 Task: Look for space in Marialva, Brazil from 5th September, 2023 to 12th September, 2023 for 2 adults in price range Rs.10000 to Rs.15000.  With 1  bedroom having 1 bed and 1 bathroom. Property type can be house, flat, guest house, hotel. Booking option can be shelf check-in. Required host language is Spanish.
Action: Mouse moved to (487, 154)
Screenshot: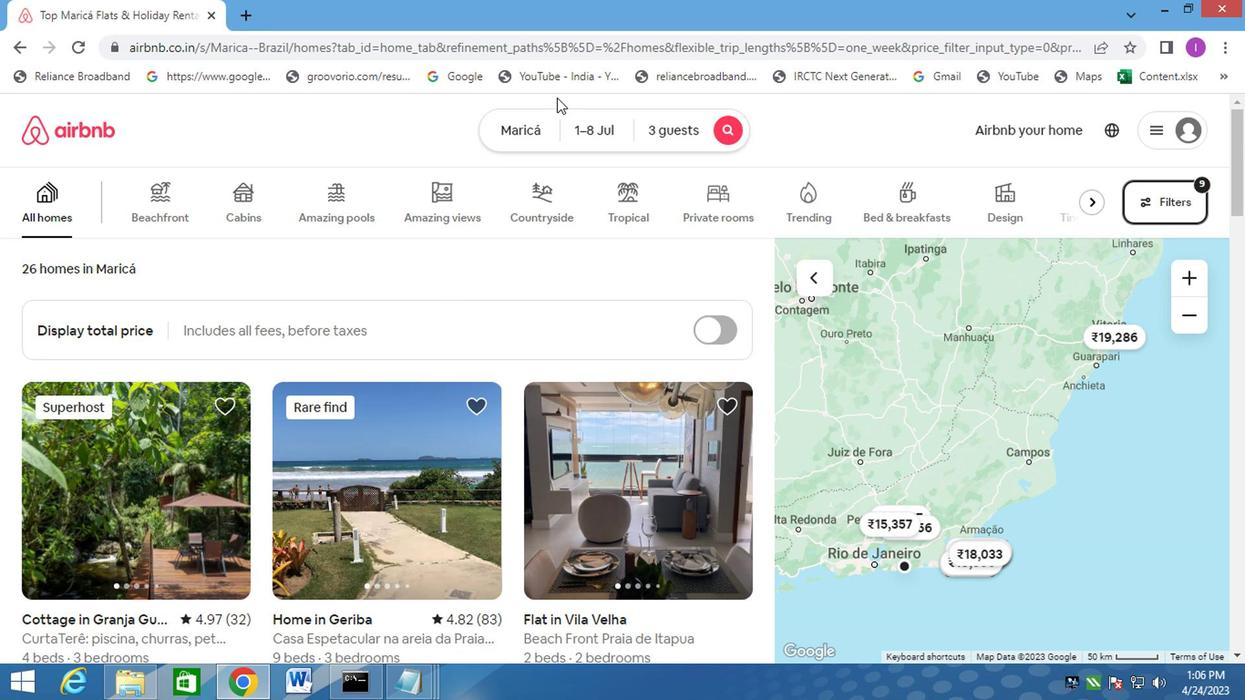 
Action: Mouse pressed left at (487, 154)
Screenshot: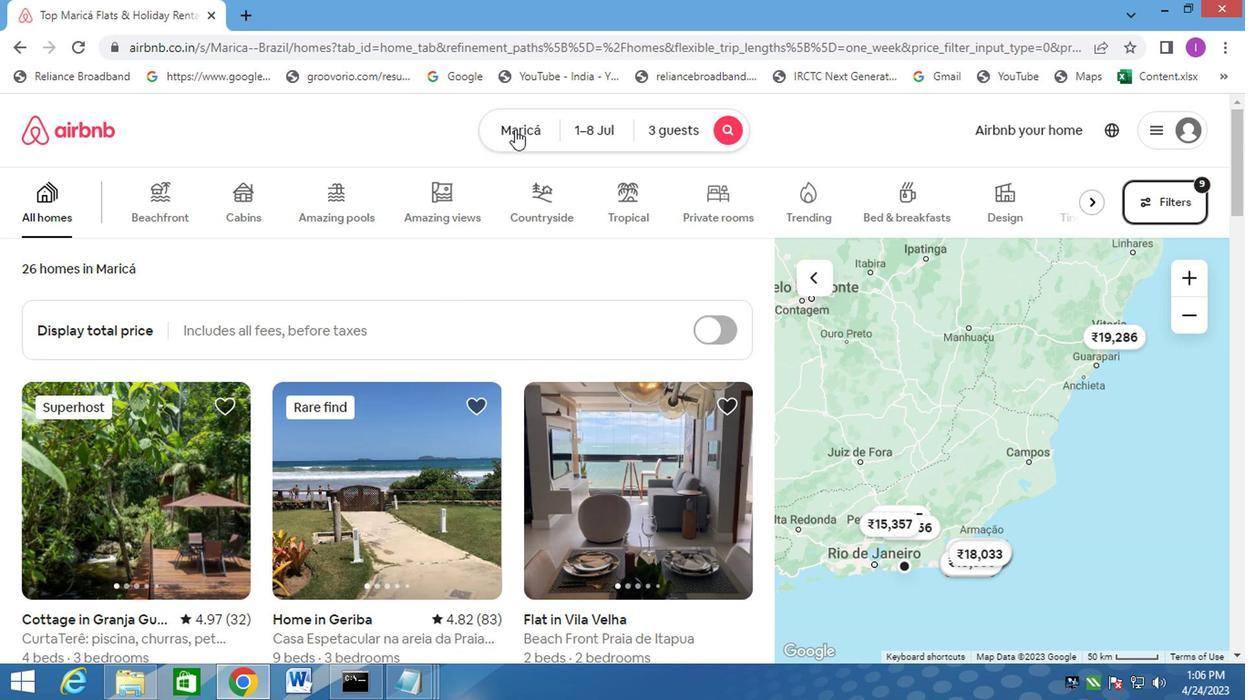 
Action: Mouse moved to (473, 208)
Screenshot: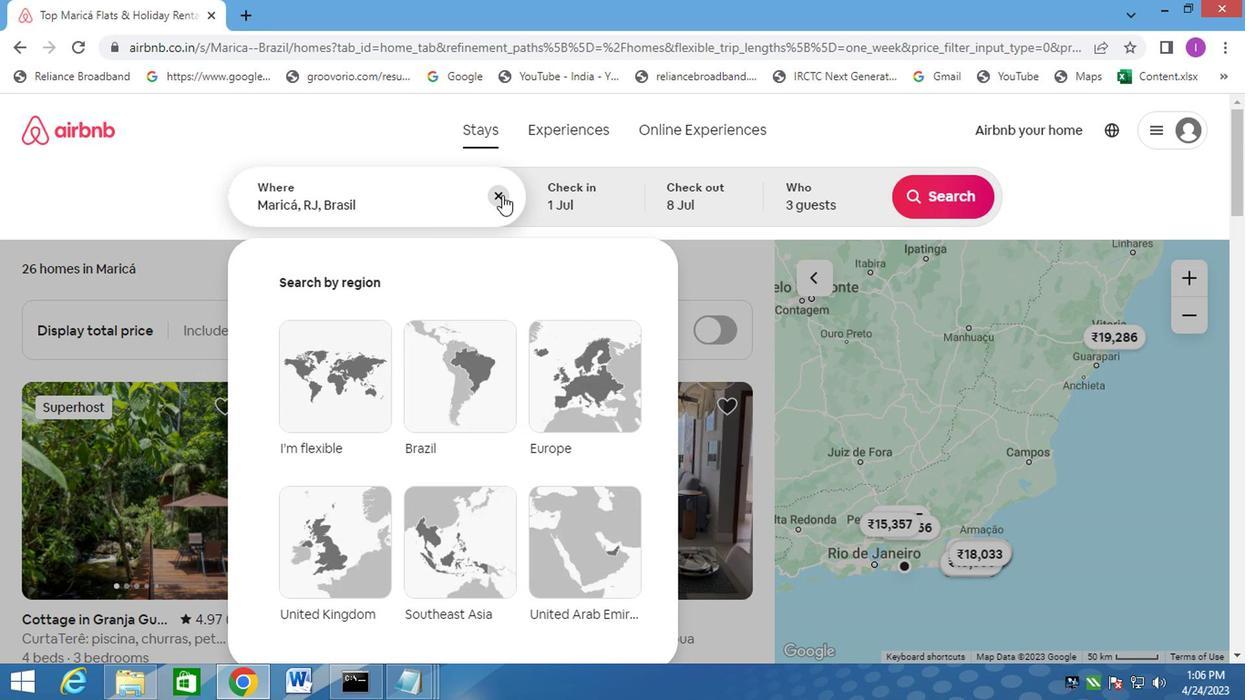 
Action: Mouse pressed left at (473, 208)
Screenshot: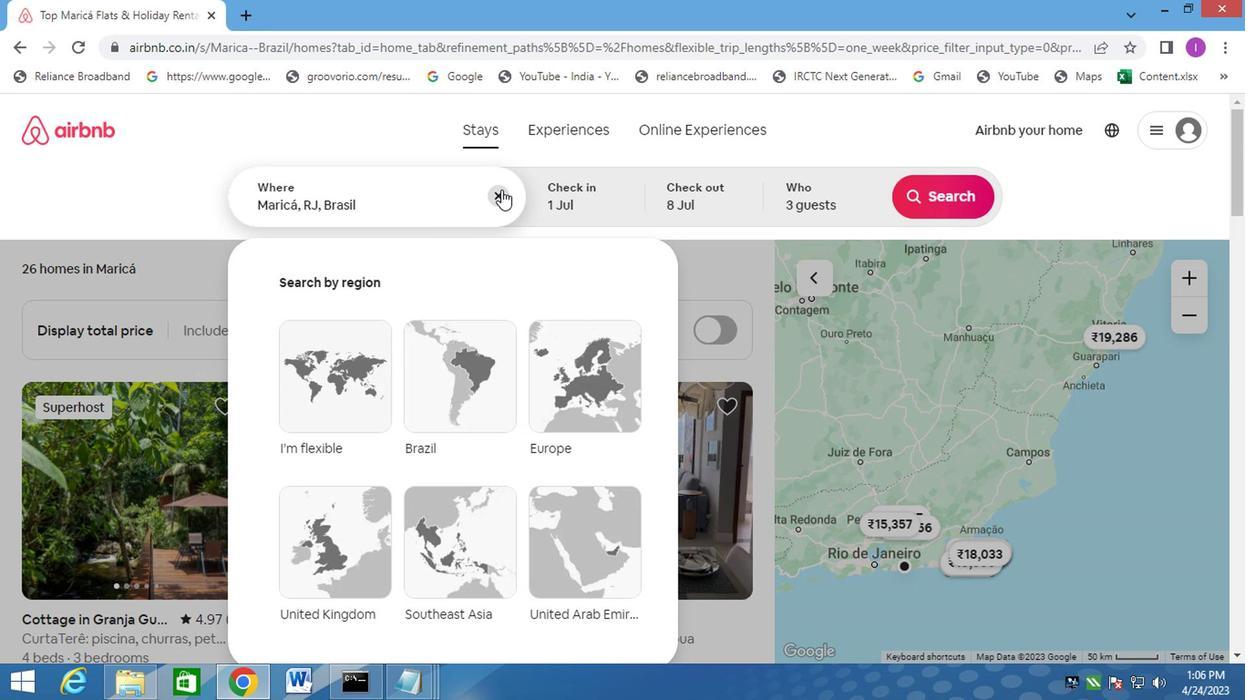 
Action: Key pressed <Key.shift>N<Key.backspace><Key.shift>MARIALVA,<Key.shift>BRAZIL
Screenshot: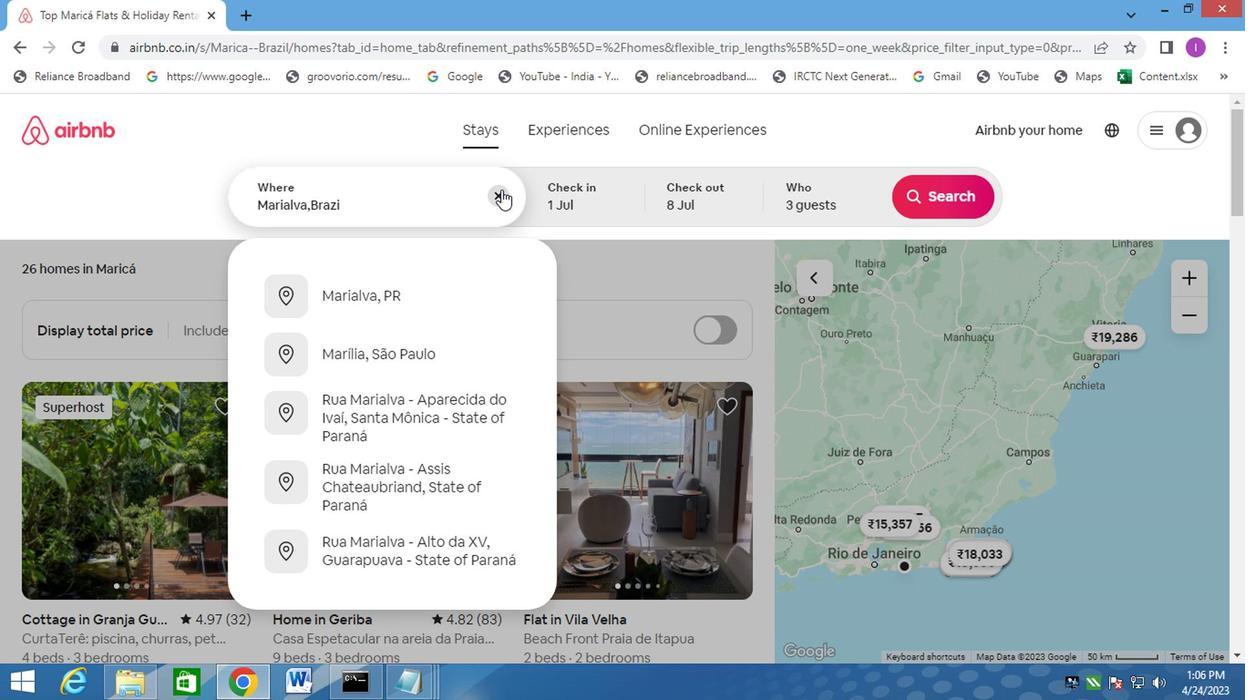 
Action: Mouse moved to (553, 212)
Screenshot: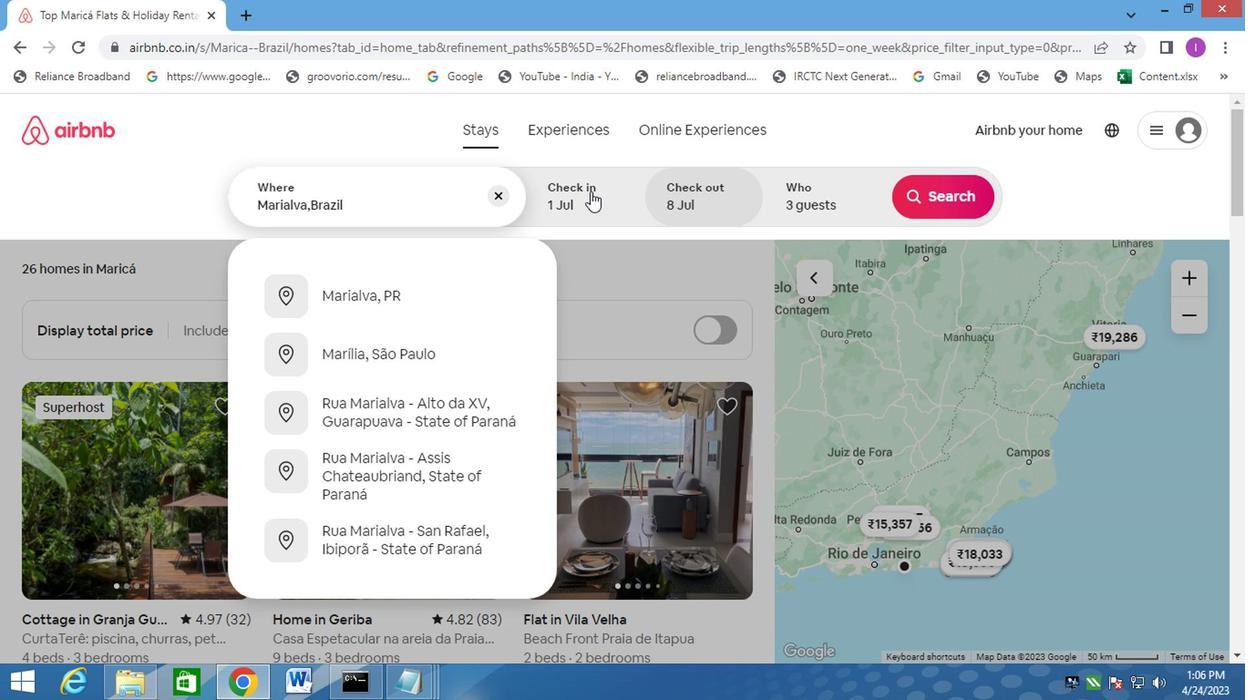 
Action: Mouse pressed left at (553, 212)
Screenshot: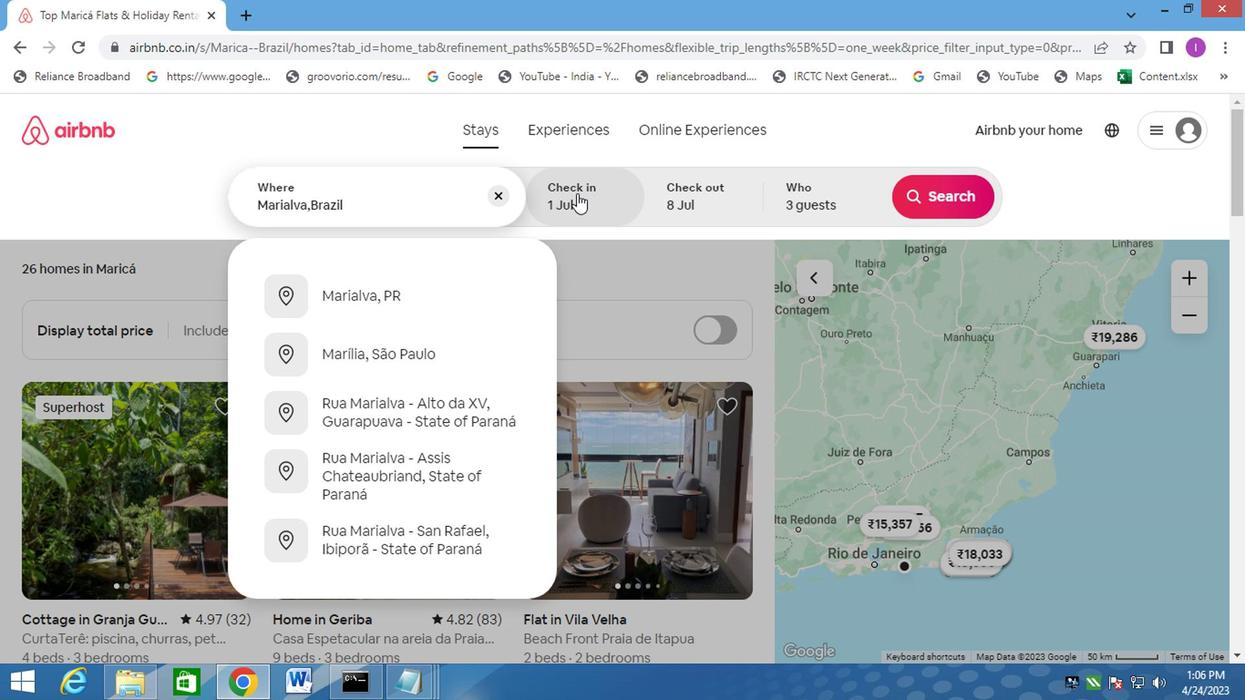 
Action: Mouse moved to (934, 351)
Screenshot: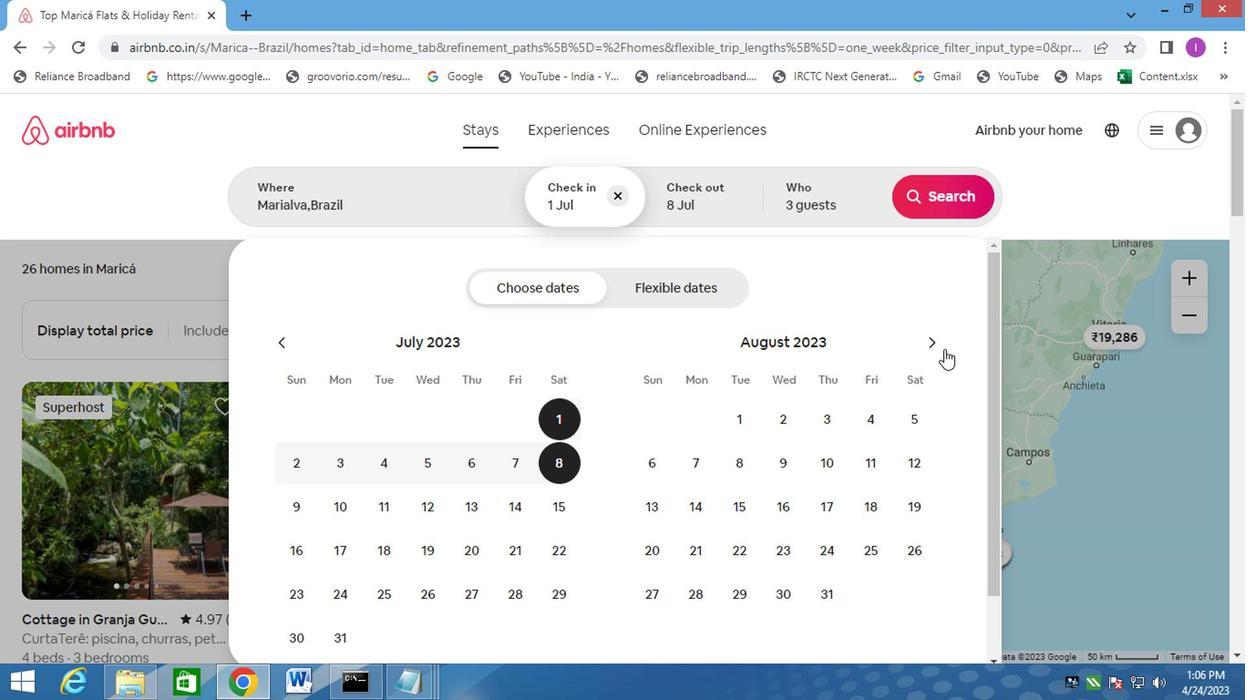 
Action: Mouse pressed left at (934, 351)
Screenshot: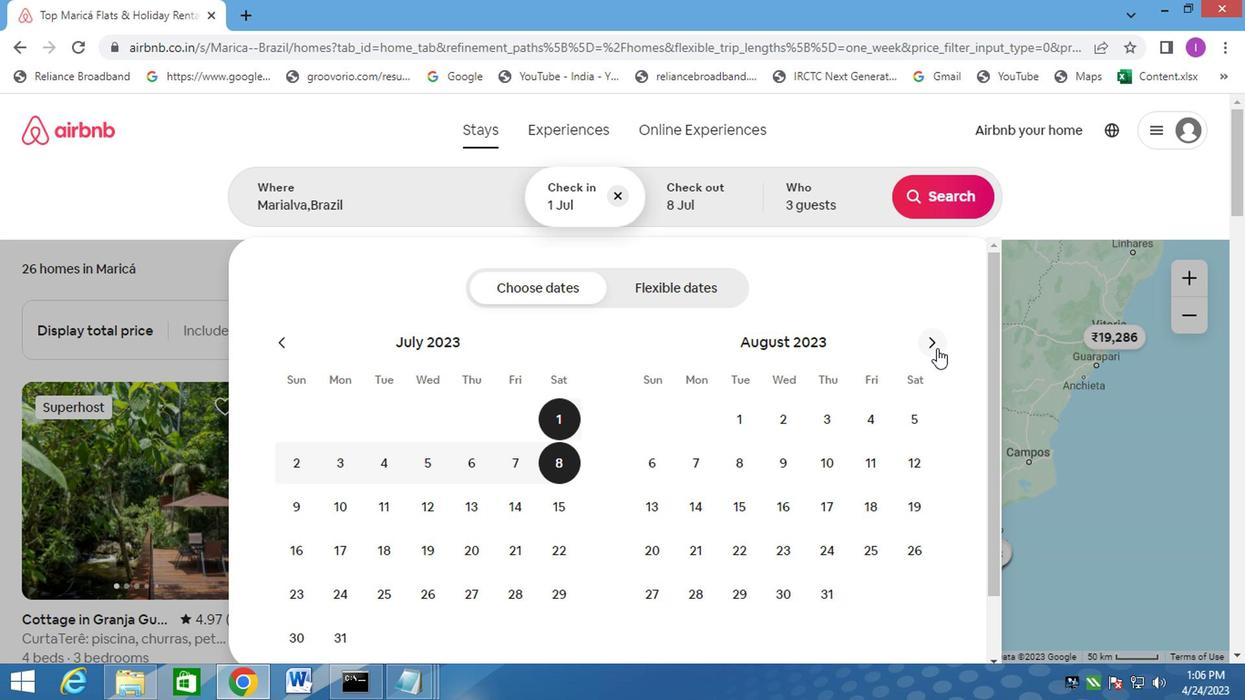 
Action: Mouse moved to (723, 465)
Screenshot: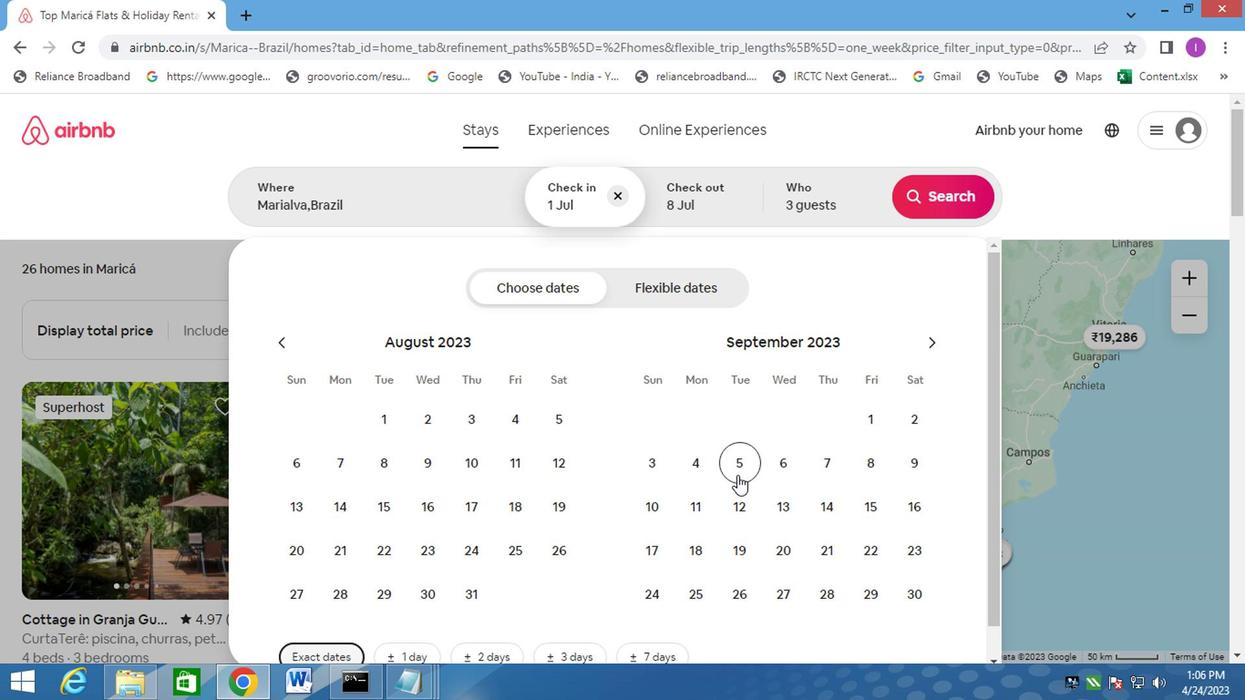 
Action: Mouse pressed left at (723, 465)
Screenshot: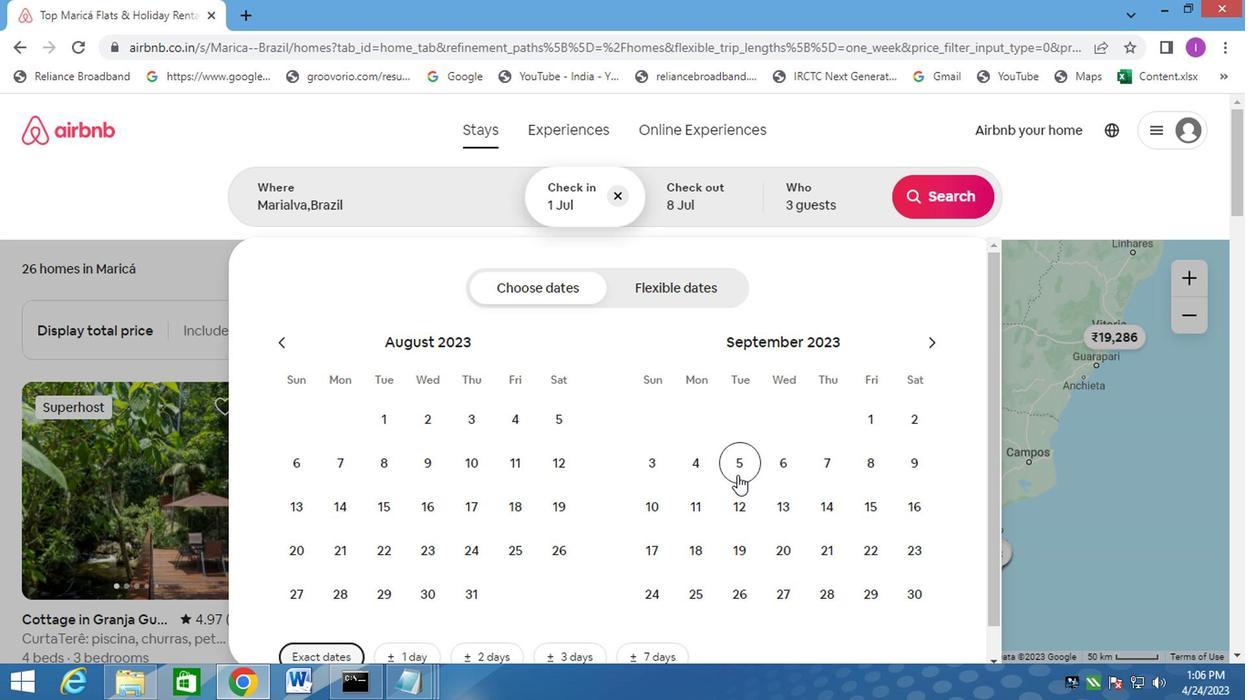 
Action: Mouse moved to (726, 494)
Screenshot: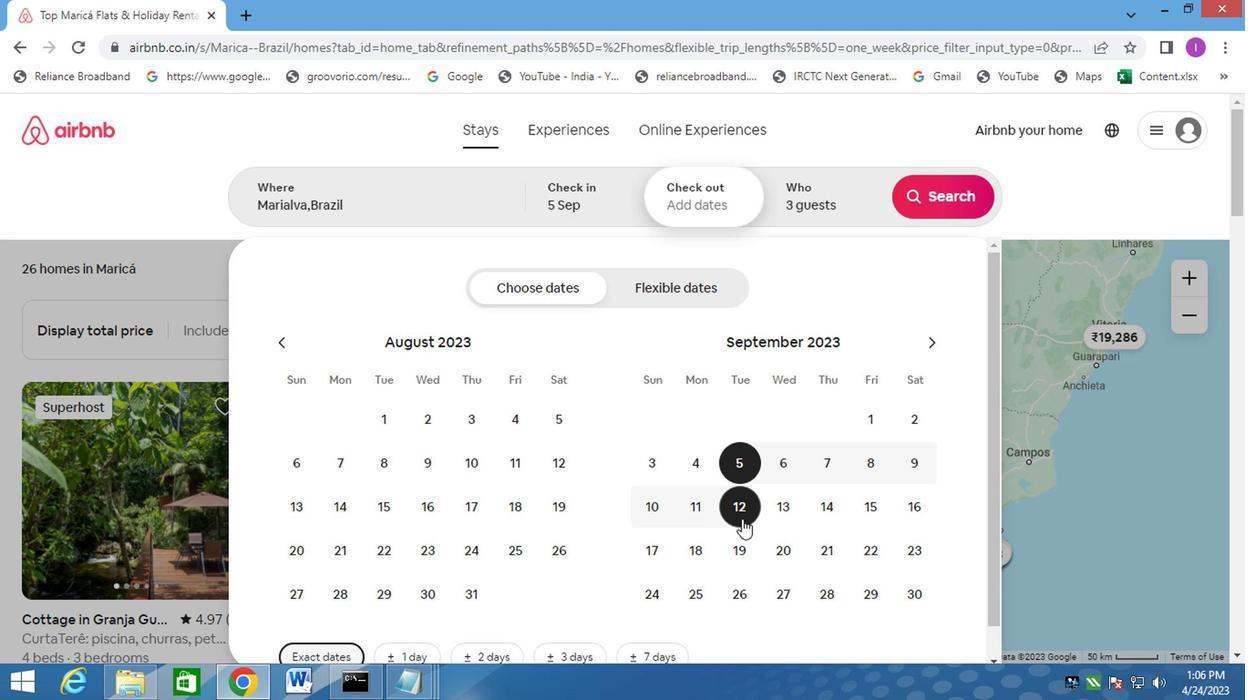
Action: Mouse pressed left at (726, 494)
Screenshot: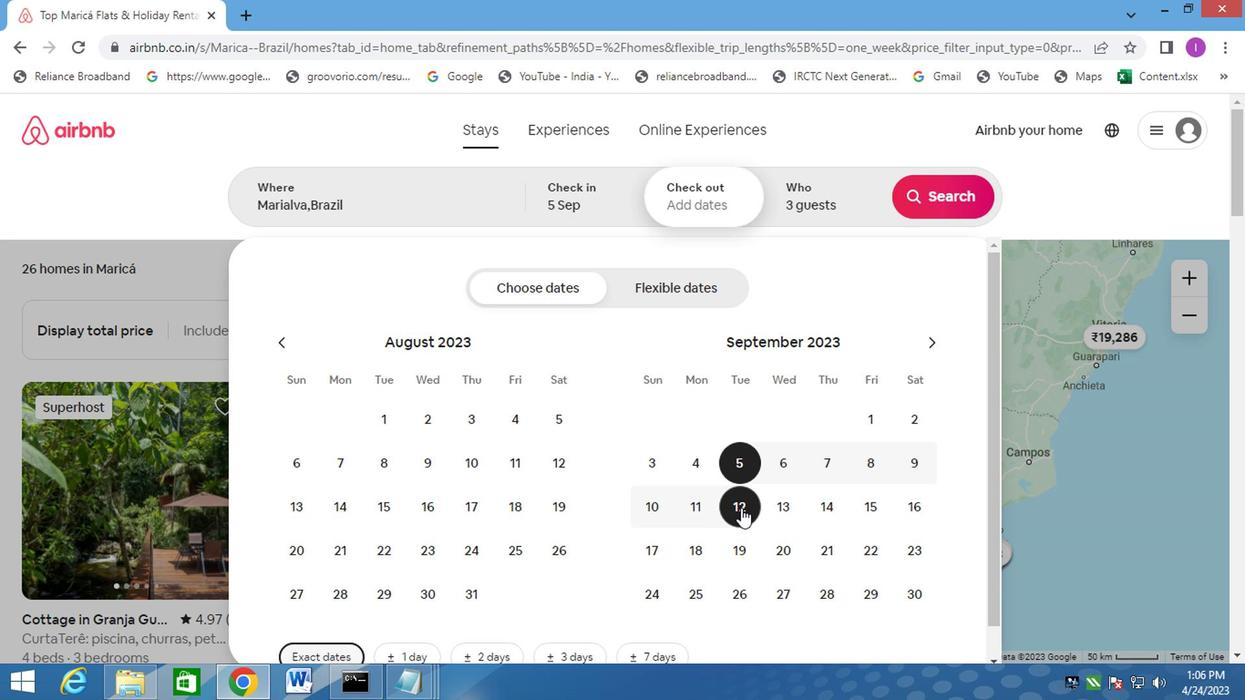 
Action: Mouse moved to (807, 207)
Screenshot: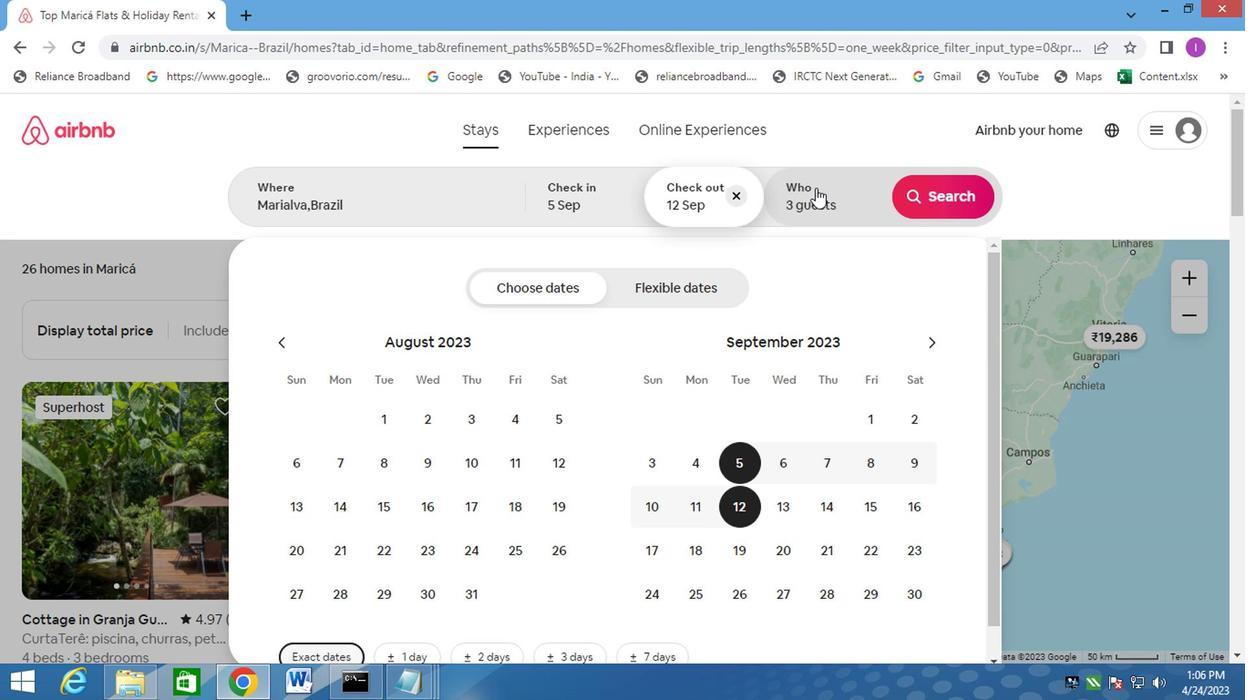 
Action: Mouse pressed left at (807, 207)
Screenshot: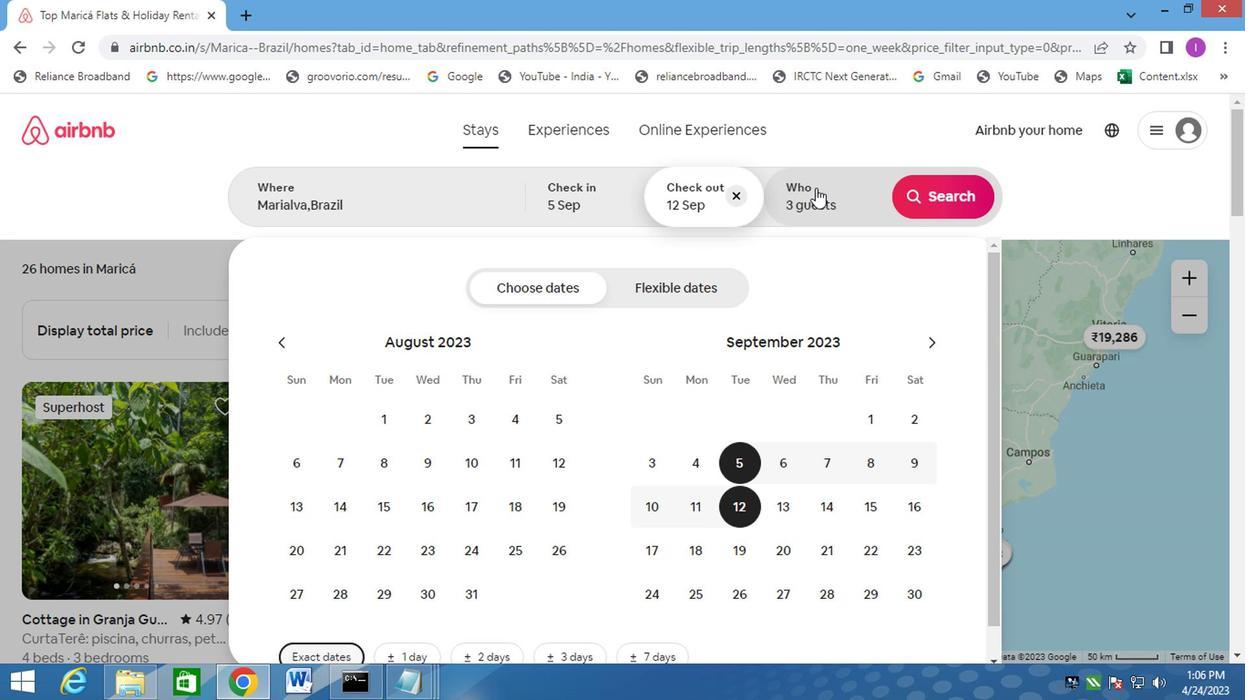 
Action: Mouse moved to (874, 379)
Screenshot: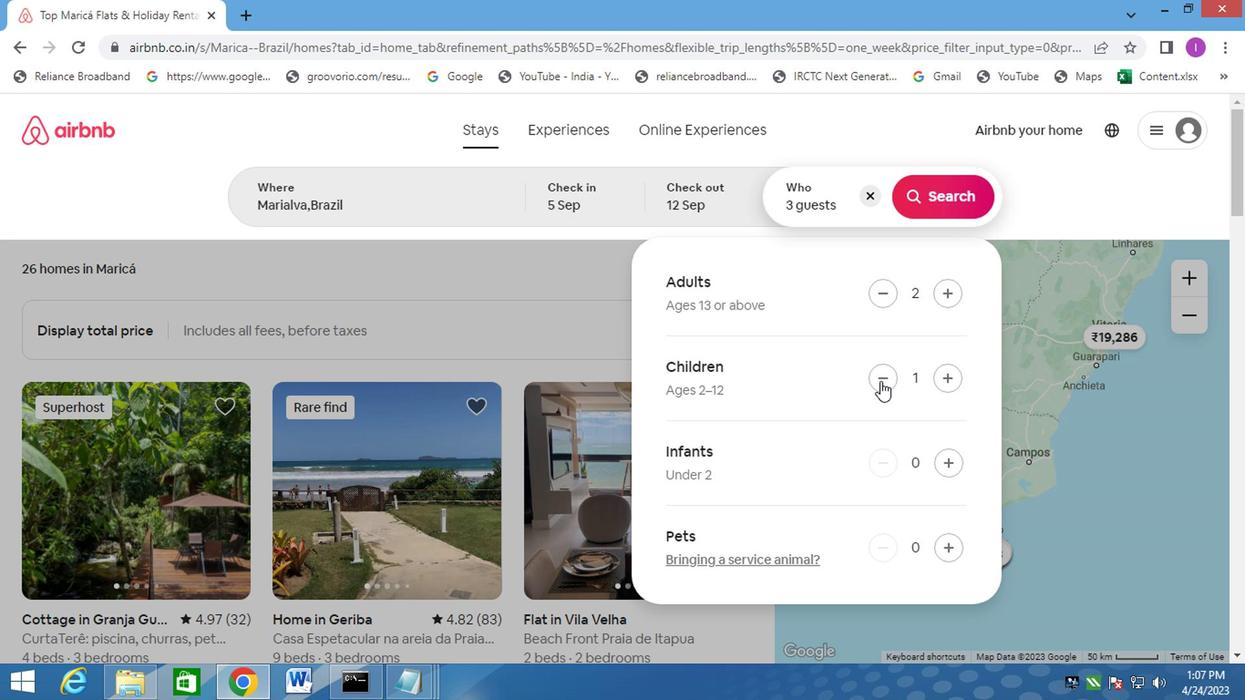 
Action: Mouse pressed left at (874, 379)
Screenshot: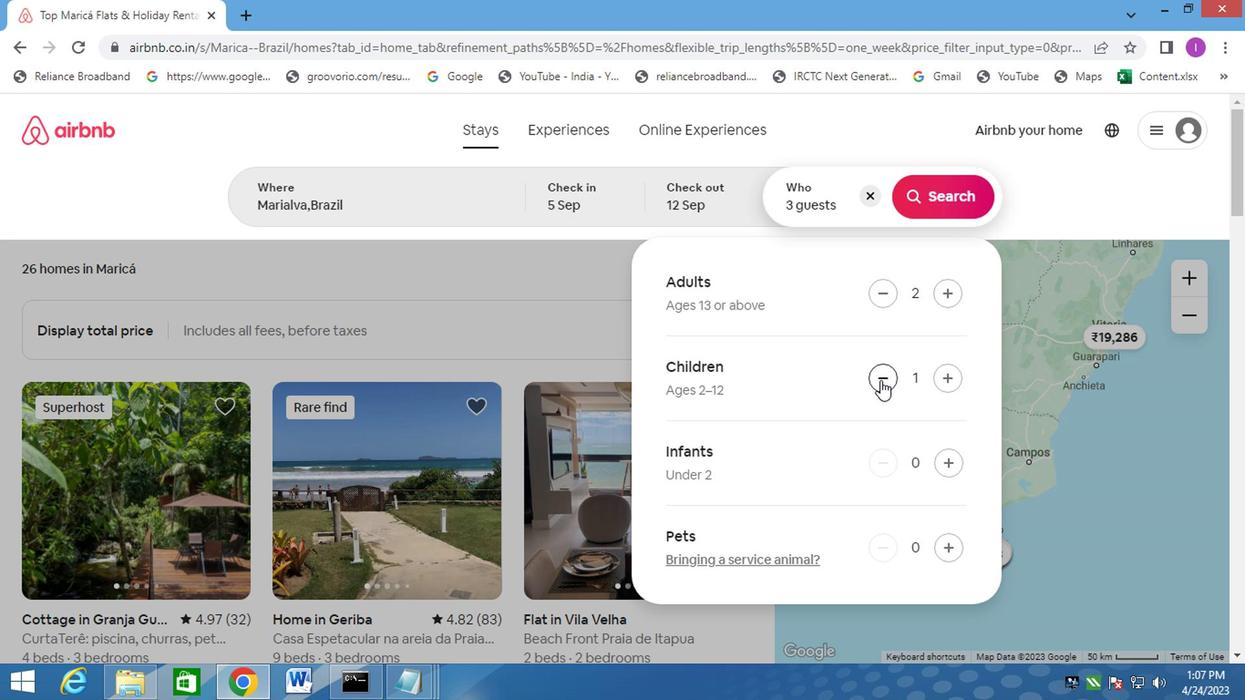 
Action: Mouse moved to (935, 208)
Screenshot: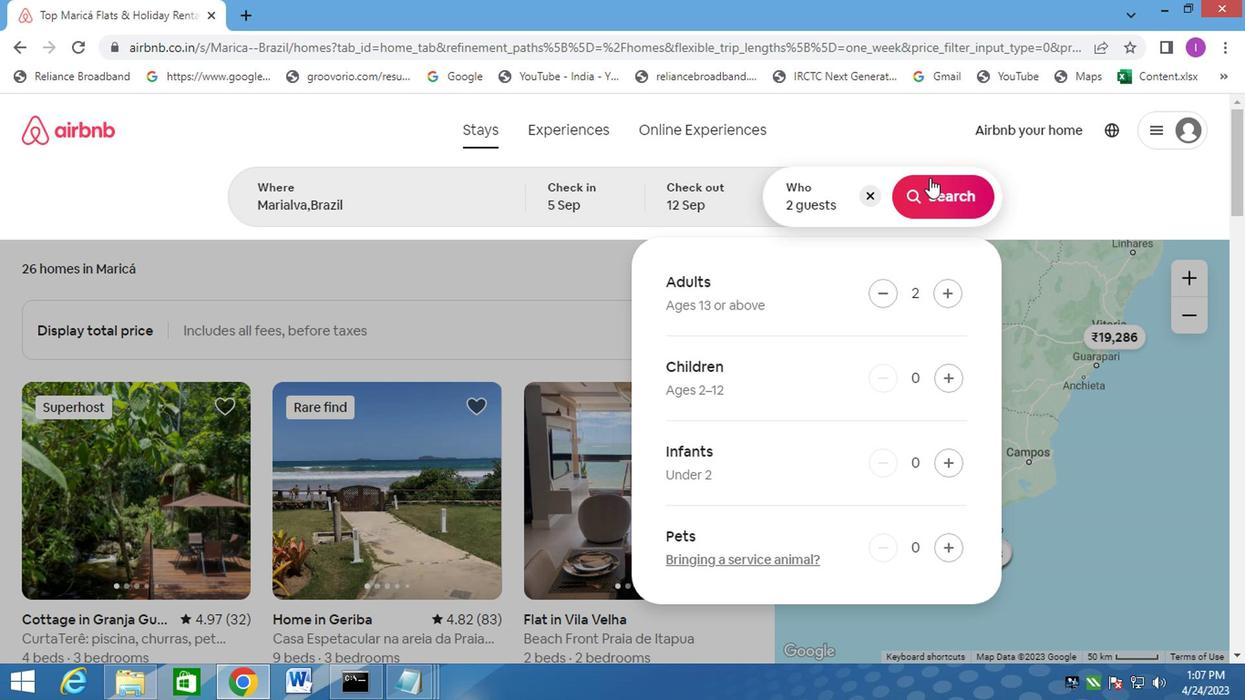 
Action: Mouse pressed left at (935, 208)
Screenshot: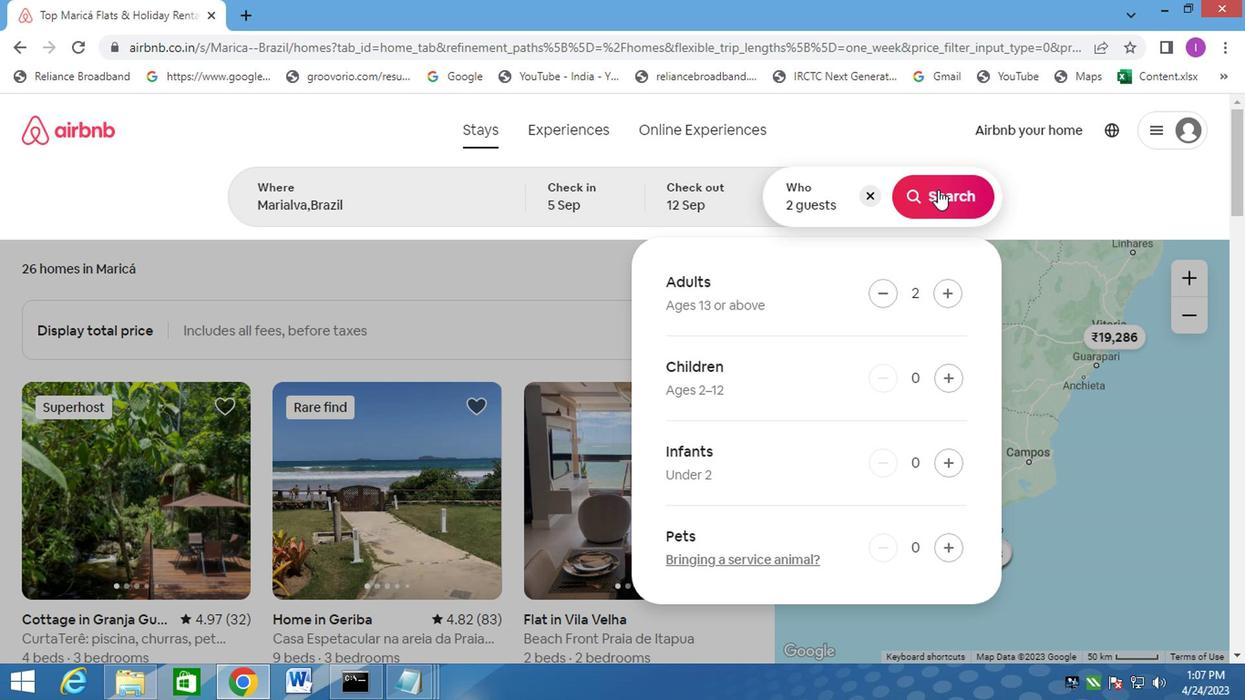 
Action: Mouse moved to (1213, 225)
Screenshot: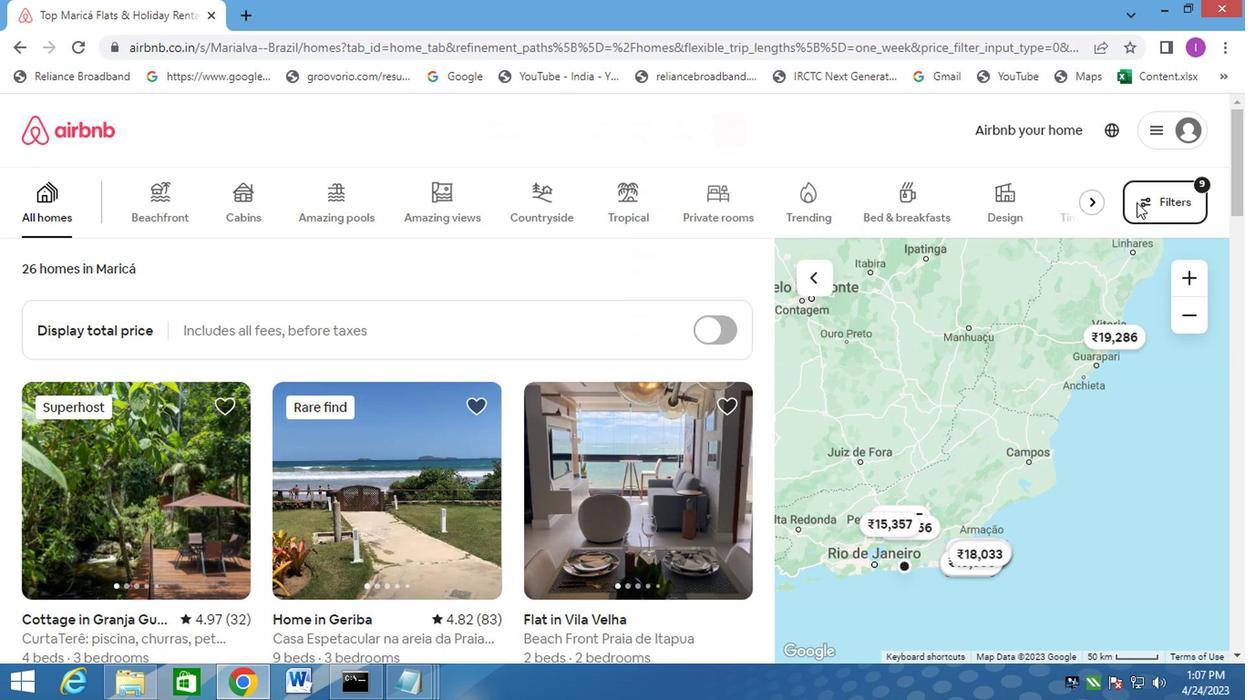 
Action: Mouse pressed left at (1213, 225)
Screenshot: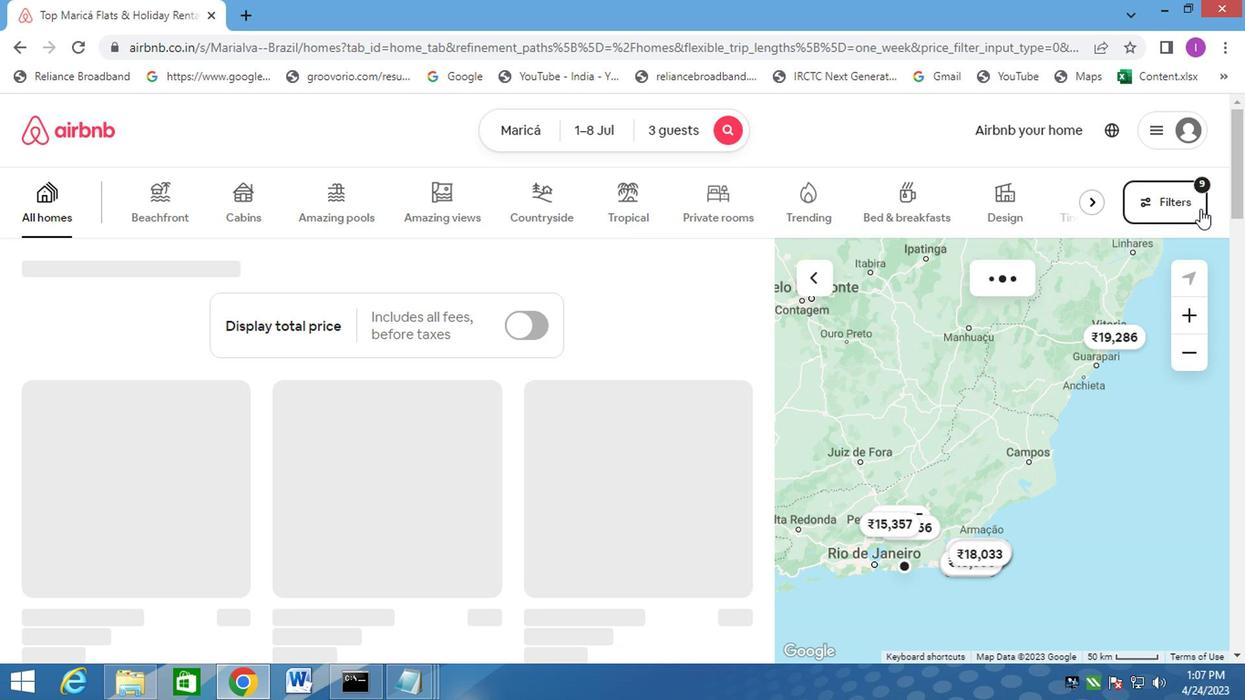 
Action: Mouse moved to (385, 432)
Screenshot: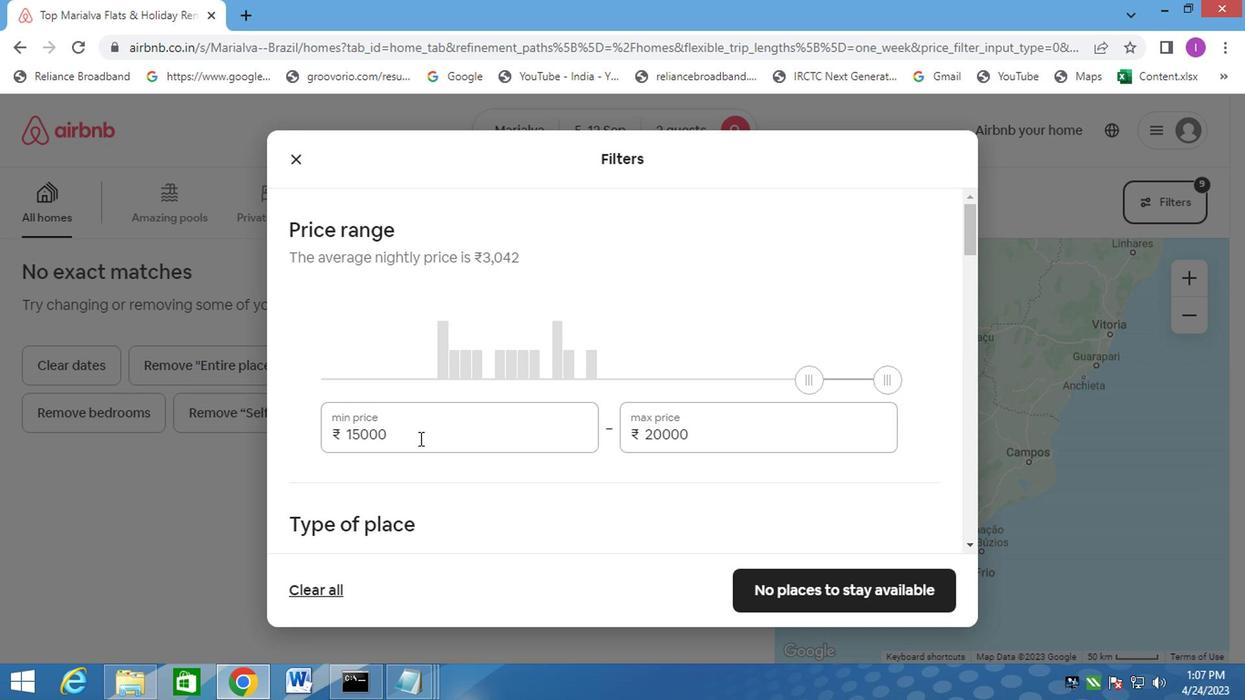 
Action: Mouse pressed left at (385, 432)
Screenshot: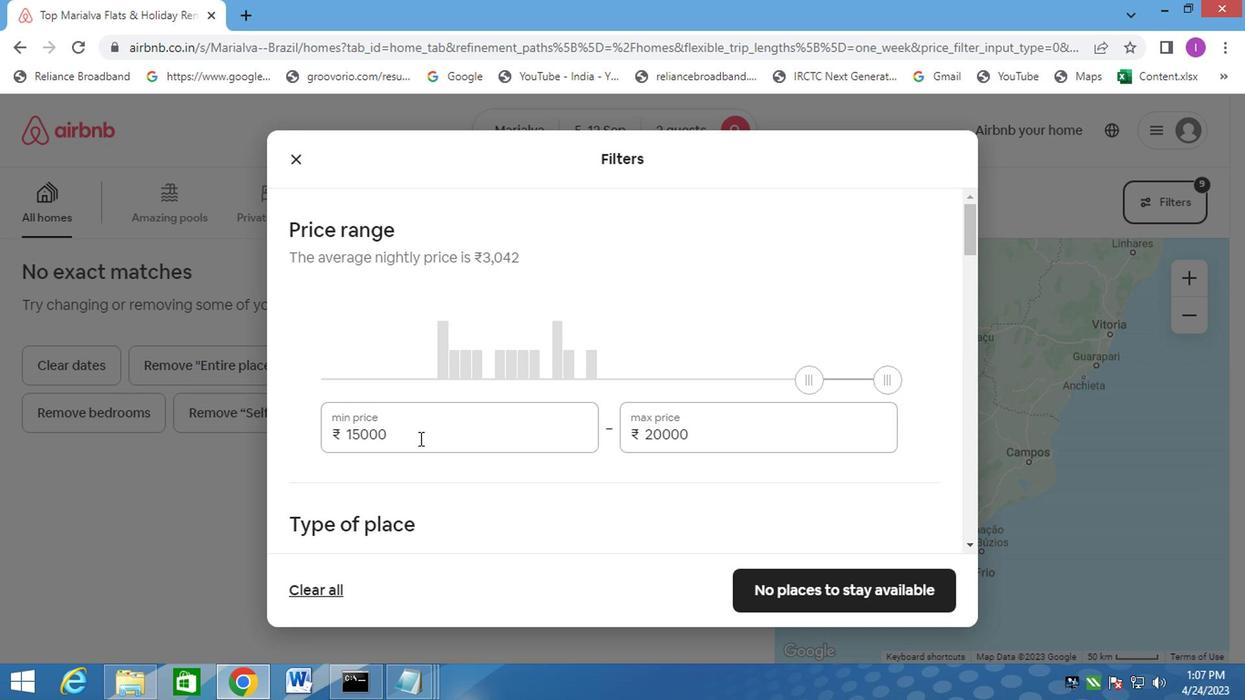 
Action: Mouse moved to (382, 428)
Screenshot: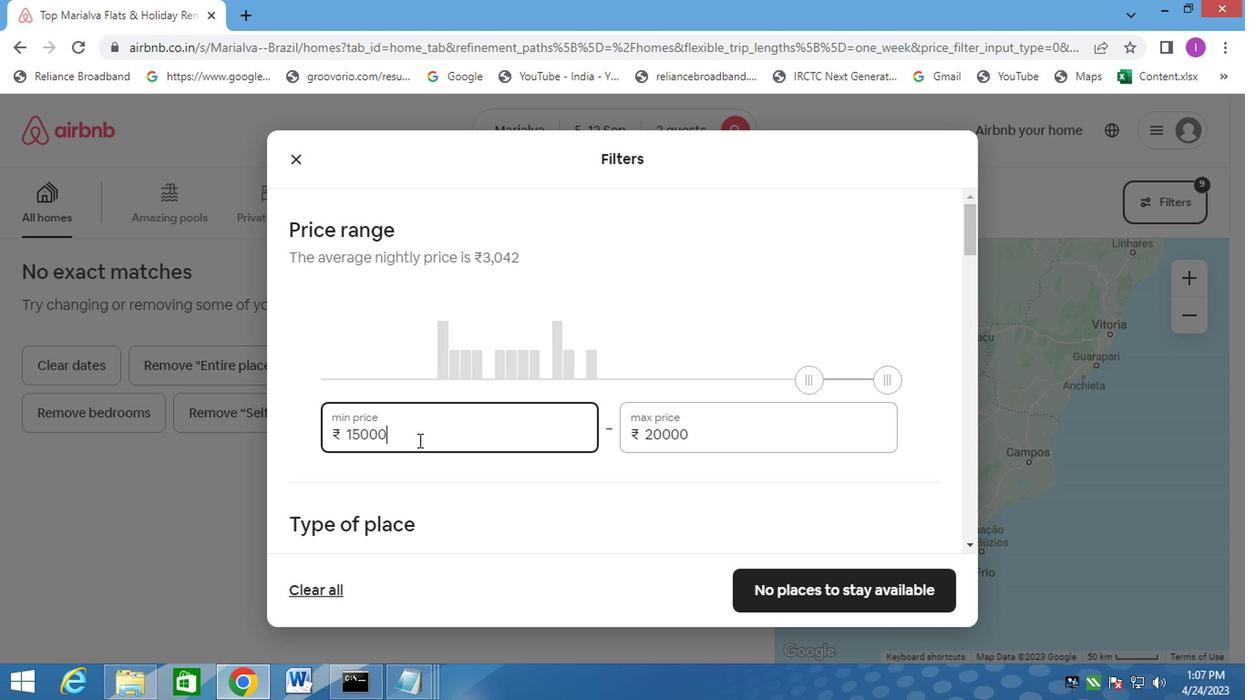 
Action: Mouse pressed left at (382, 428)
Screenshot: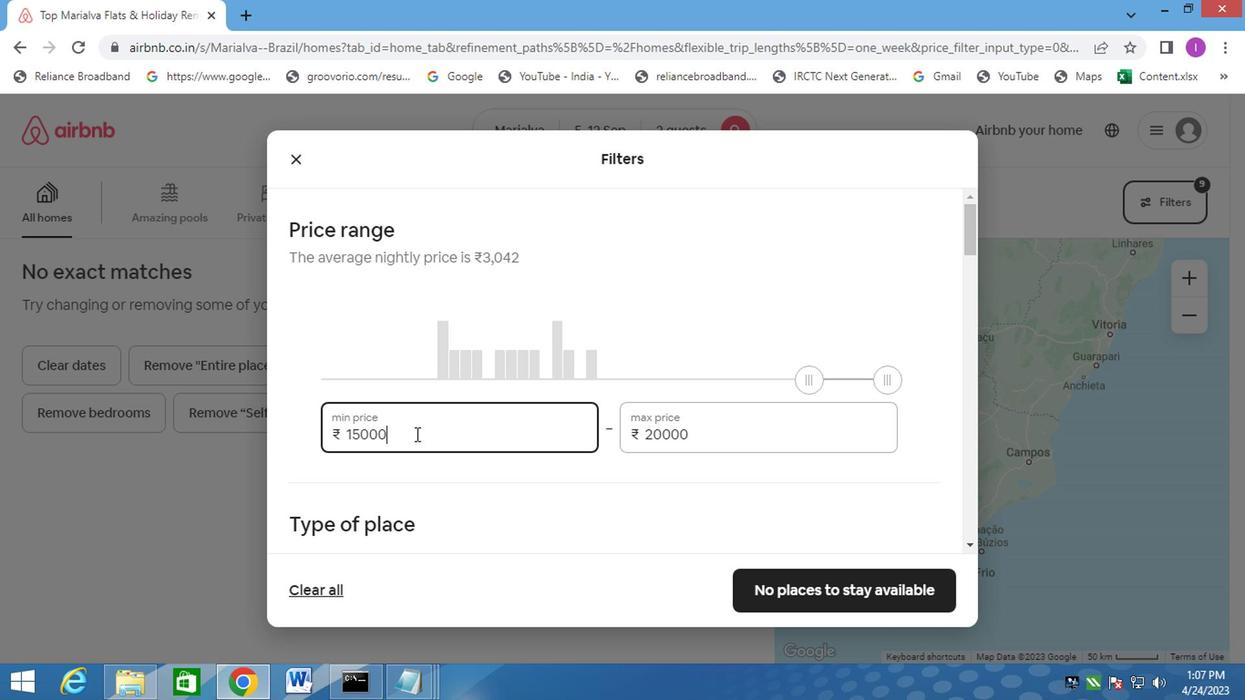 
Action: Mouse moved to (424, 428)
Screenshot: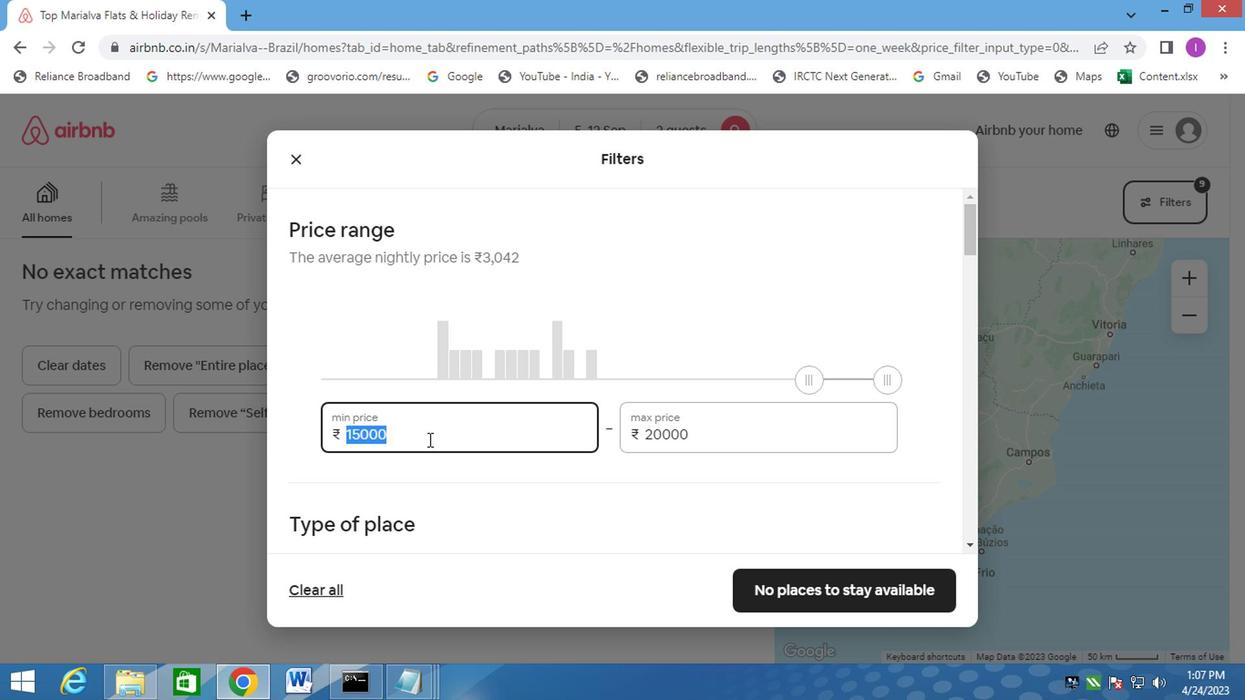
Action: Key pressed 10000
Screenshot: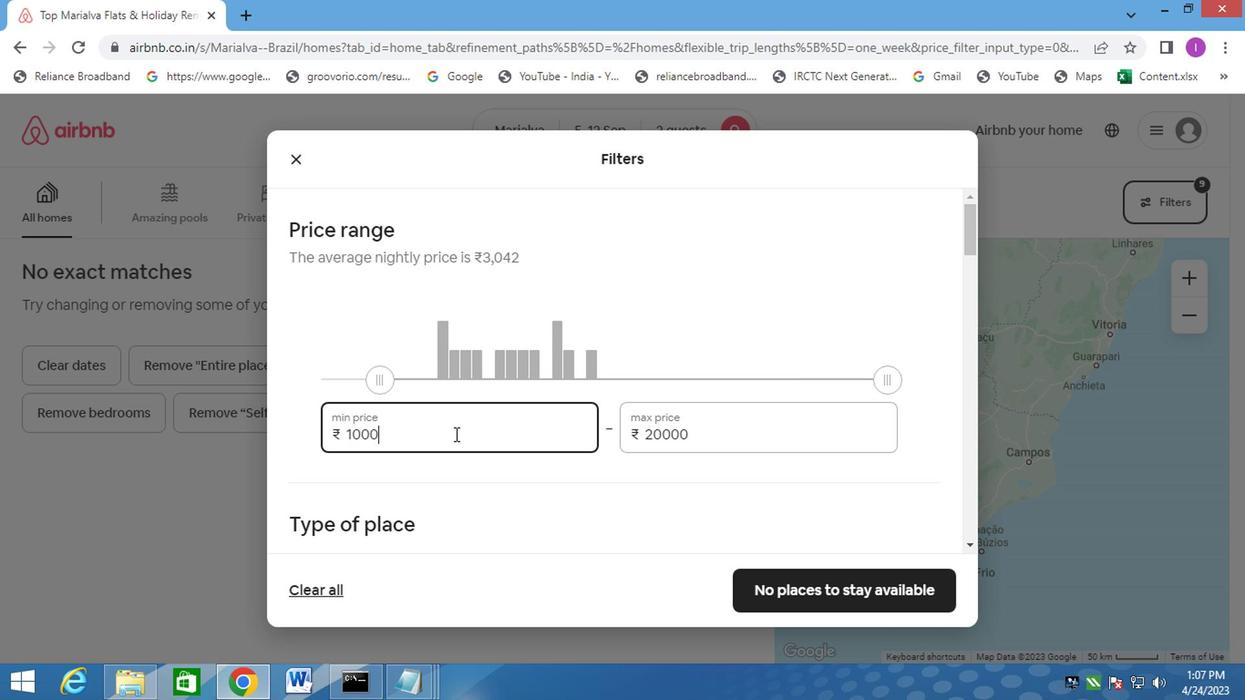 
Action: Mouse moved to (726, 426)
Screenshot: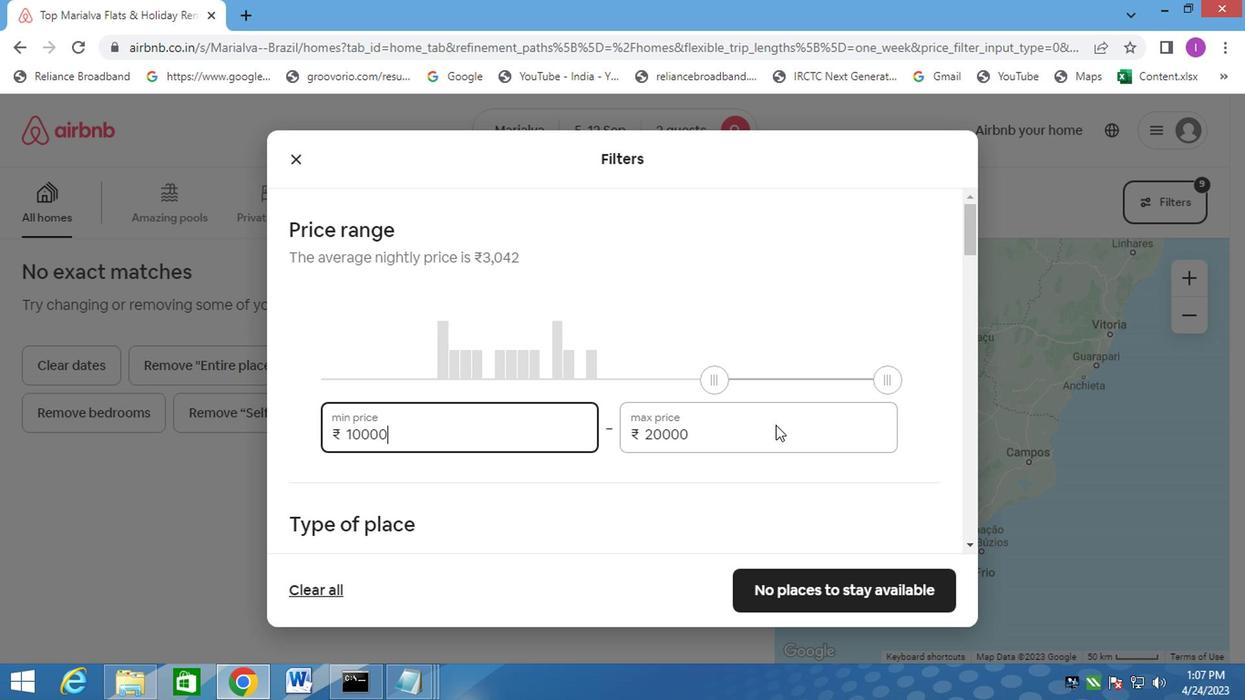 
Action: Mouse pressed left at (726, 426)
Screenshot: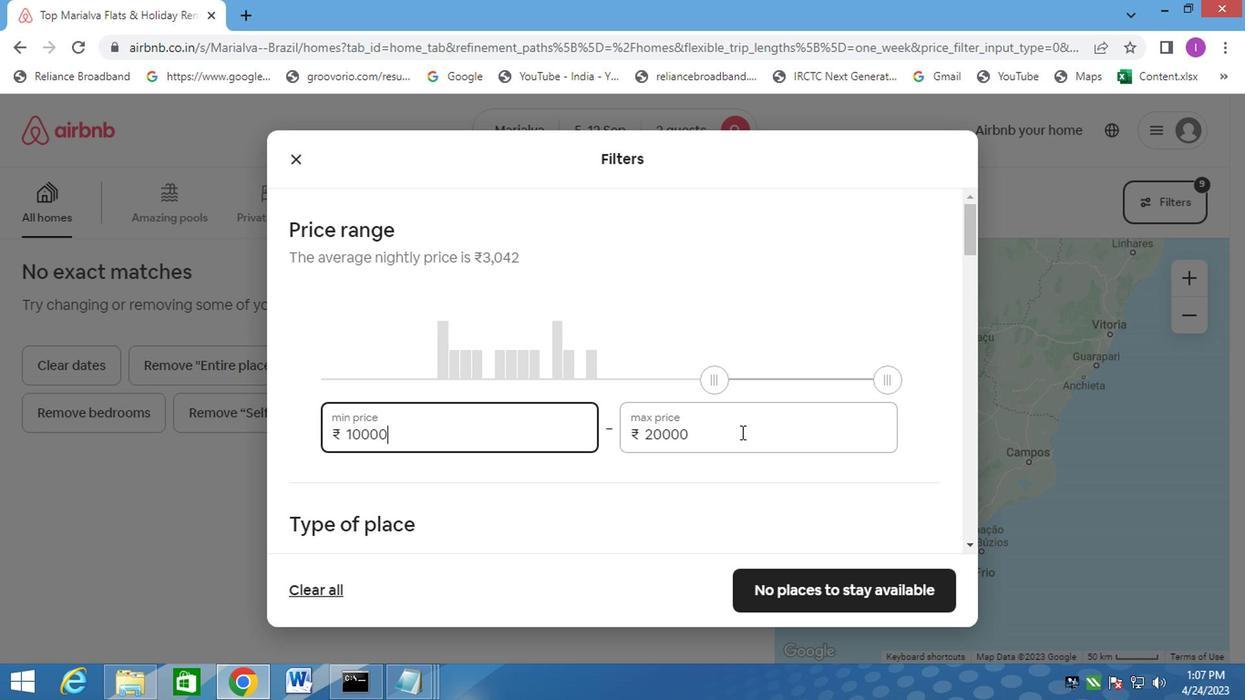
Action: Mouse moved to (636, 434)
Screenshot: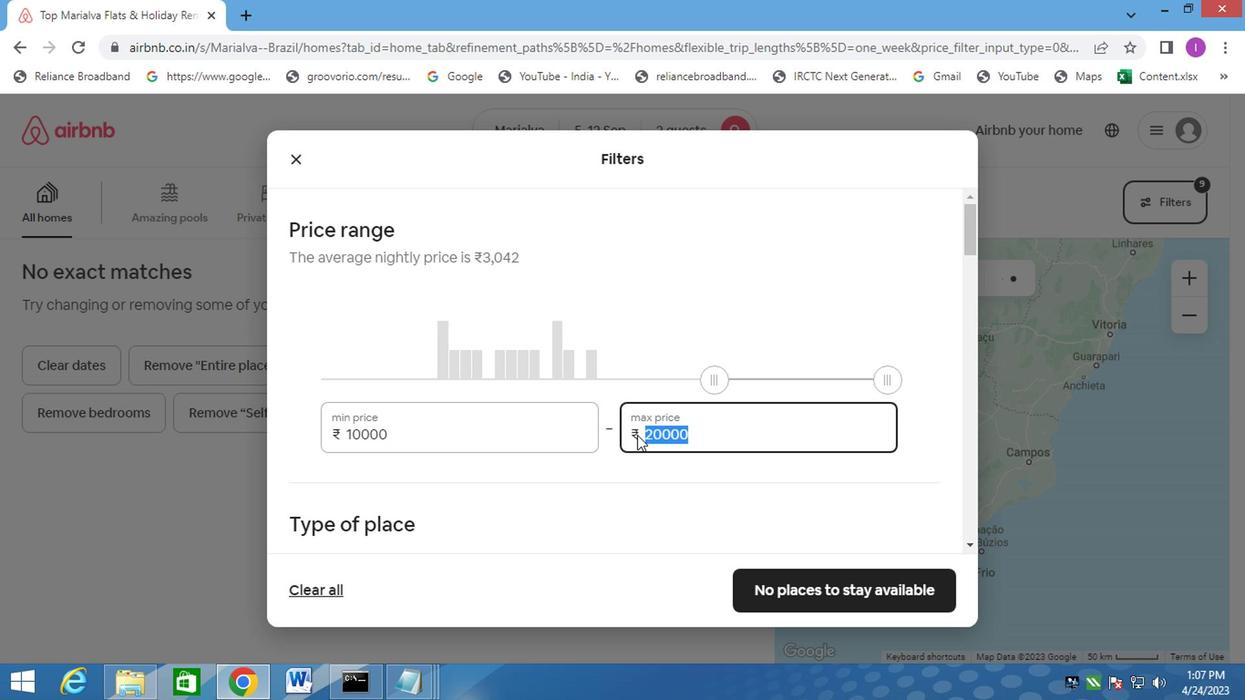 
Action: Key pressed 15000
Screenshot: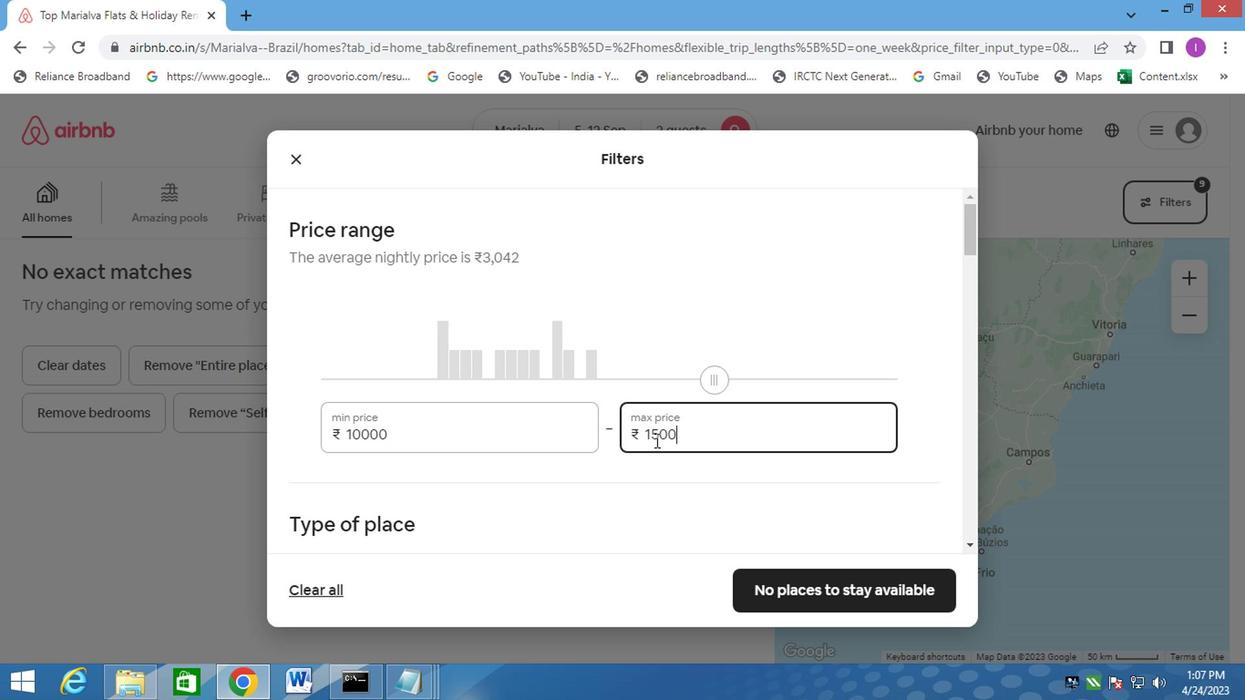 
Action: Mouse moved to (1041, 491)
Screenshot: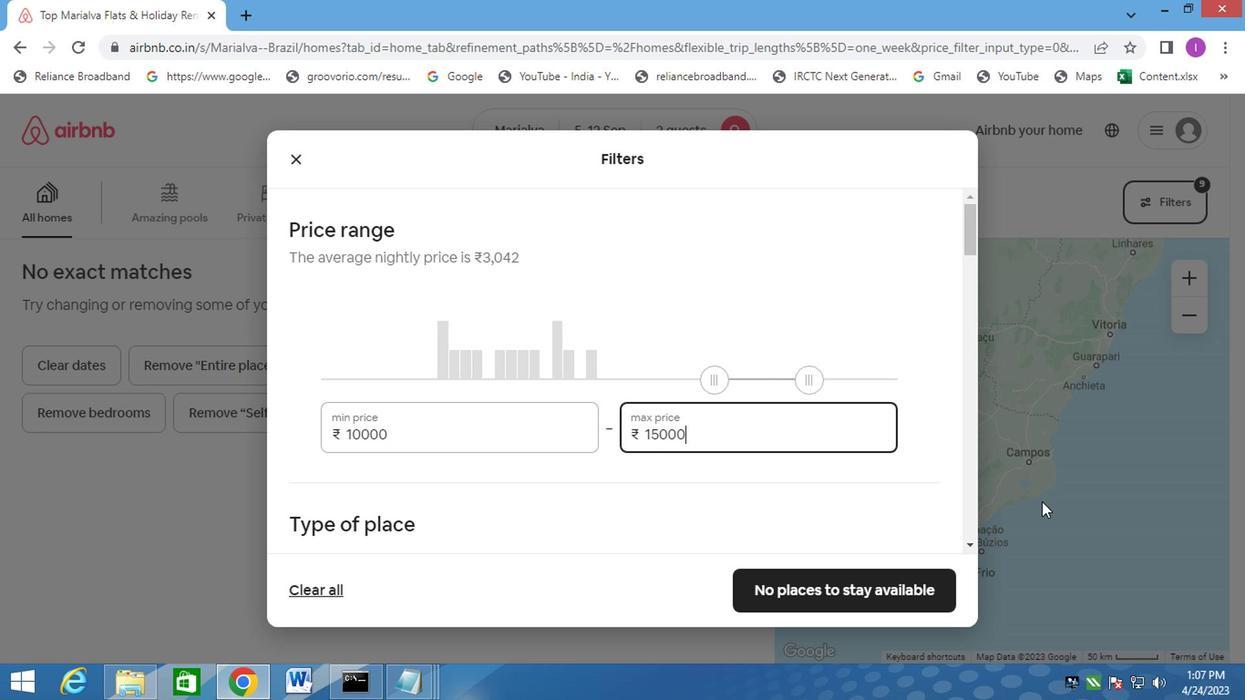 
Action: Mouse scrolled (1041, 490) with delta (0, 0)
Screenshot: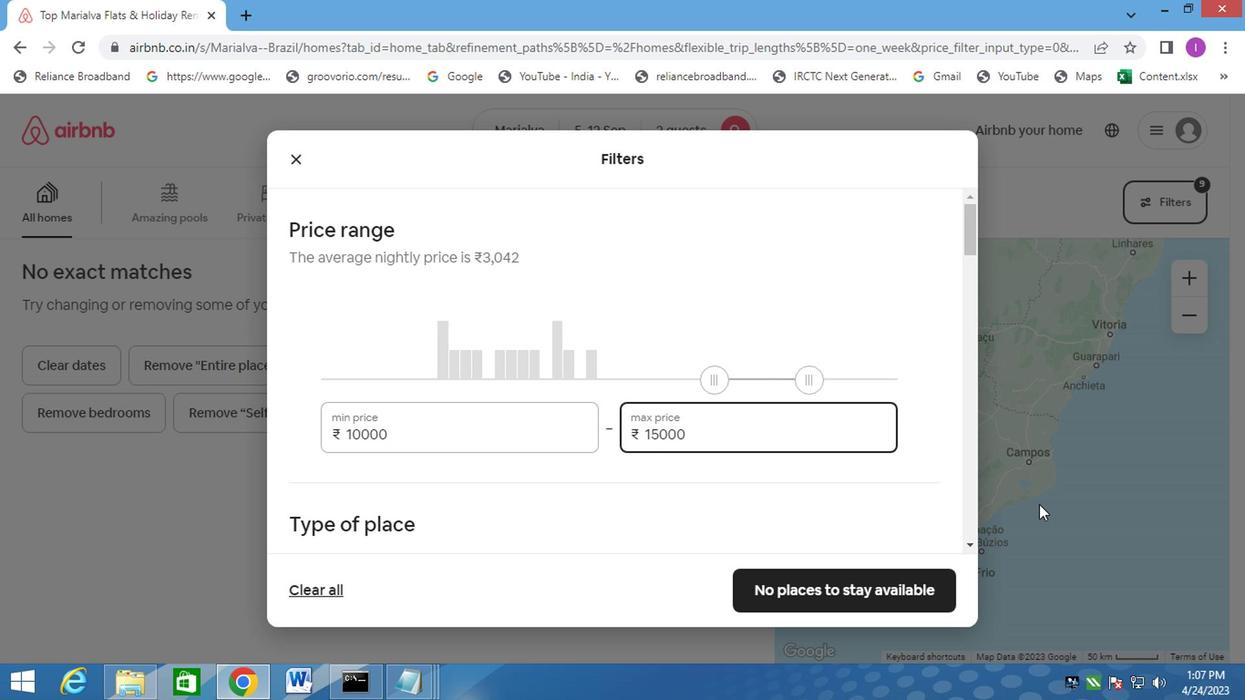 
Action: Mouse moved to (1040, 492)
Screenshot: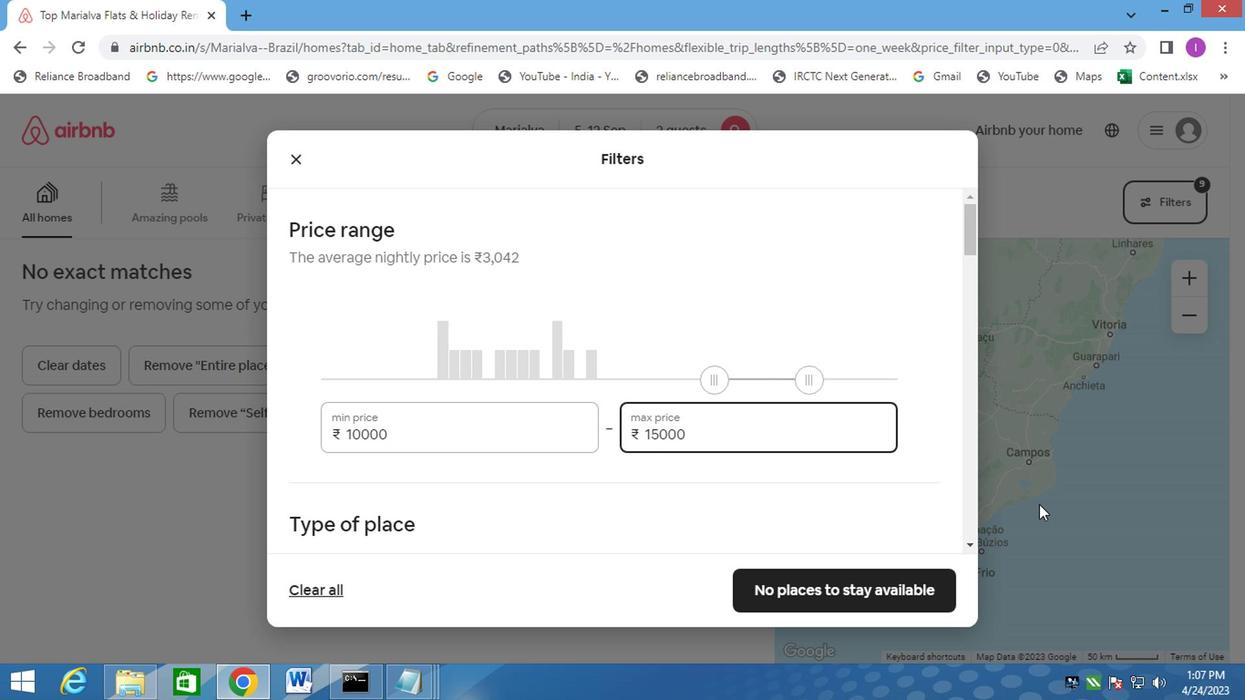 
Action: Mouse scrolled (1040, 491) with delta (0, 0)
Screenshot: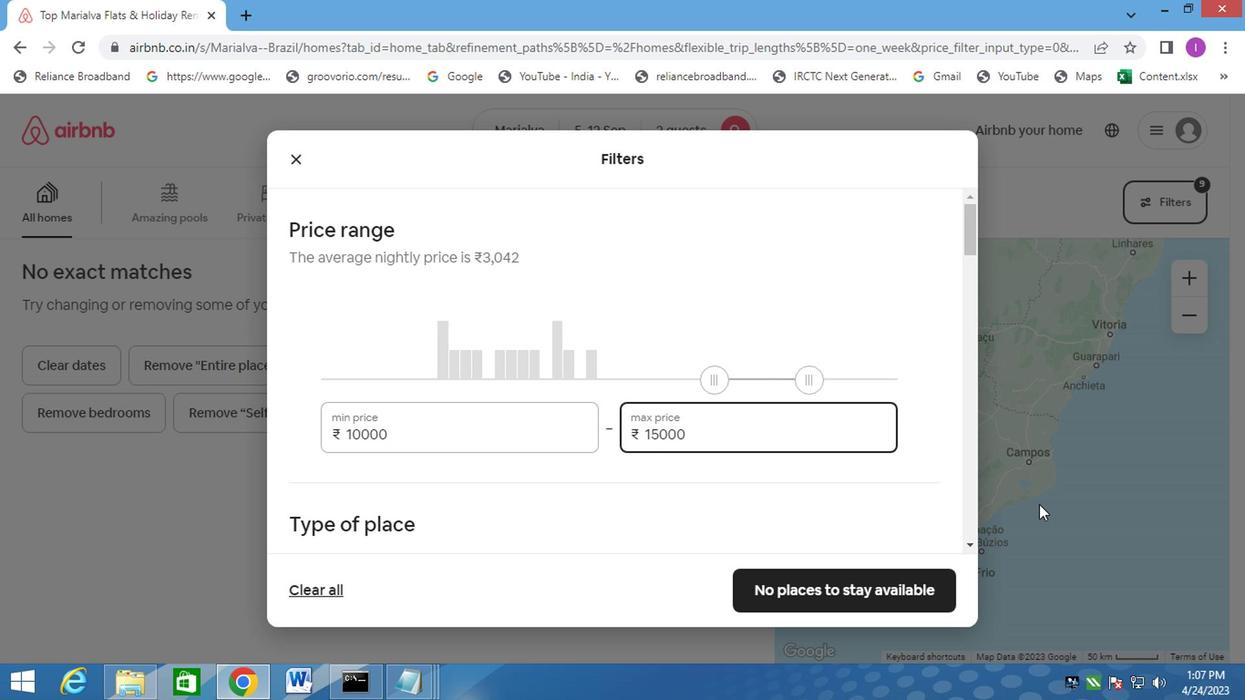 
Action: Mouse moved to (950, 459)
Screenshot: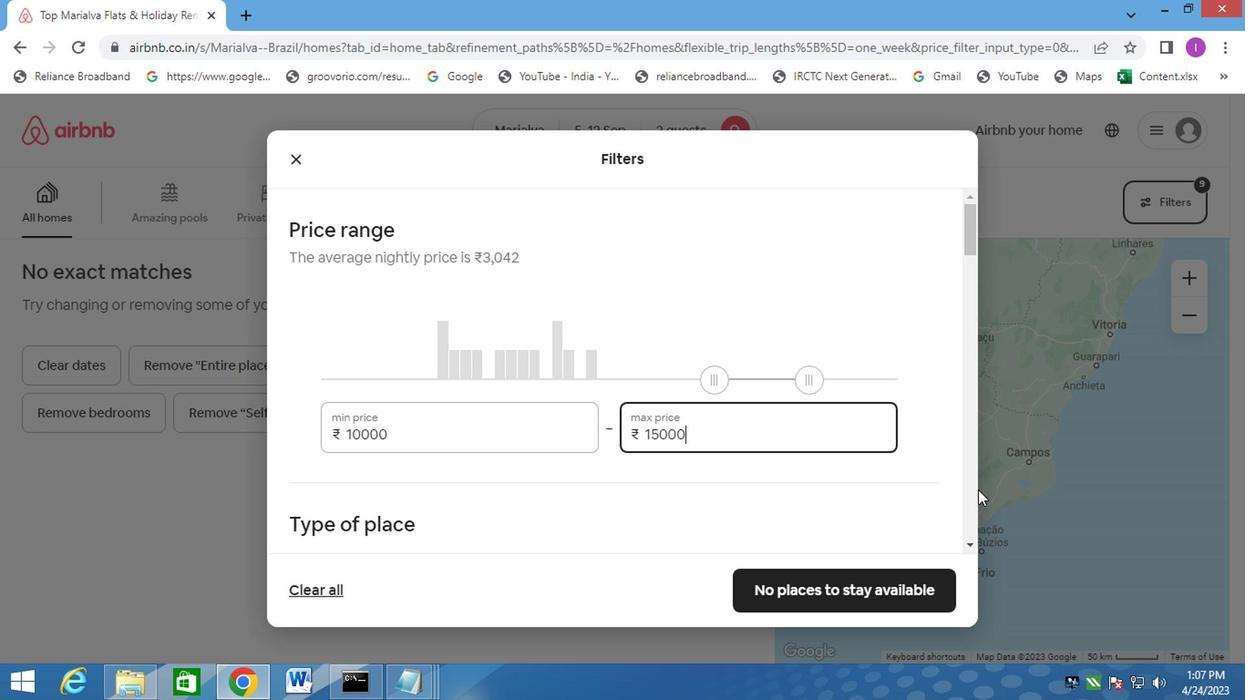 
Action: Mouse scrolled (950, 459) with delta (0, 0)
Screenshot: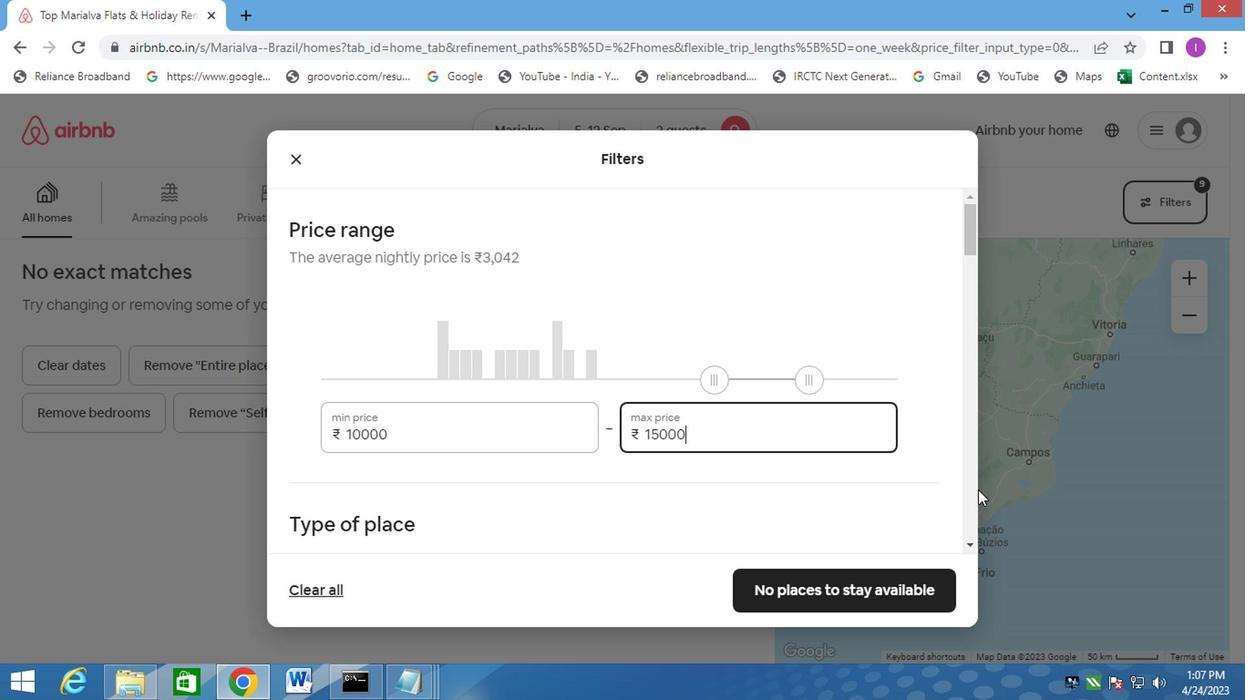 
Action: Mouse scrolled (950, 459) with delta (0, 0)
Screenshot: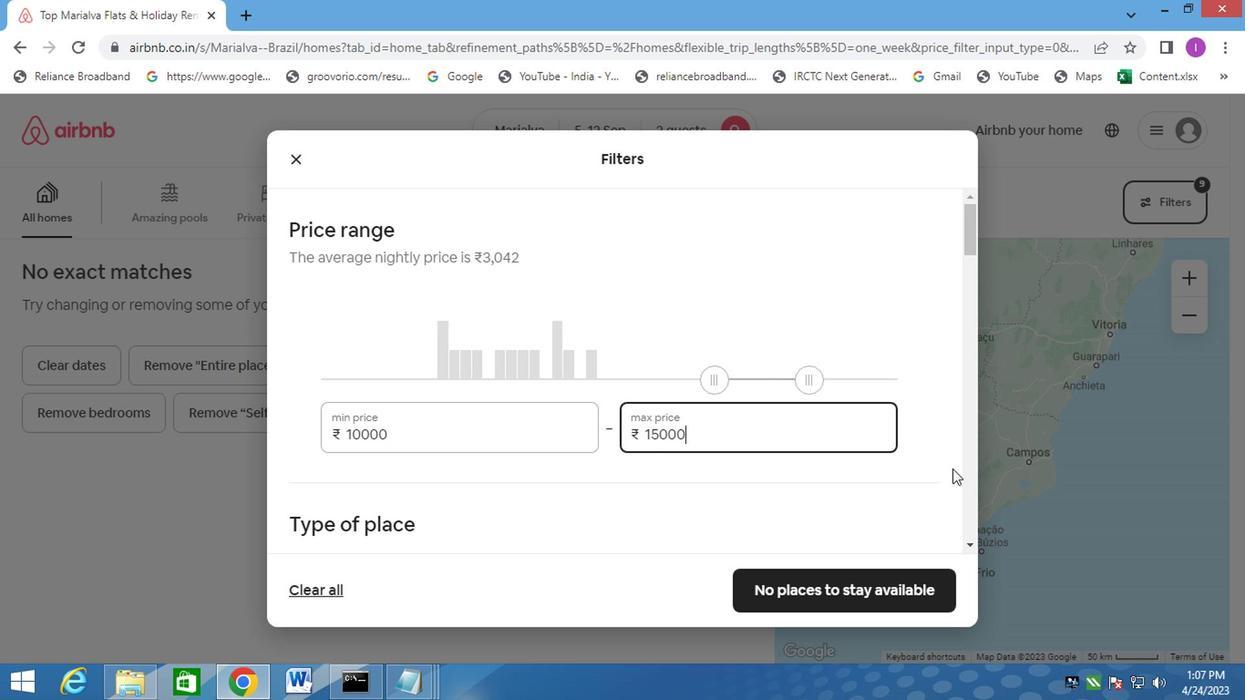
Action: Mouse moved to (962, 468)
Screenshot: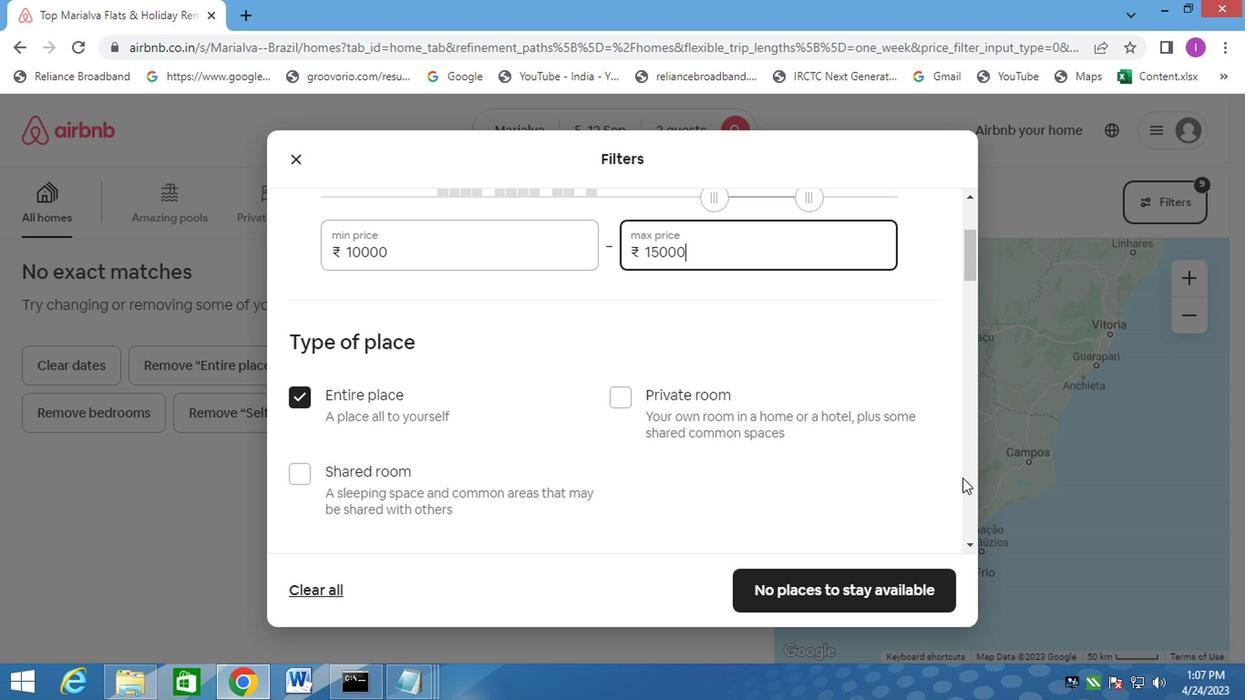 
Action: Mouse scrolled (962, 467) with delta (0, -1)
Screenshot: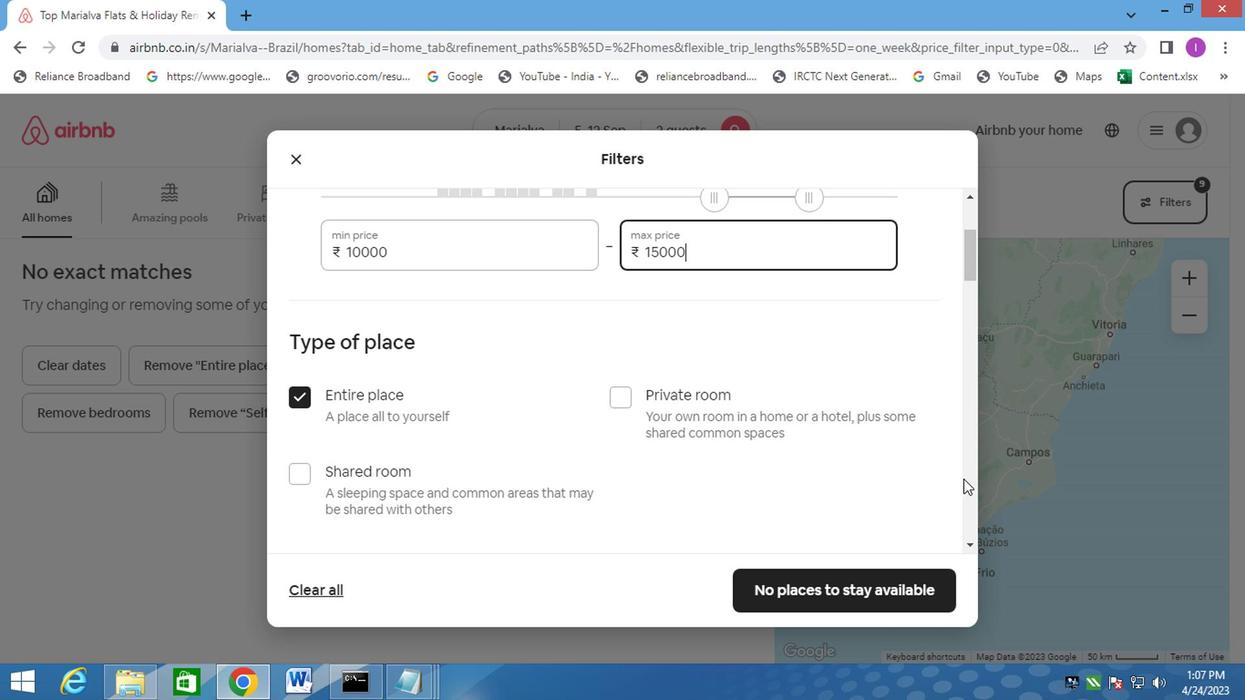
Action: Mouse moved to (951, 473)
Screenshot: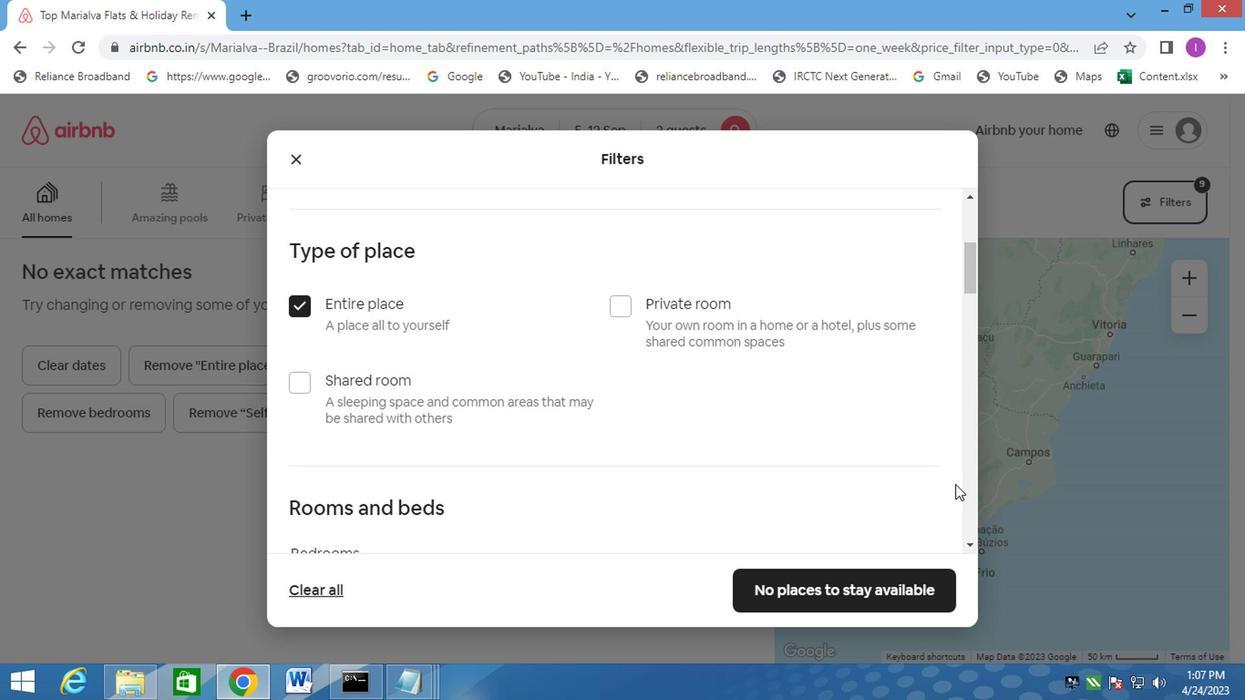 
Action: Mouse scrolled (951, 472) with delta (0, 0)
Screenshot: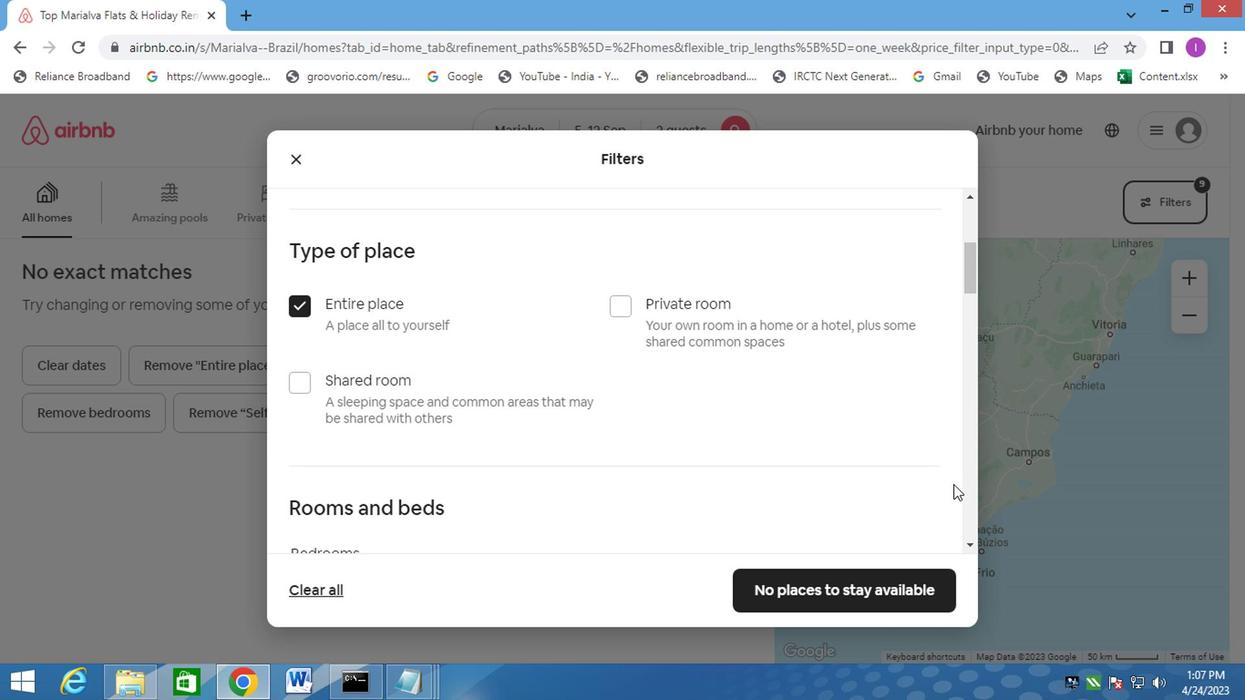 
Action: Mouse moved to (564, 492)
Screenshot: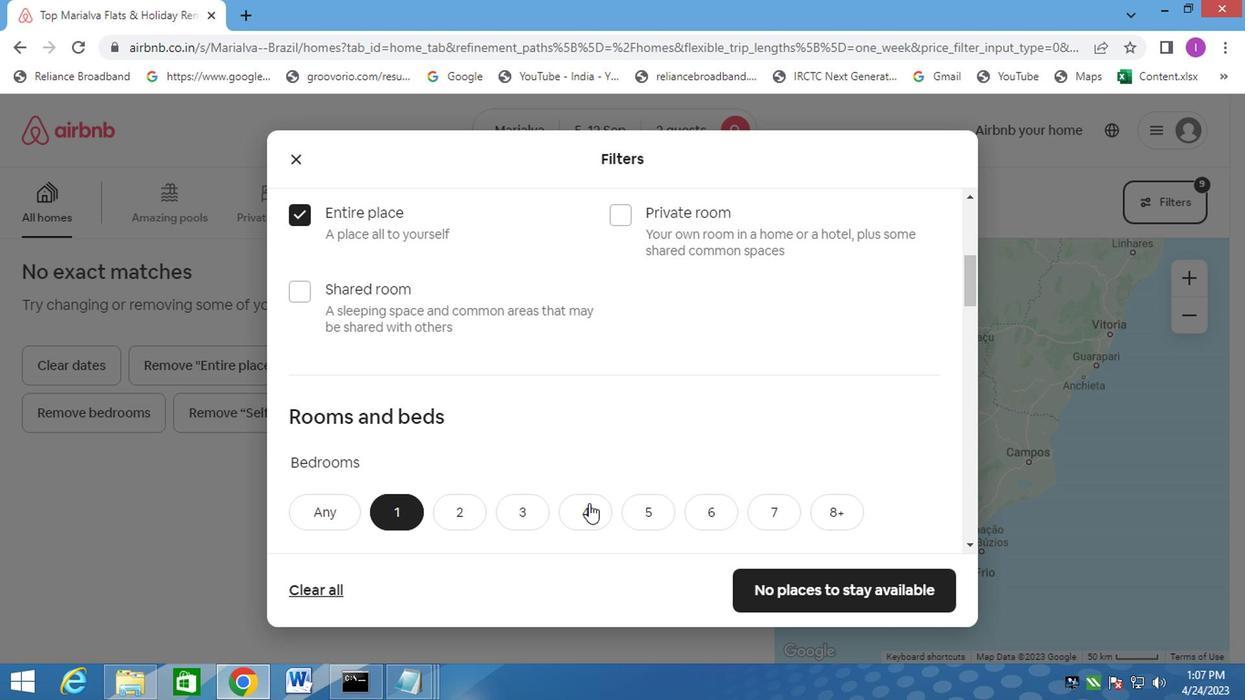 
Action: Mouse scrolled (564, 491) with delta (0, 0)
Screenshot: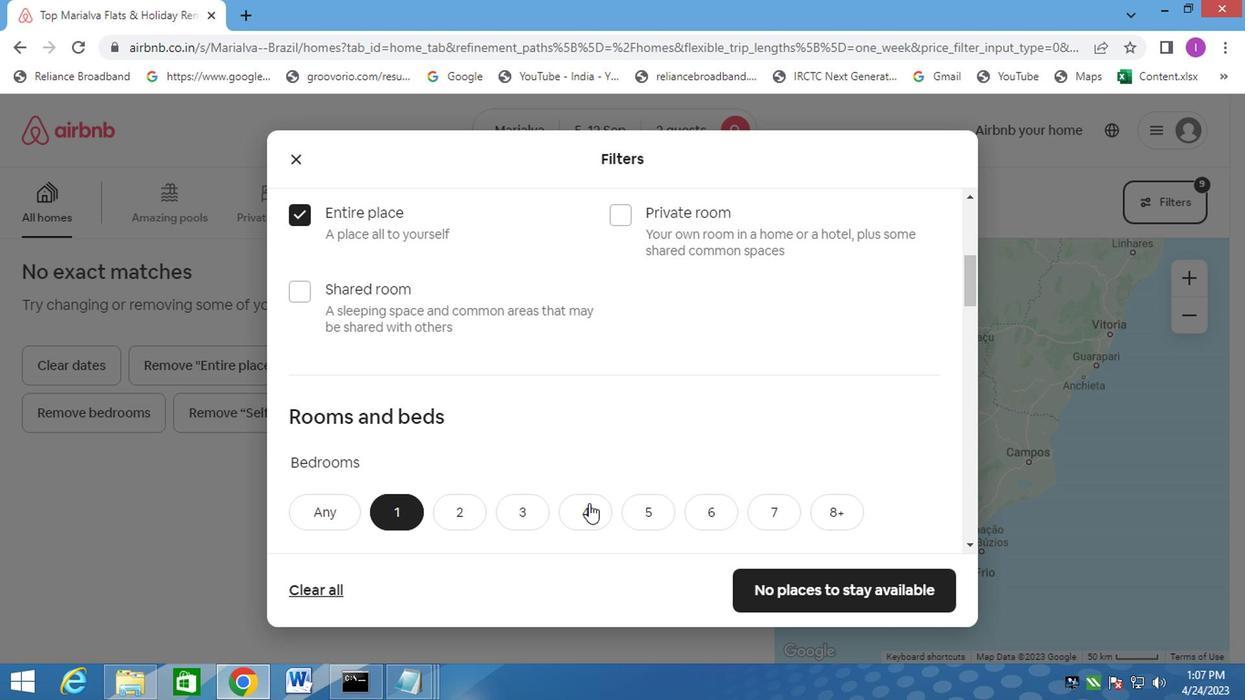 
Action: Mouse moved to (563, 493)
Screenshot: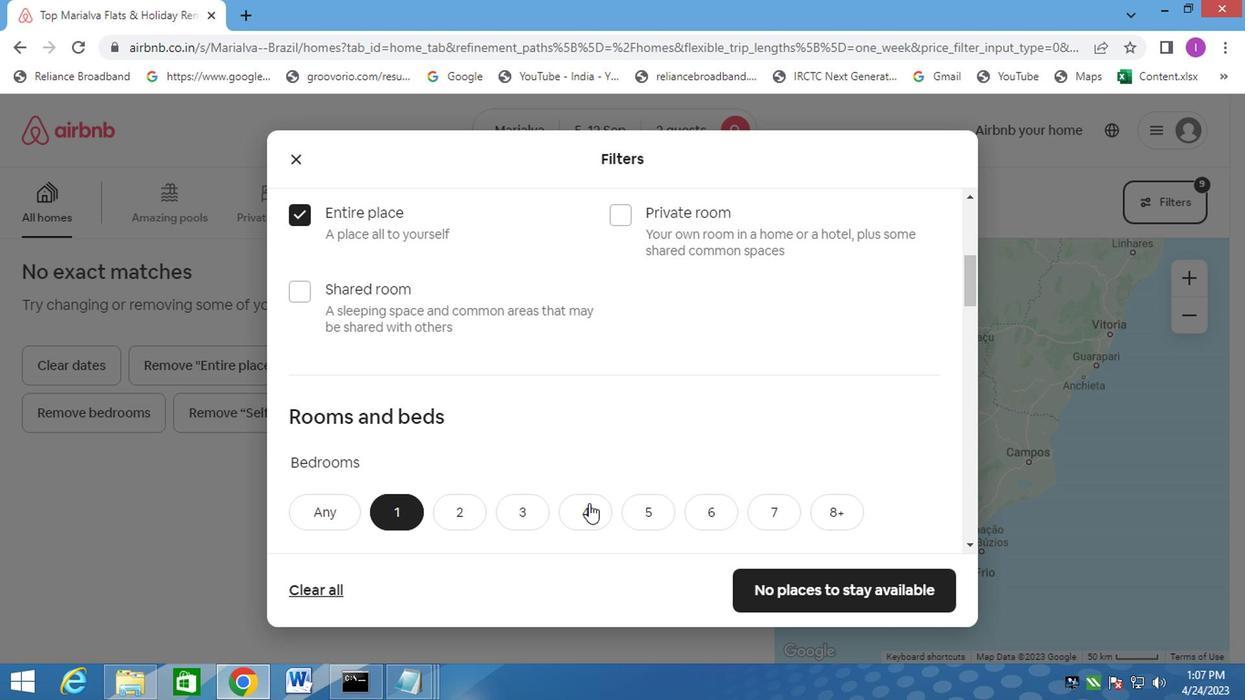 
Action: Mouse scrolled (563, 492) with delta (0, -1)
Screenshot: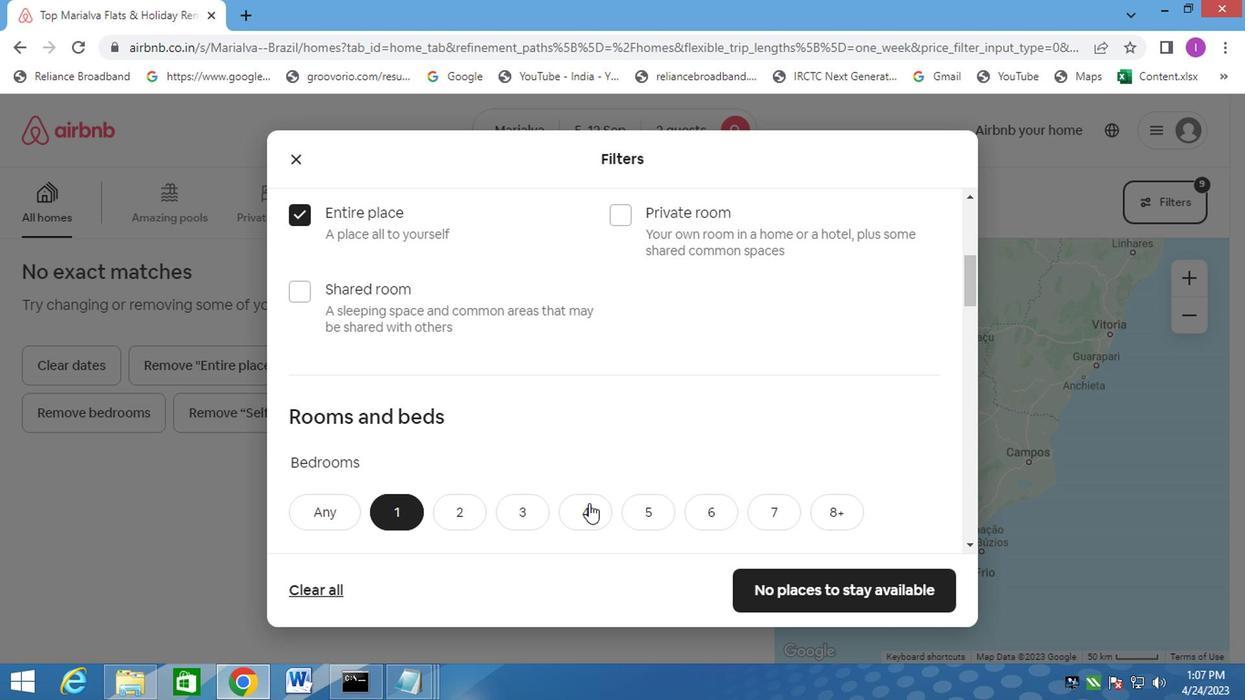 
Action: Mouse moved to (563, 492)
Screenshot: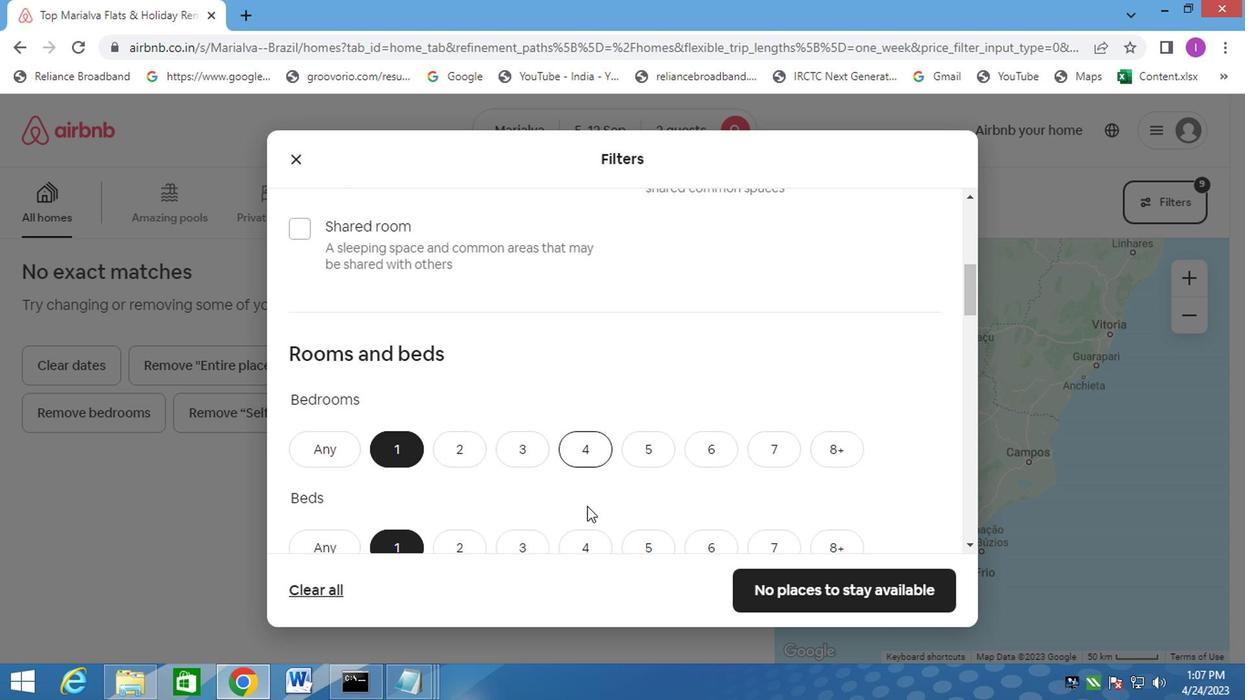 
Action: Mouse scrolled (563, 491) with delta (0, 0)
Screenshot: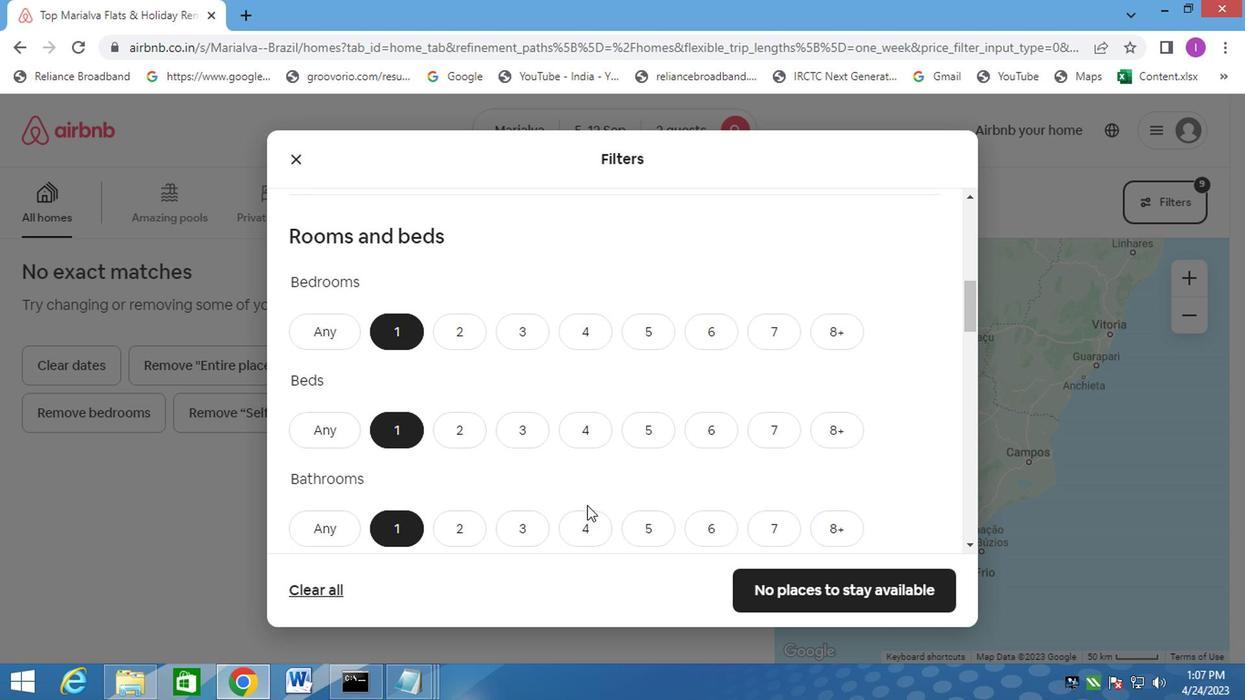 
Action: Mouse scrolled (563, 491) with delta (0, 0)
Screenshot: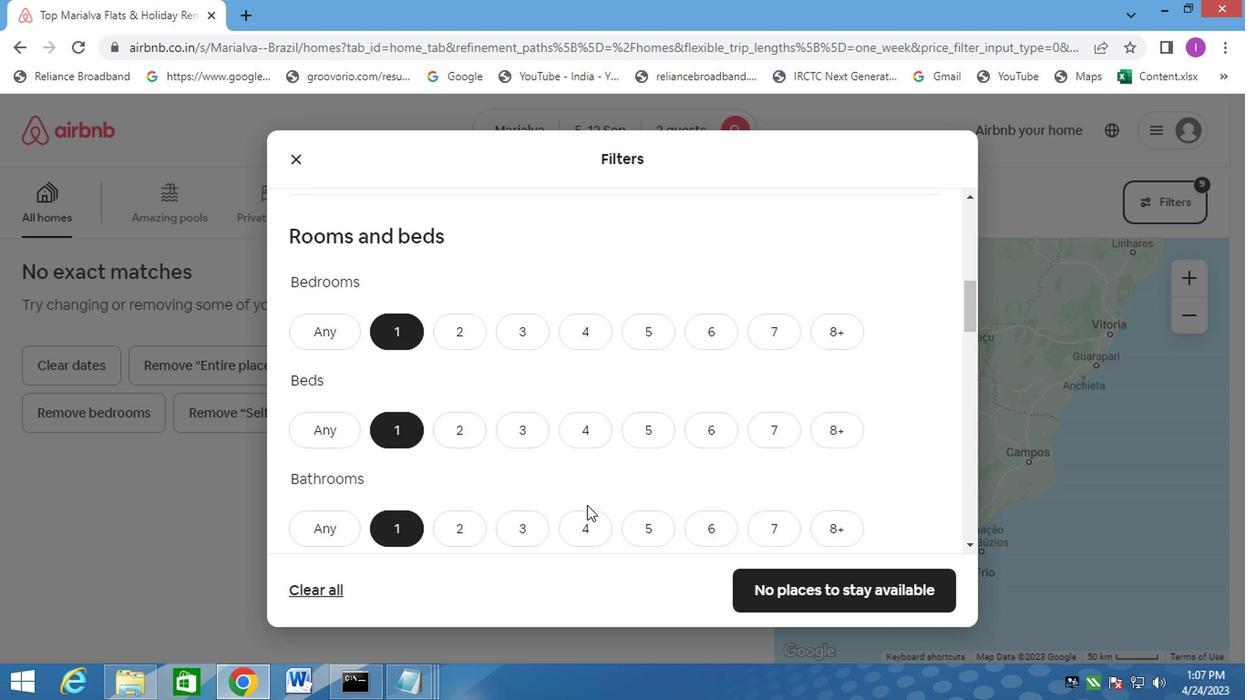 
Action: Mouse moved to (608, 399)
Screenshot: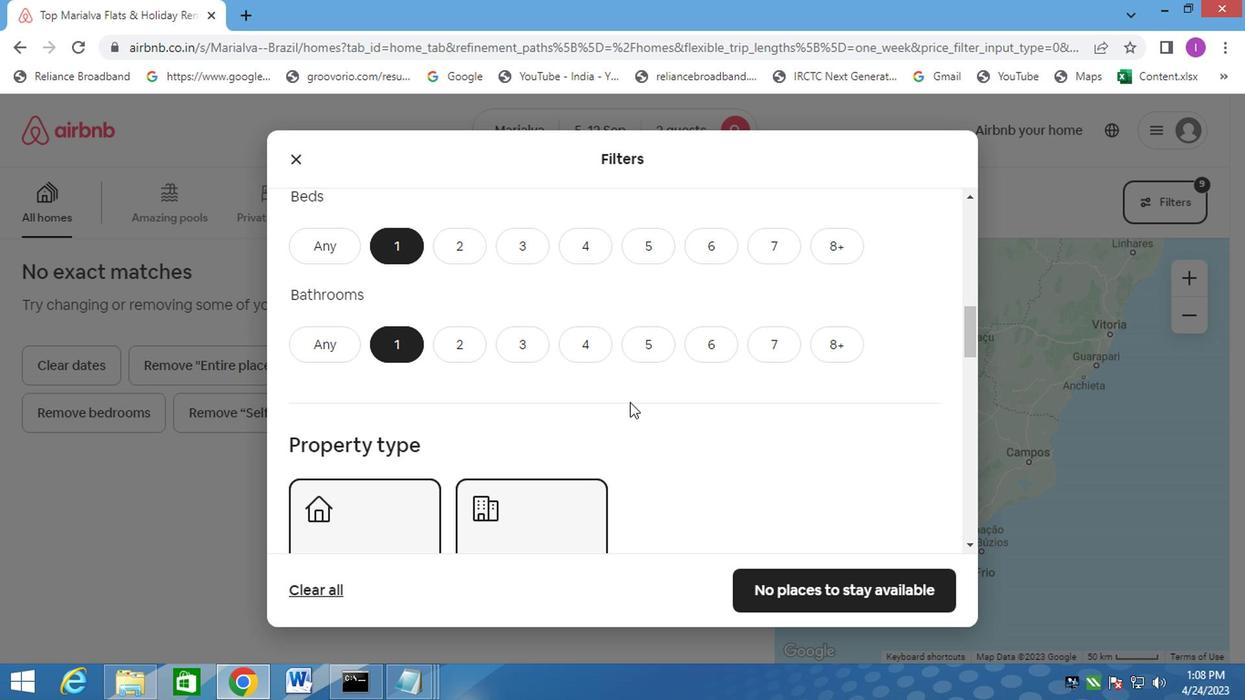 
Action: Mouse scrolled (608, 398) with delta (0, 0)
Screenshot: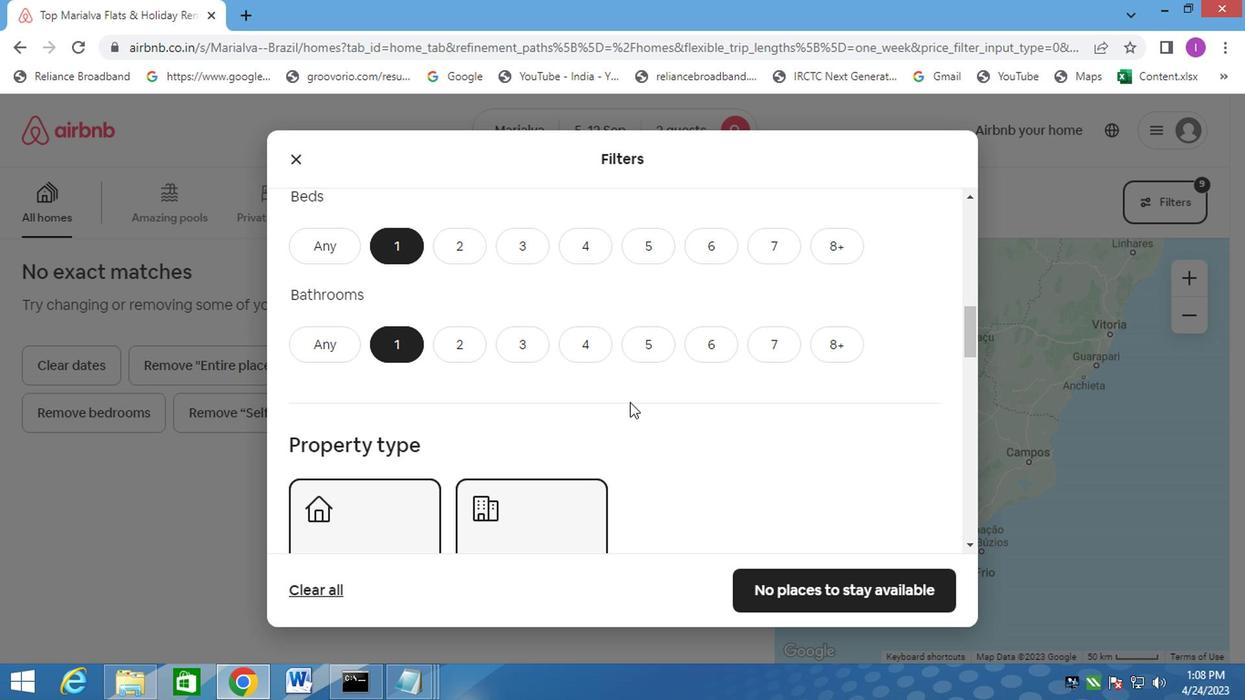 
Action: Mouse moved to (540, 419)
Screenshot: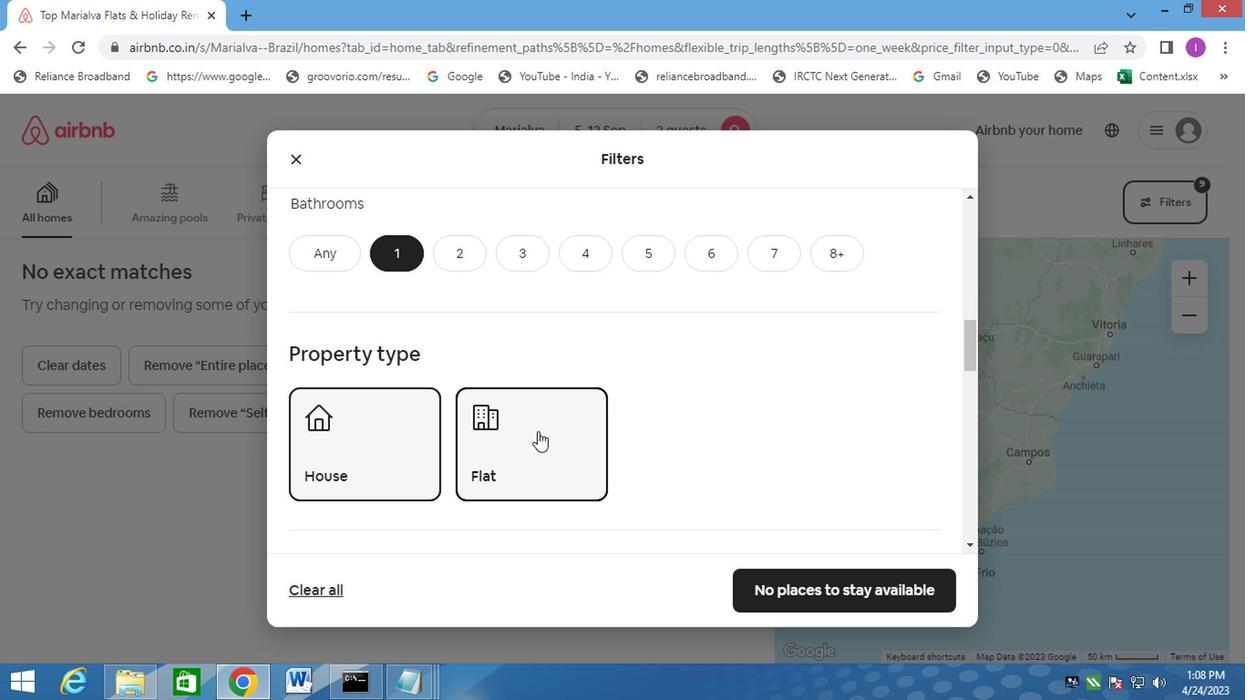 
Action: Mouse scrolled (540, 418) with delta (0, 0)
Screenshot: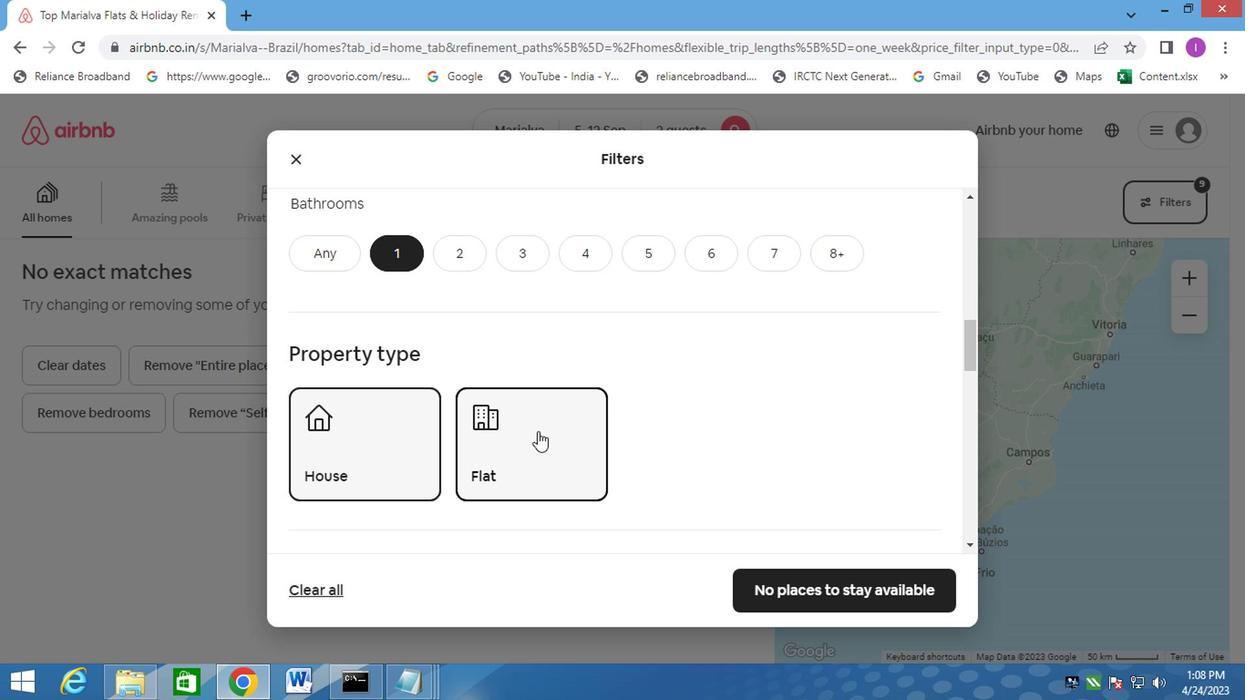 
Action: Mouse moved to (543, 418)
Screenshot: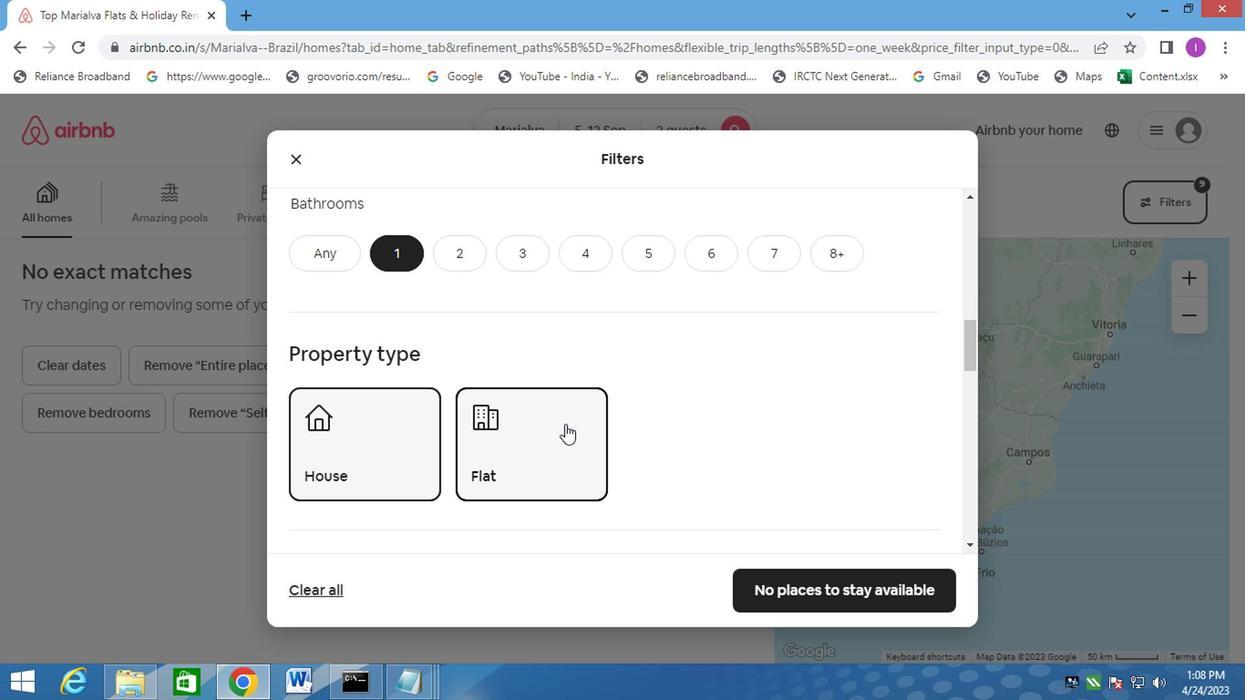 
Action: Mouse scrolled (543, 417) with delta (0, -1)
Screenshot: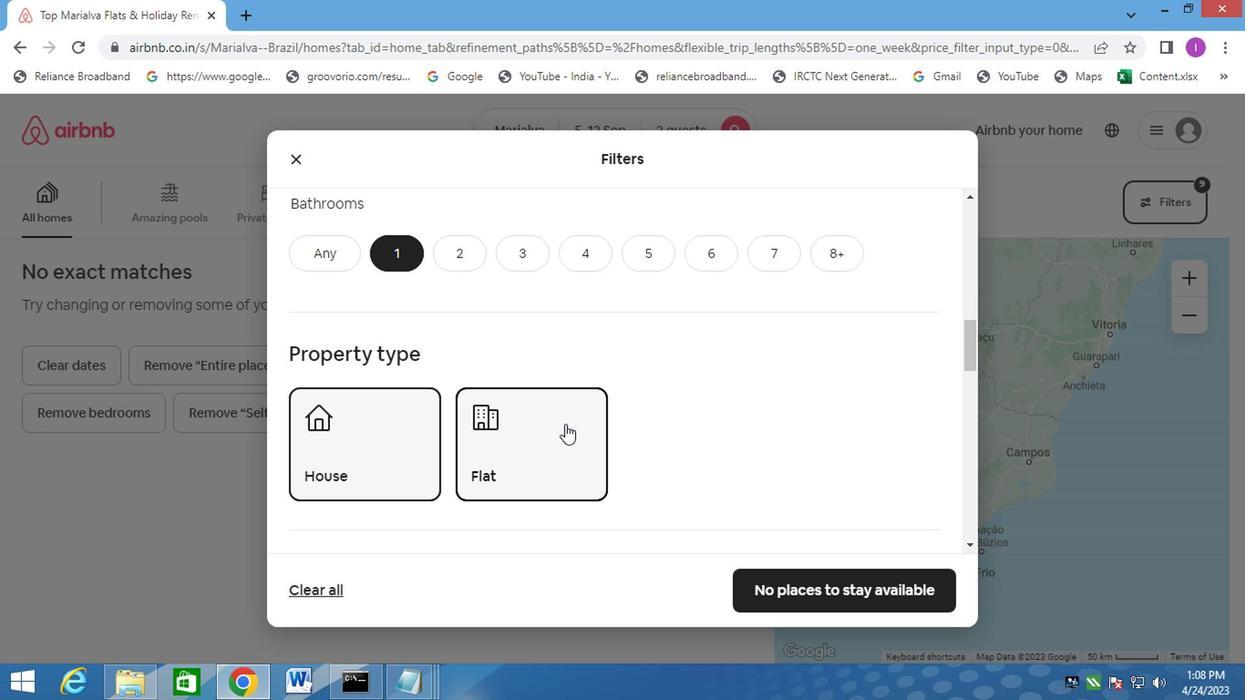 
Action: Mouse moved to (570, 406)
Screenshot: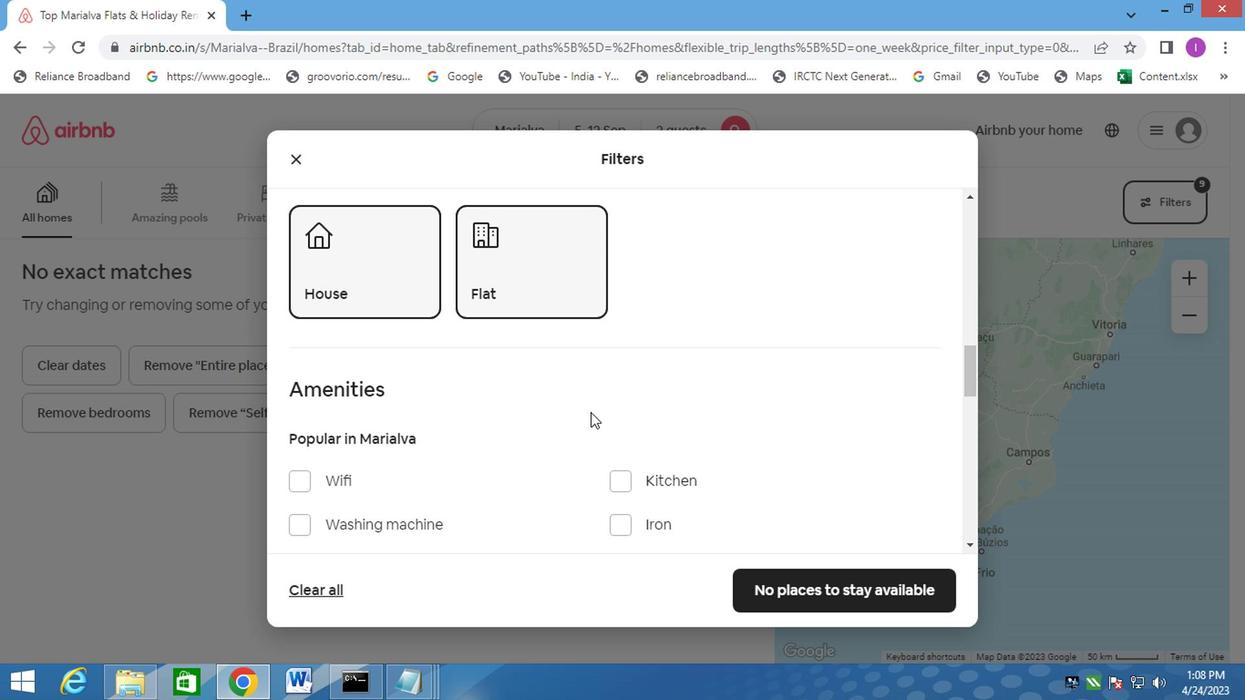 
Action: Mouse scrolled (570, 405) with delta (0, -1)
Screenshot: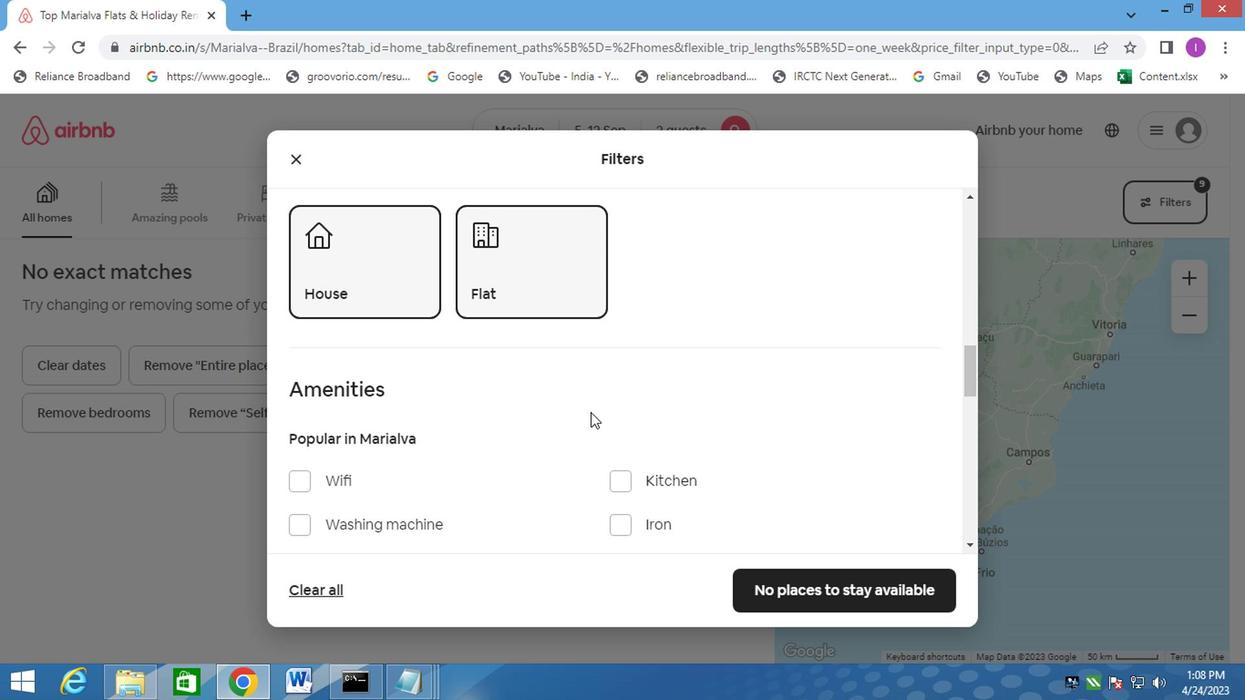 
Action: Mouse moved to (572, 406)
Screenshot: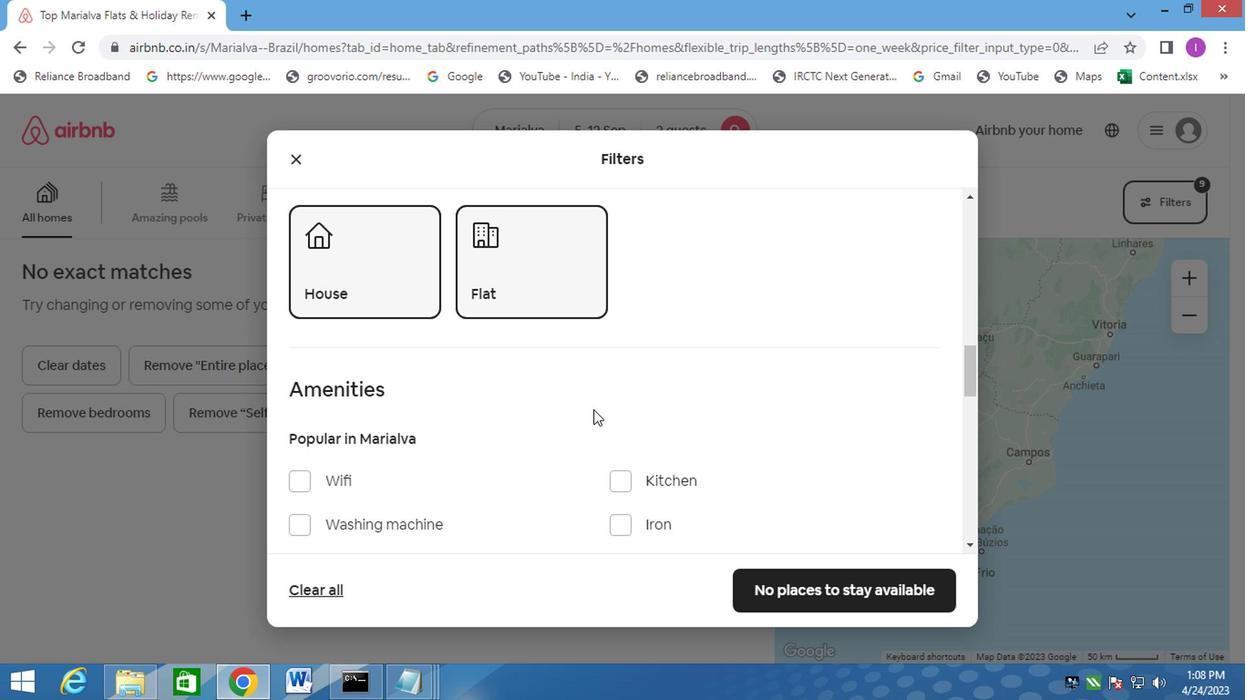 
Action: Mouse scrolled (572, 405) with delta (0, -1)
Screenshot: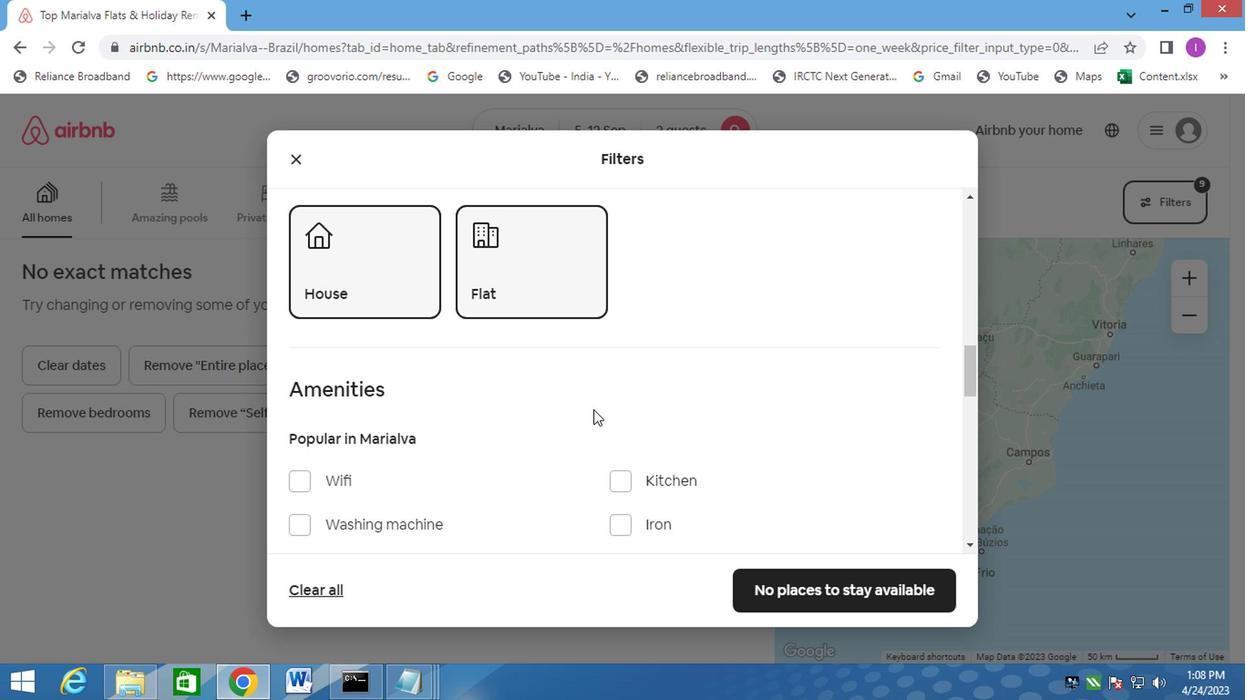 
Action: Mouse moved to (578, 409)
Screenshot: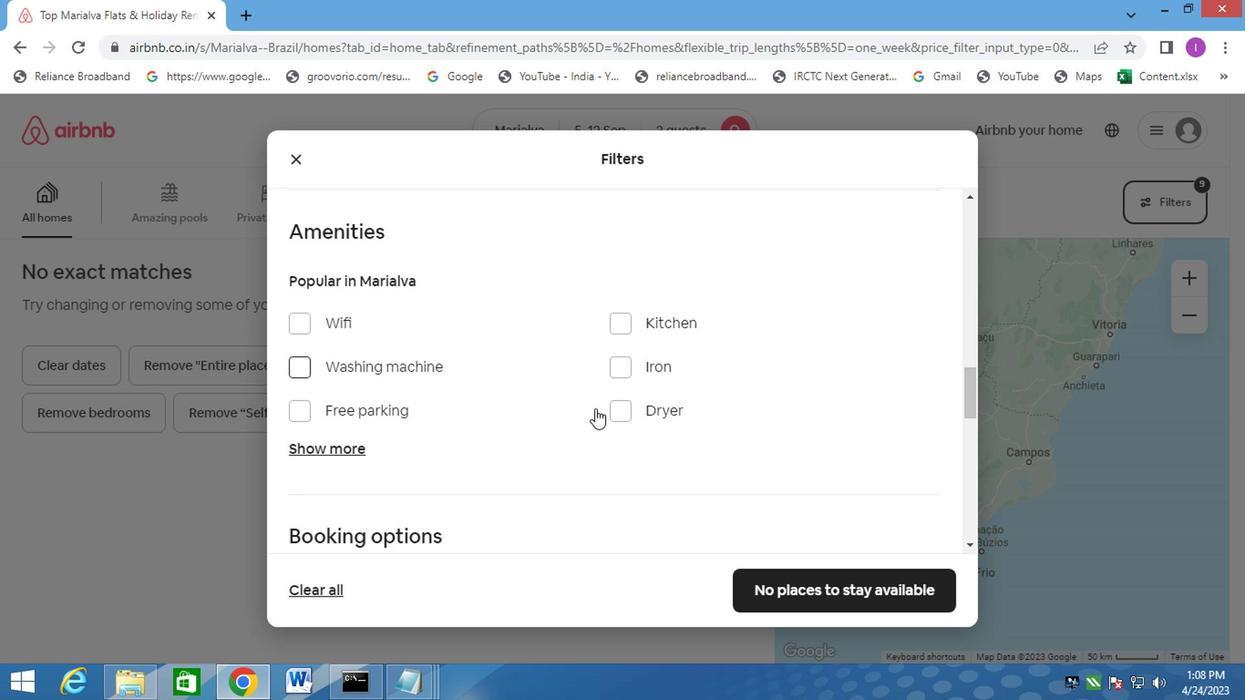 
Action: Mouse scrolled (578, 408) with delta (0, -1)
Screenshot: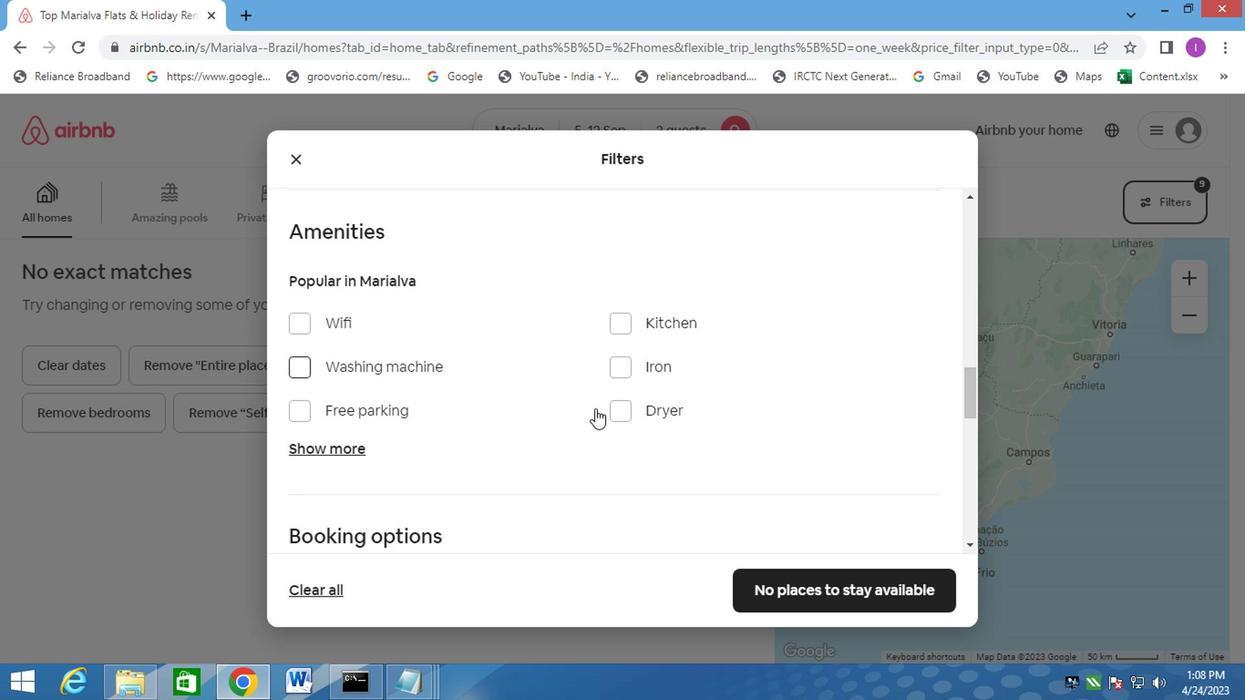 
Action: Mouse moved to (610, 407)
Screenshot: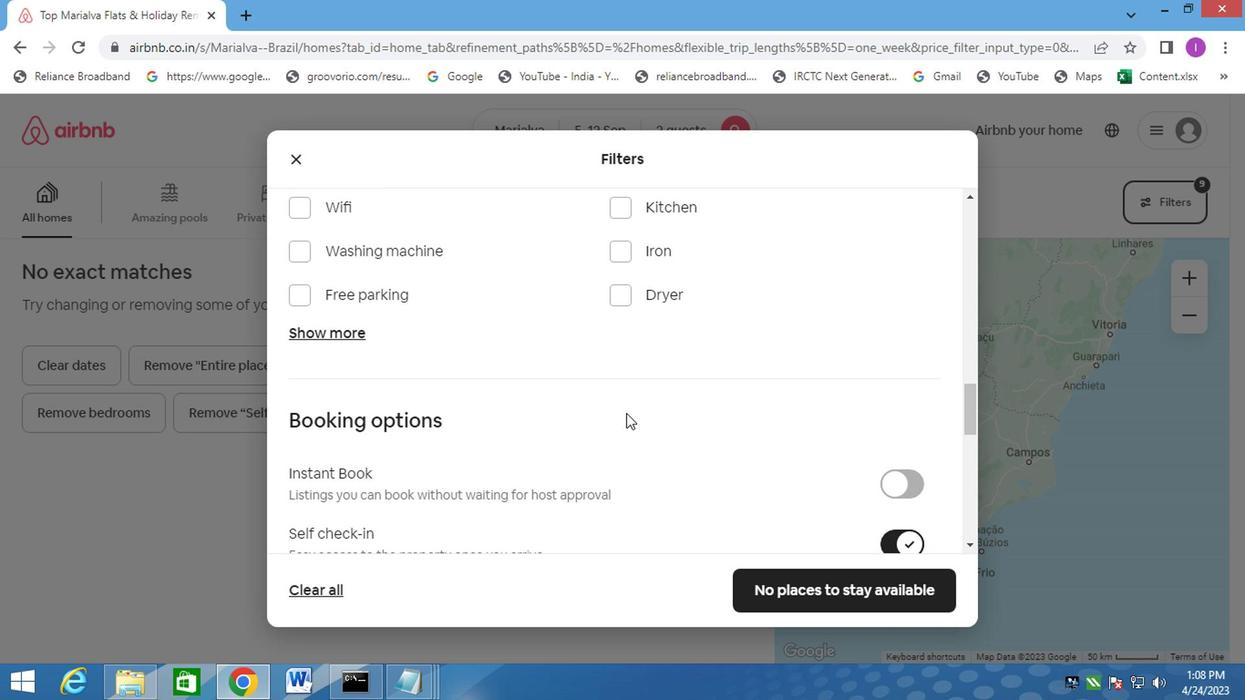 
Action: Mouse scrolled (610, 407) with delta (0, 0)
Screenshot: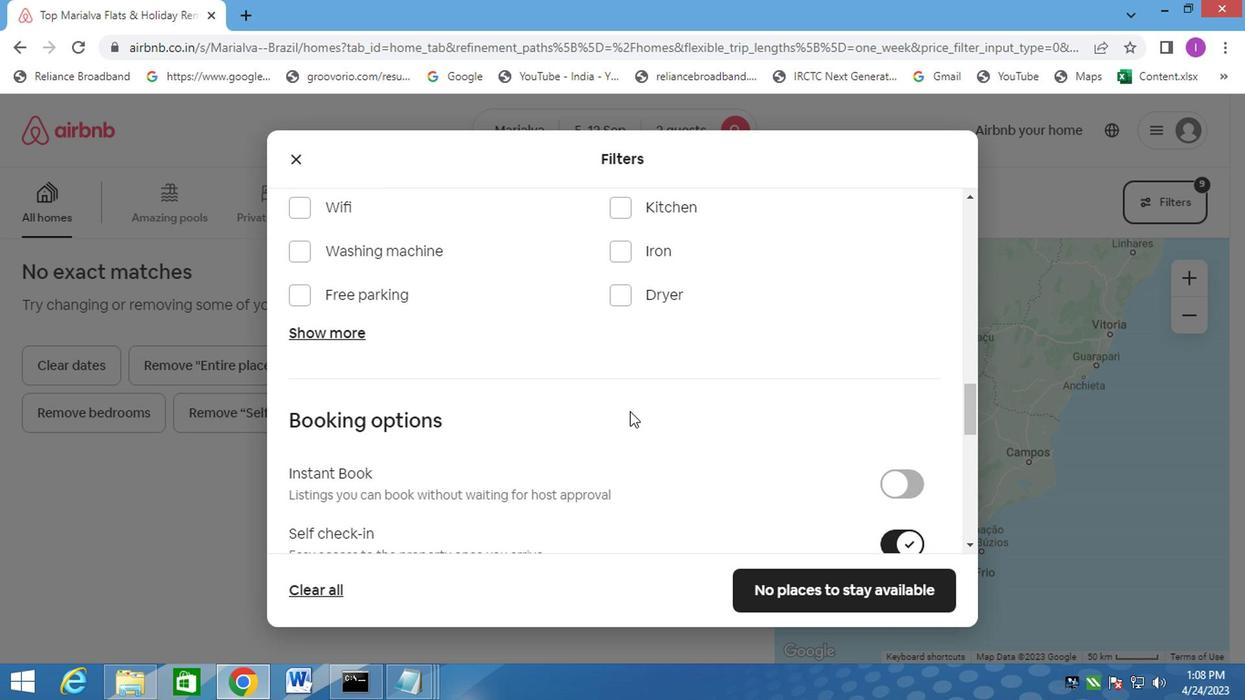 
Action: Mouse moved to (617, 411)
Screenshot: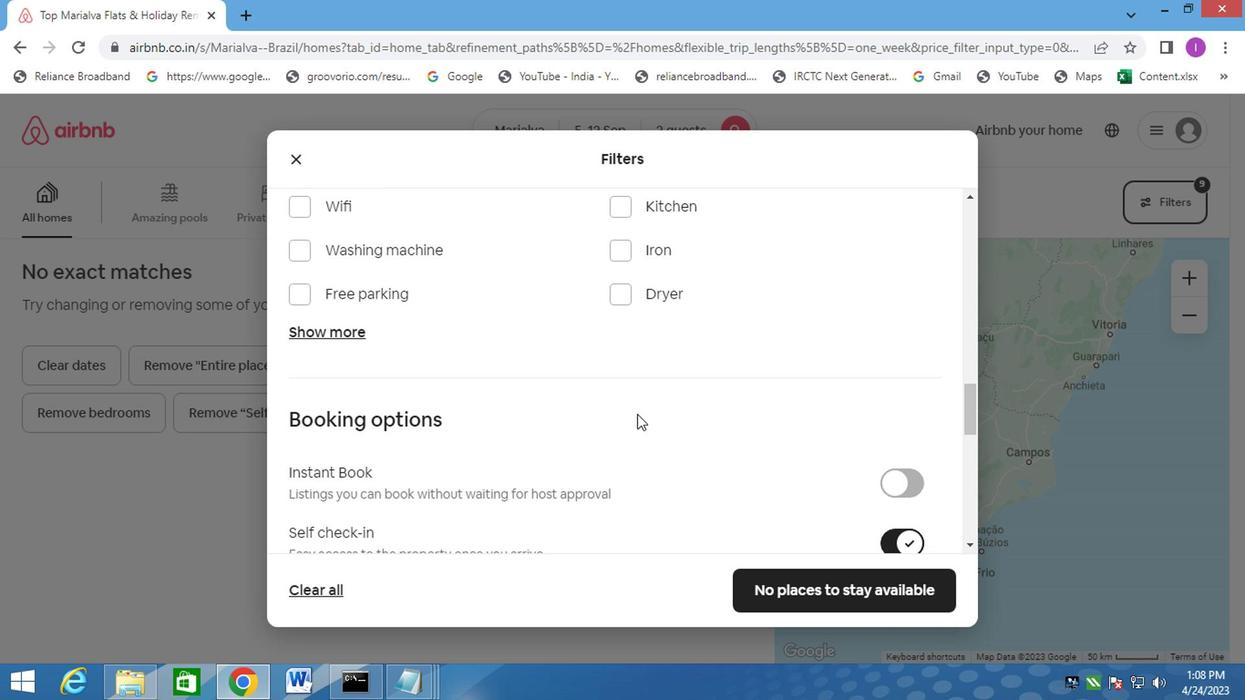 
Action: Mouse scrolled (617, 410) with delta (0, 0)
Screenshot: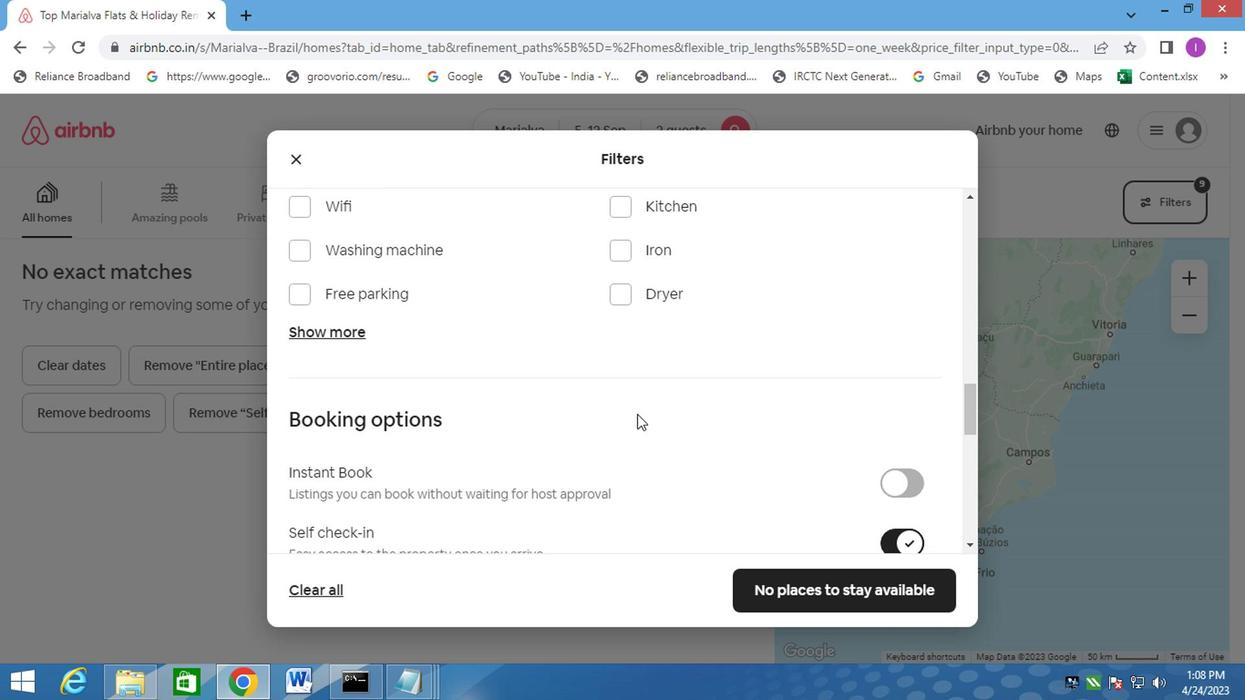 
Action: Mouse moved to (627, 411)
Screenshot: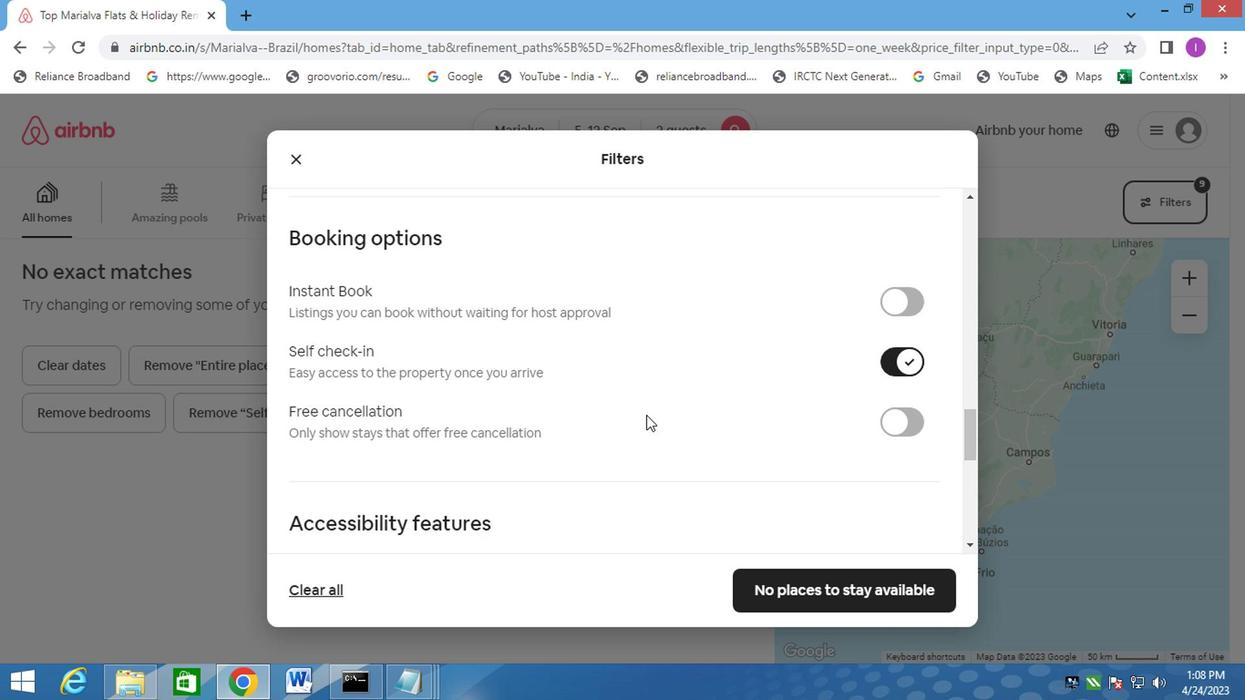 
Action: Mouse scrolled (627, 410) with delta (0, 0)
Screenshot: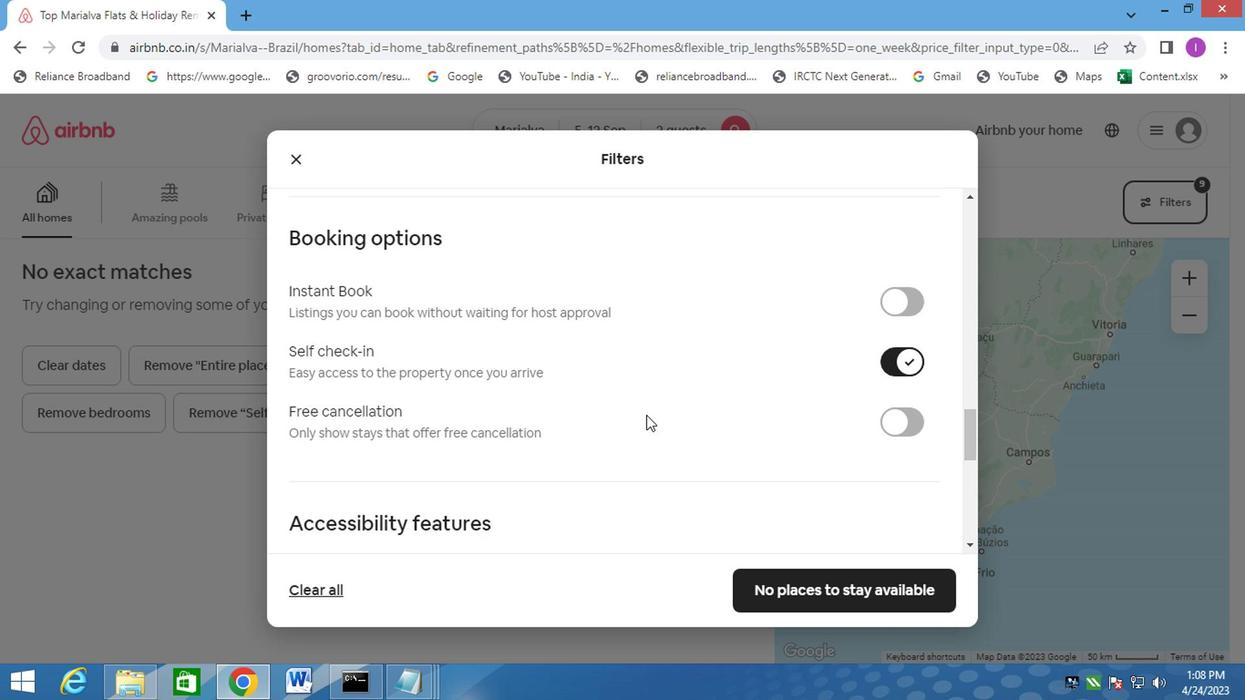 
Action: Mouse moved to (634, 410)
Screenshot: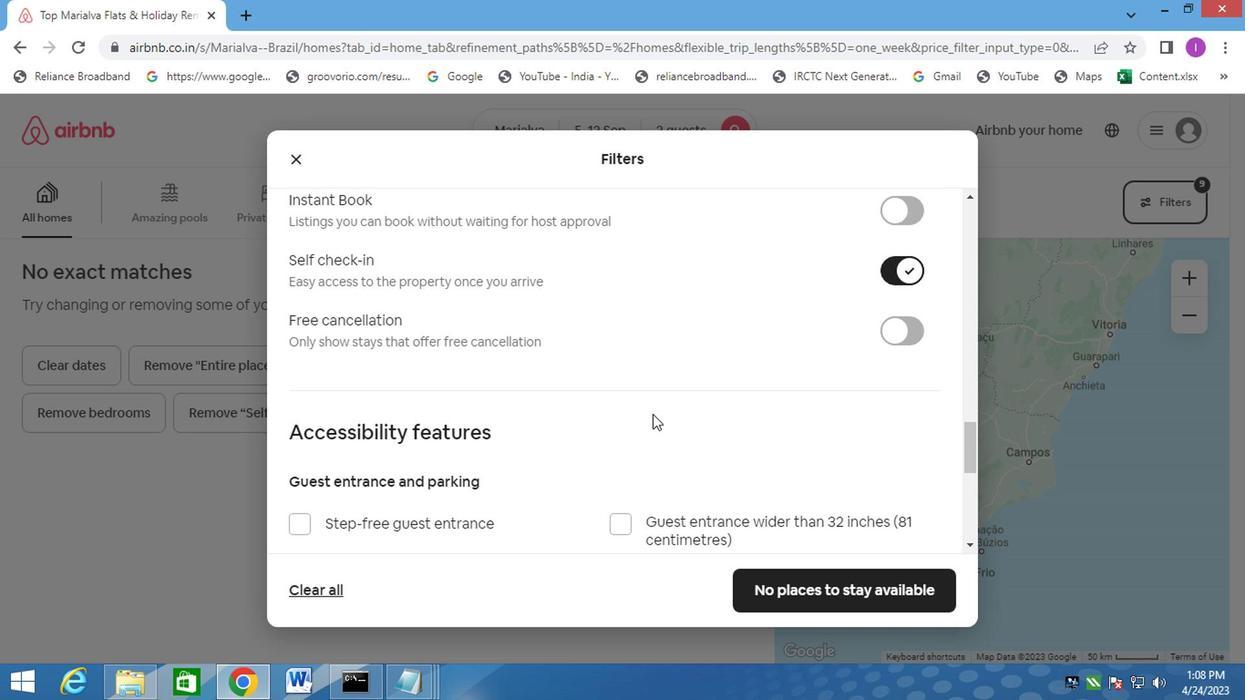 
Action: Mouse scrolled (634, 409) with delta (0, 0)
Screenshot: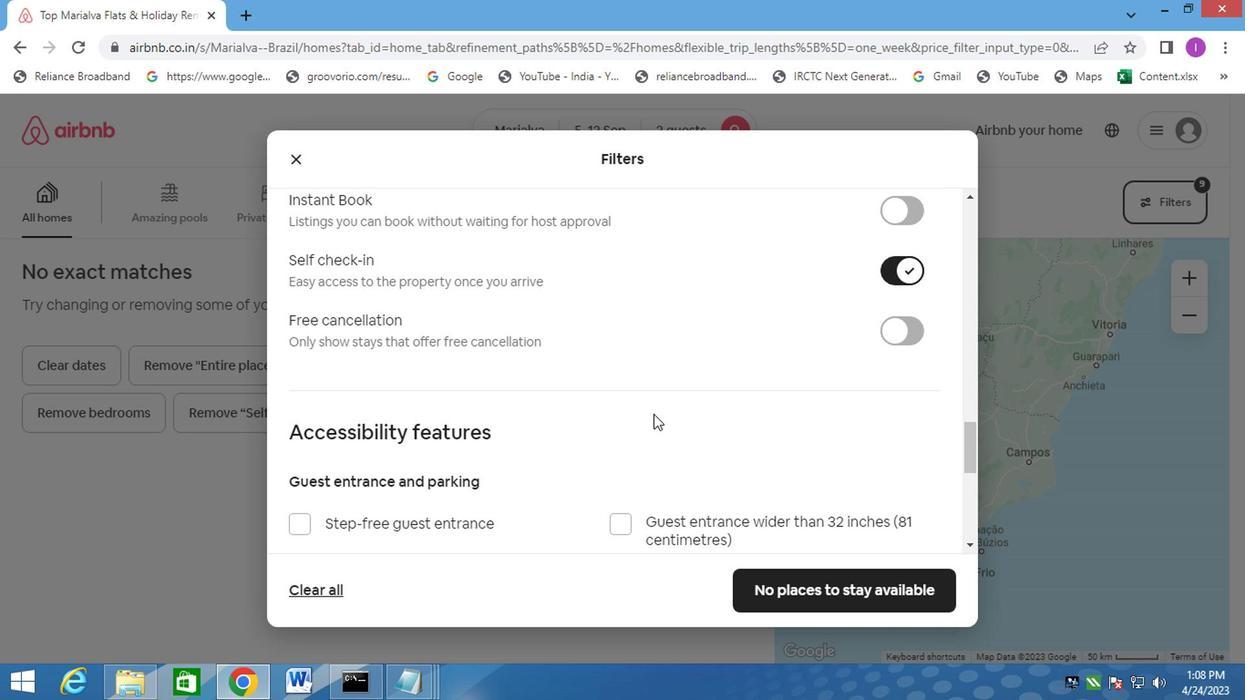 
Action: Mouse moved to (634, 410)
Screenshot: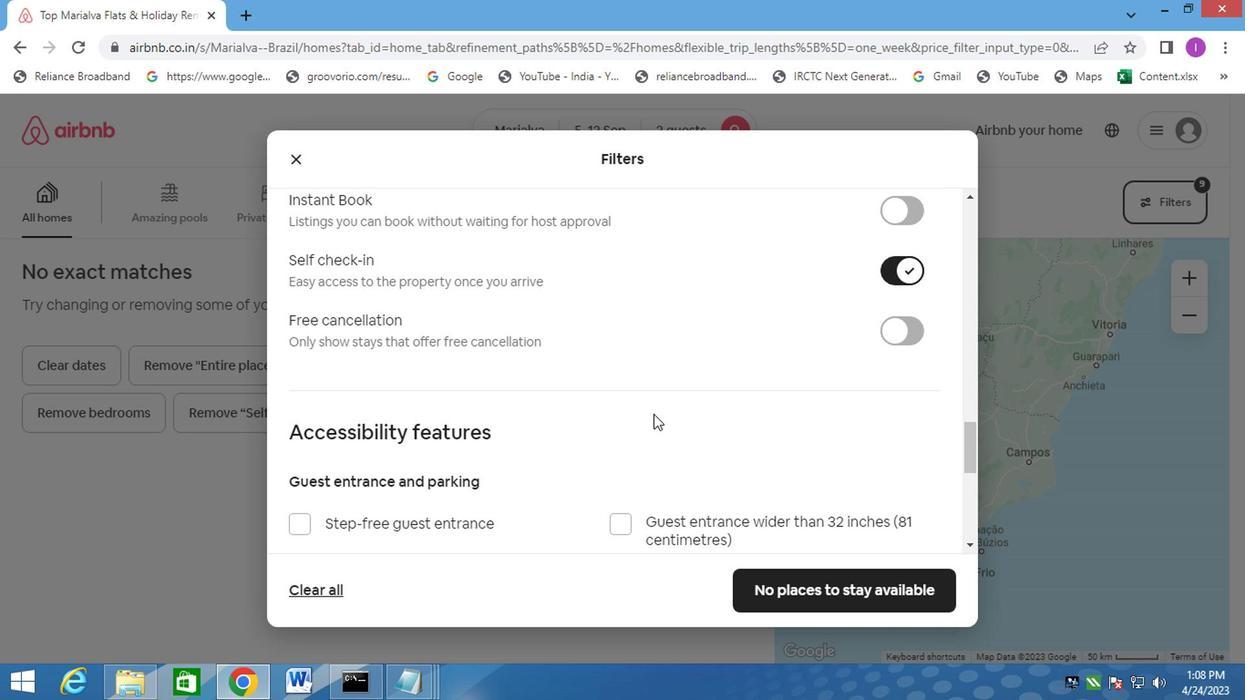 
Action: Mouse scrolled (634, 409) with delta (0, 0)
Screenshot: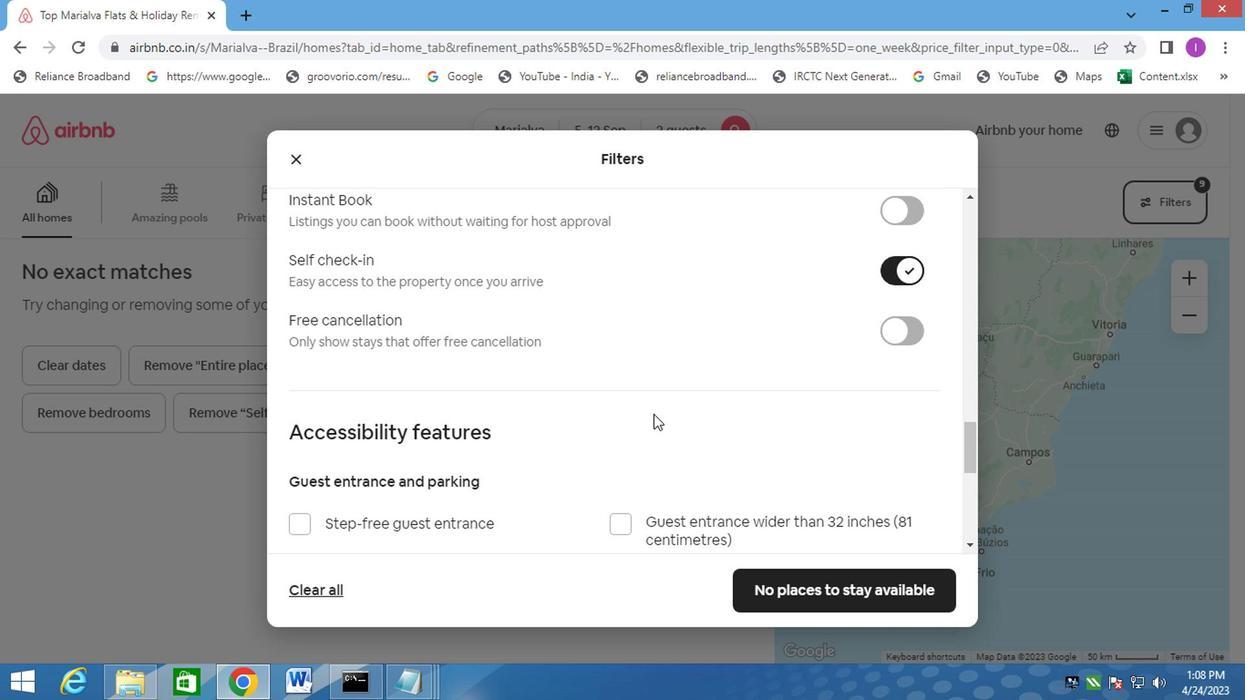 
Action: Mouse moved to (638, 411)
Screenshot: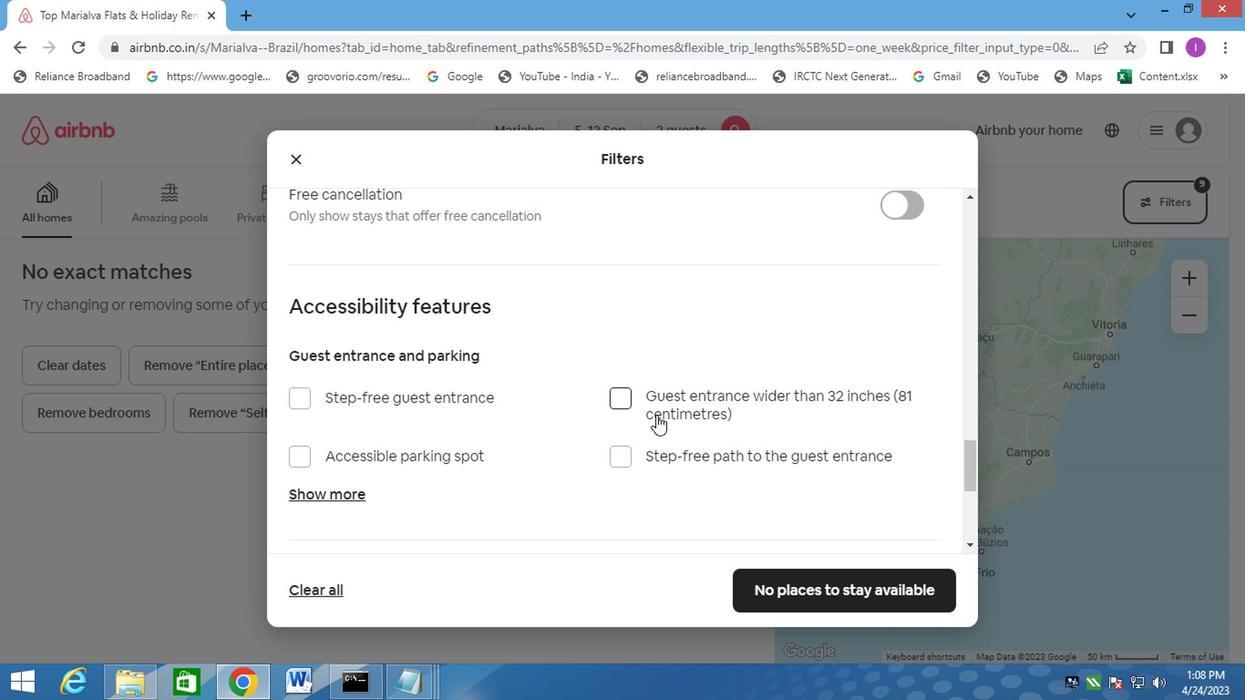 
Action: Mouse scrolled (638, 410) with delta (0, 0)
Screenshot: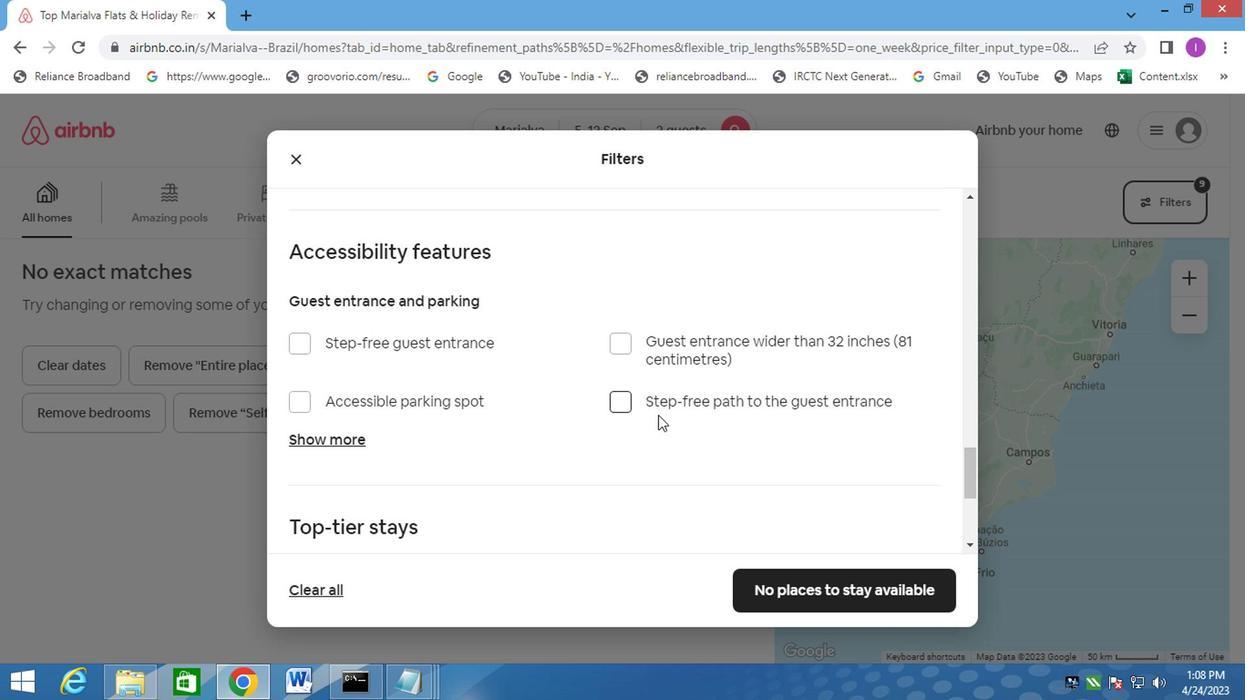 
Action: Mouse moved to (640, 411)
Screenshot: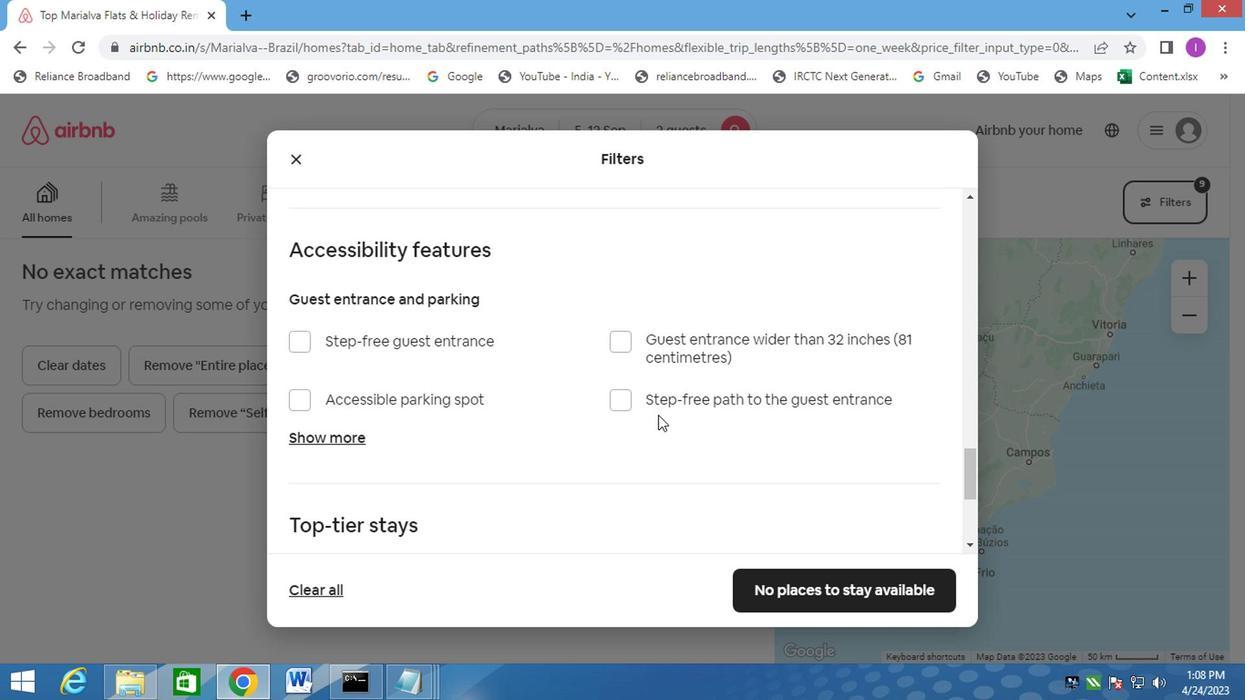 
Action: Mouse scrolled (640, 410) with delta (0, 0)
Screenshot: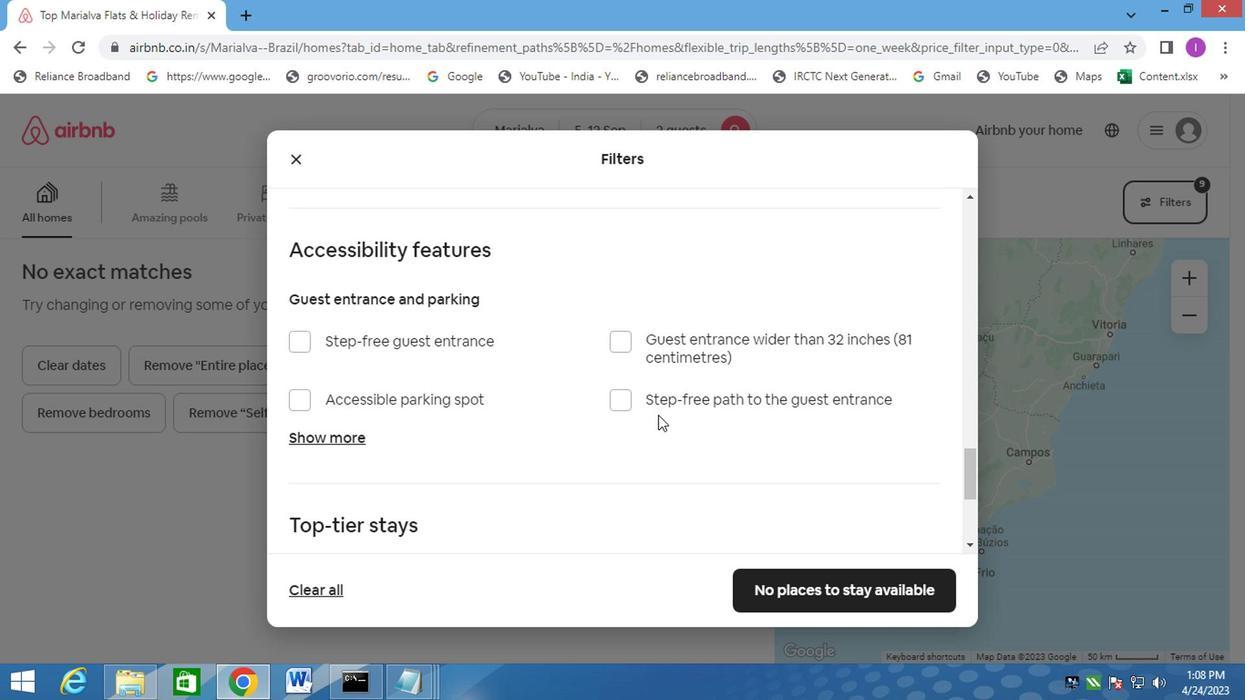 
Action: Mouse moved to (640, 413)
Screenshot: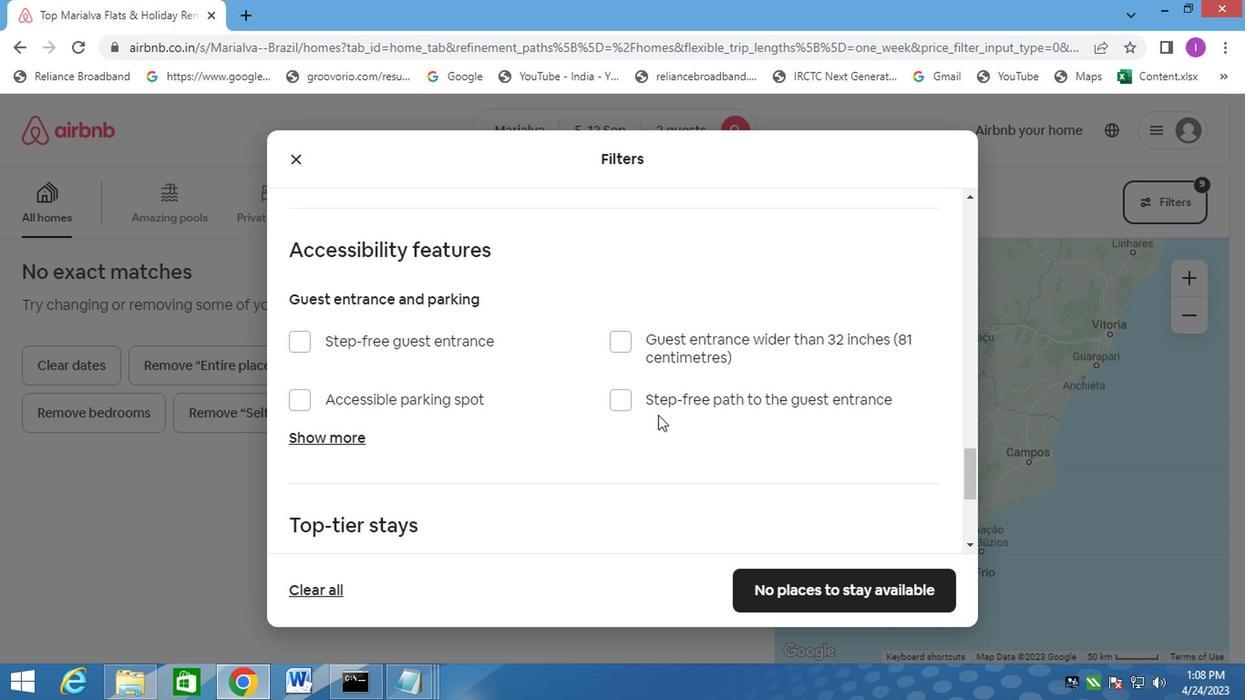 
Action: Mouse scrolled (640, 414) with delta (0, 0)
Screenshot: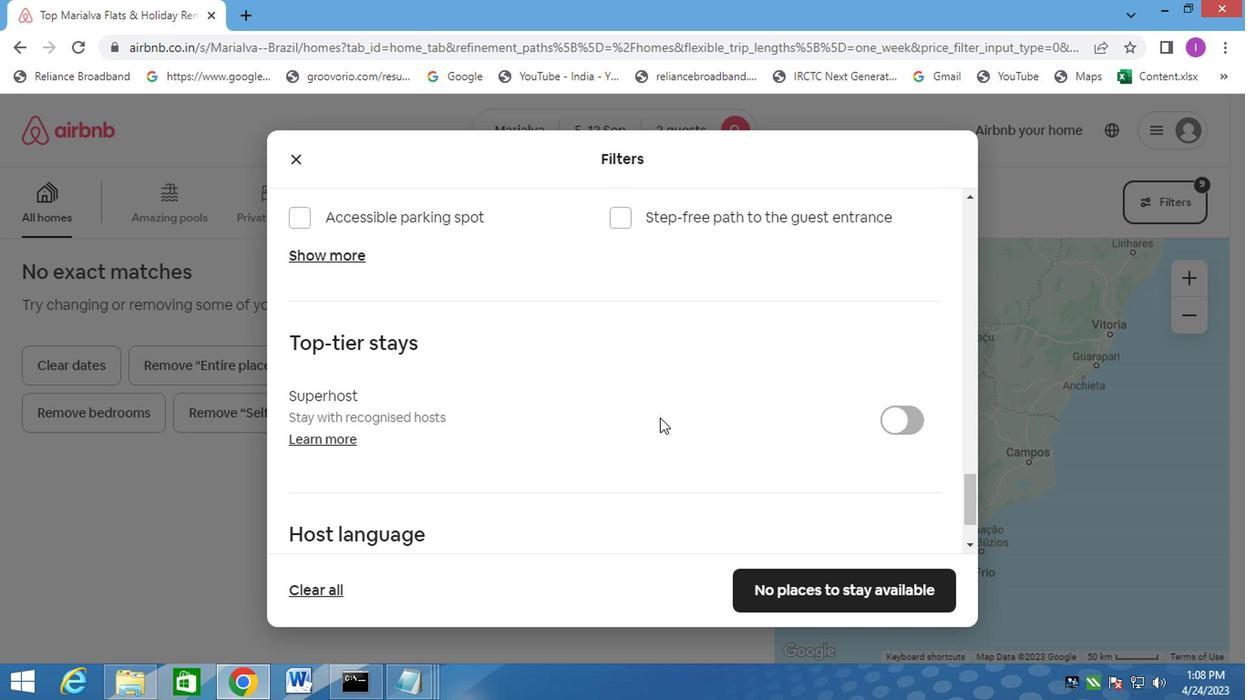 
Action: Mouse moved to (645, 407)
Screenshot: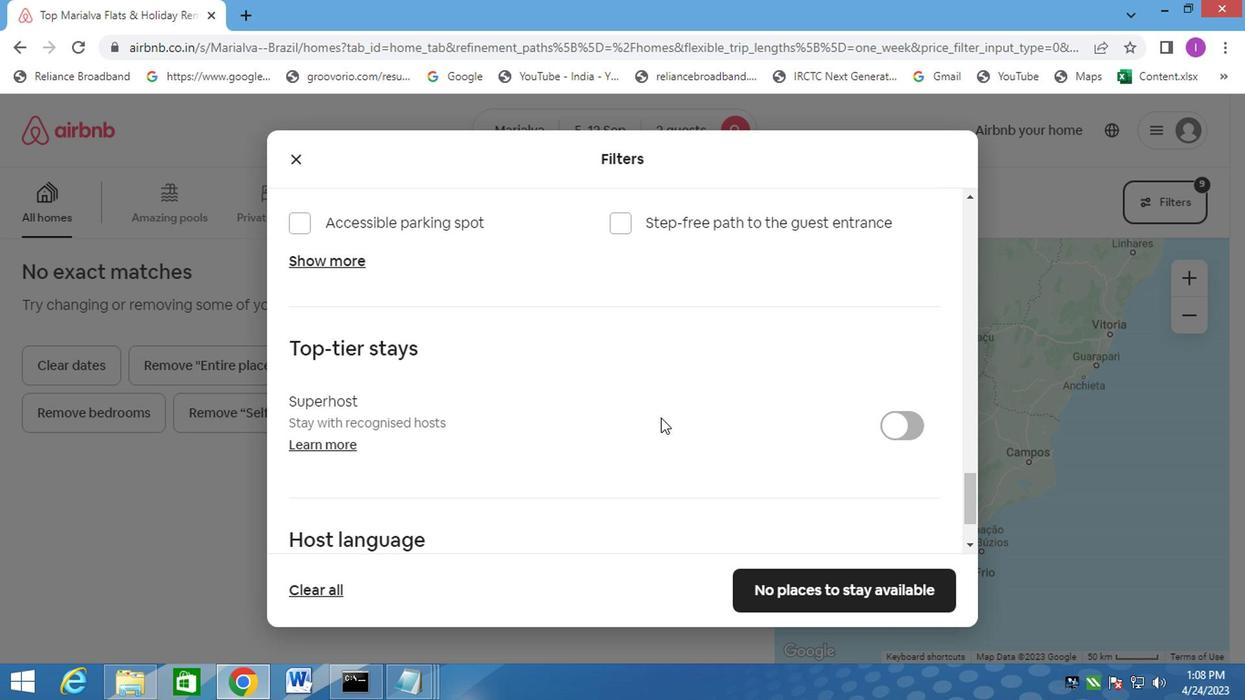 
Action: Mouse scrolled (645, 408) with delta (0, 0)
Screenshot: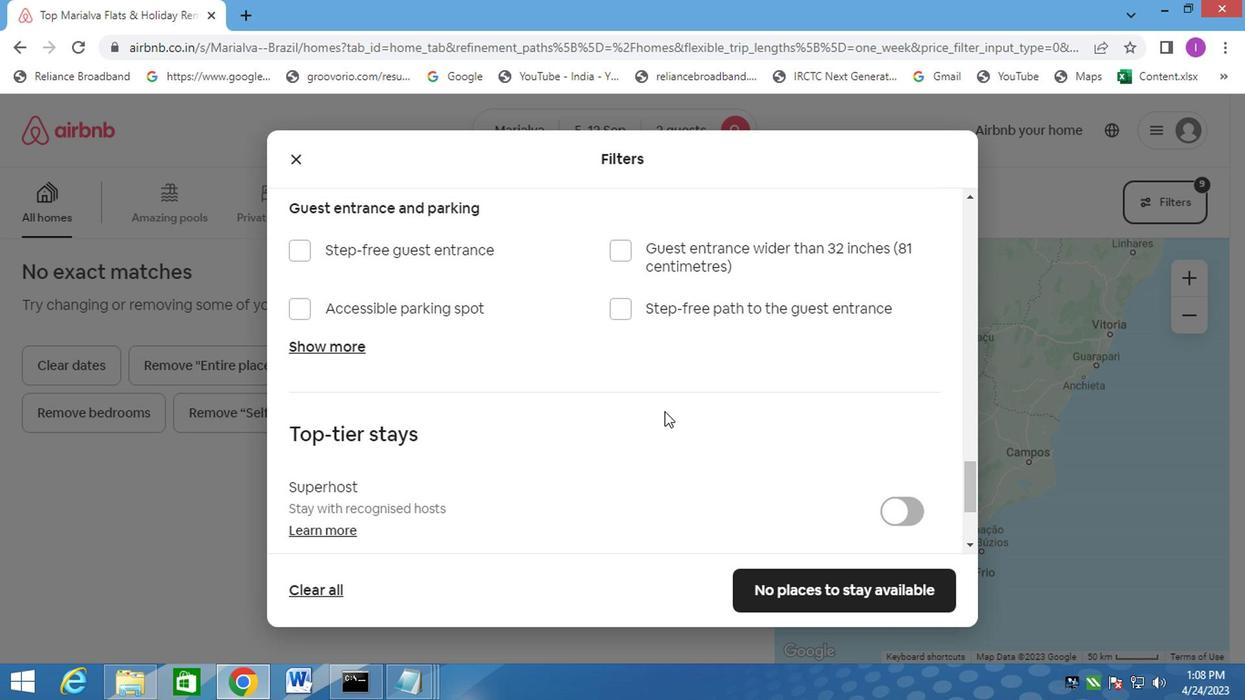 
Action: Mouse scrolled (645, 408) with delta (0, 0)
Screenshot: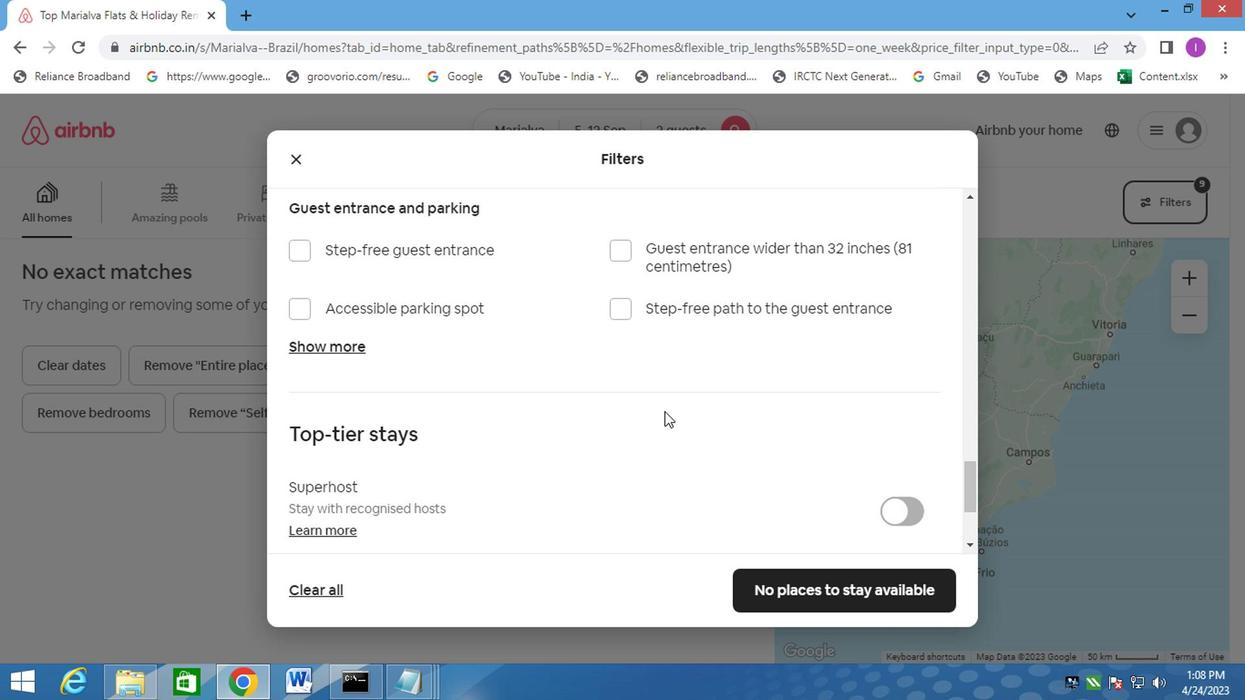 
Action: Mouse scrolled (645, 408) with delta (0, 0)
Screenshot: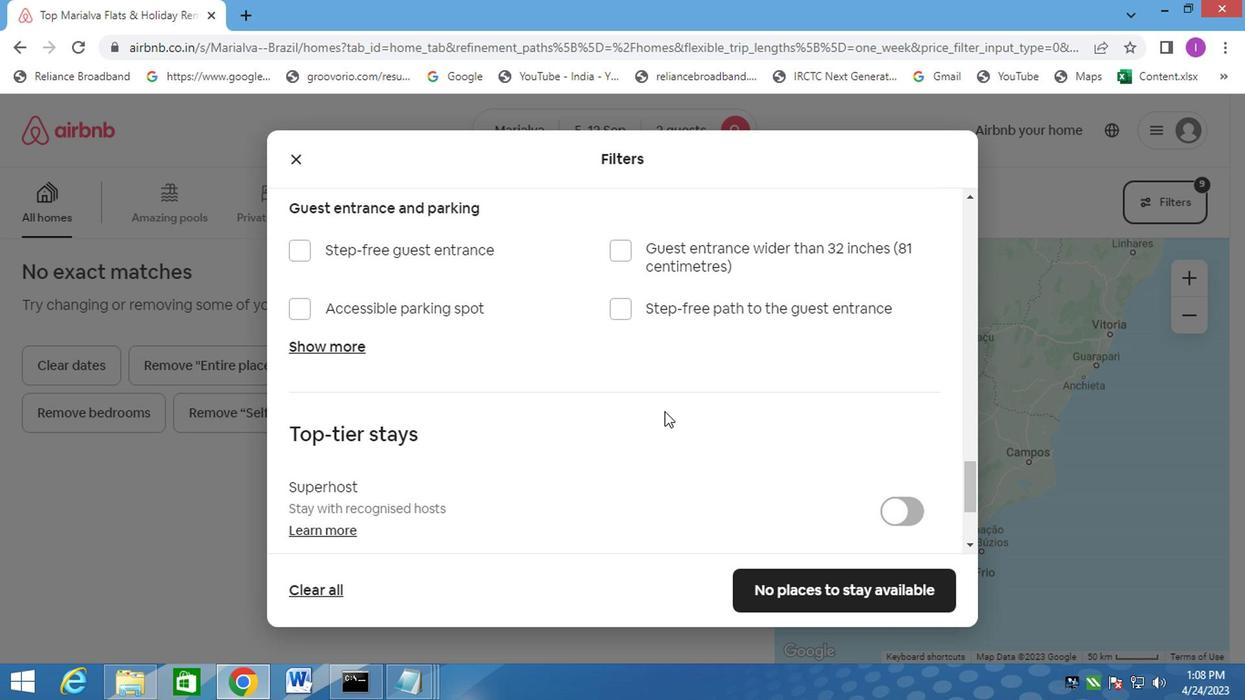
Action: Mouse scrolled (645, 408) with delta (0, 0)
Screenshot: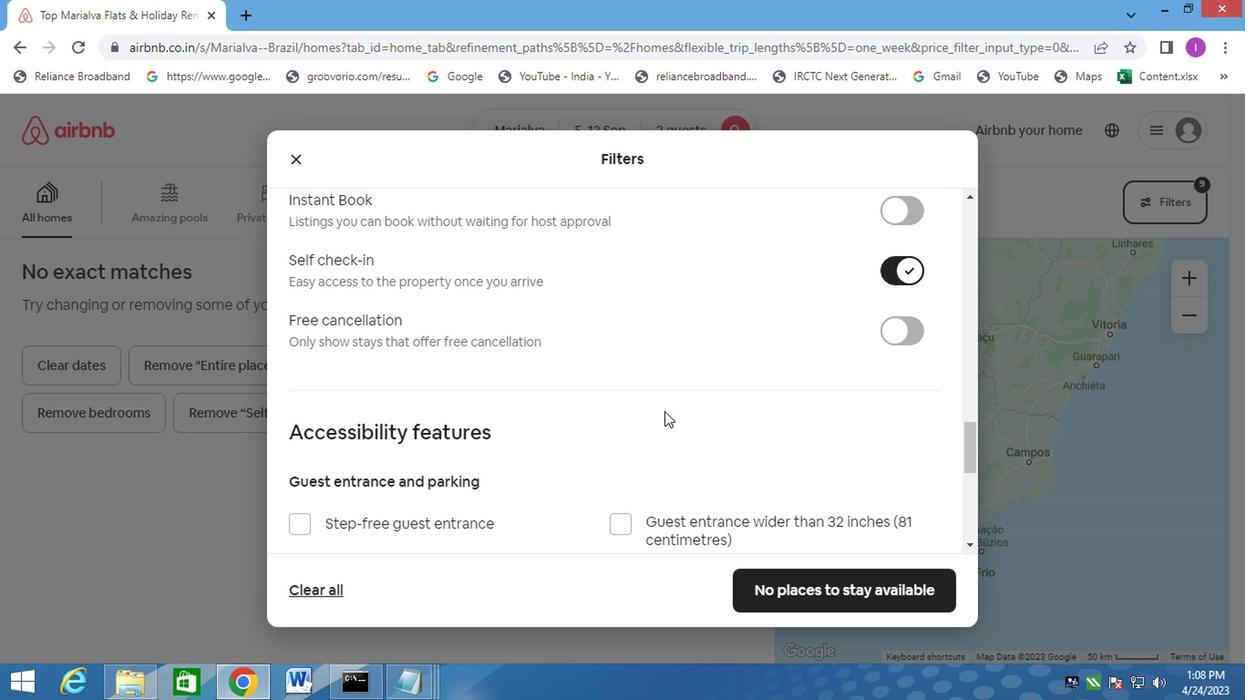
Action: Mouse scrolled (645, 407) with delta (0, 0)
Screenshot: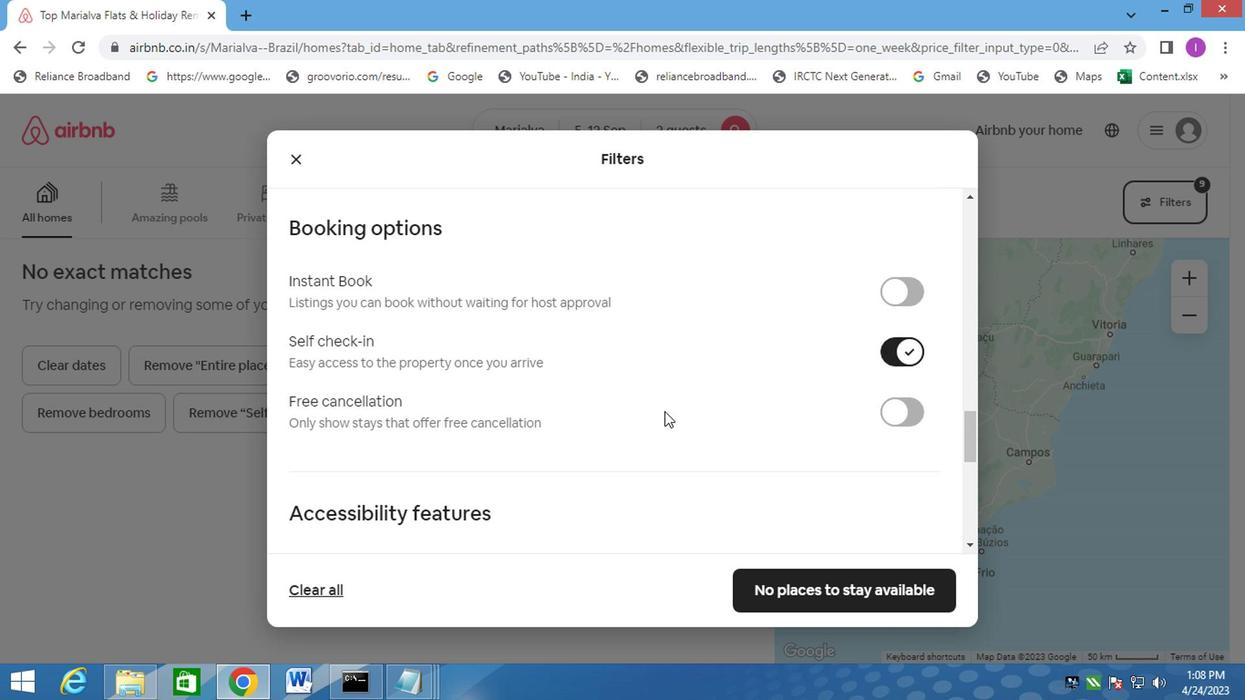 
Action: Mouse moved to (646, 407)
Screenshot: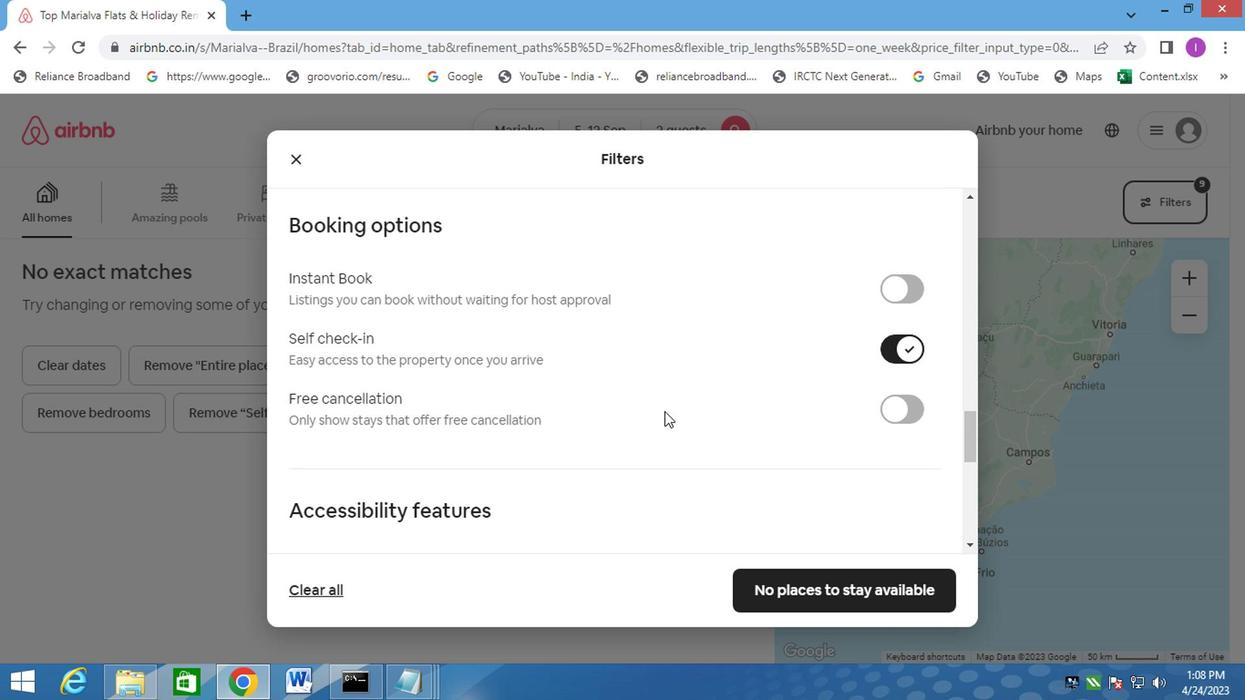 
Action: Mouse scrolled (646, 407) with delta (0, 0)
Screenshot: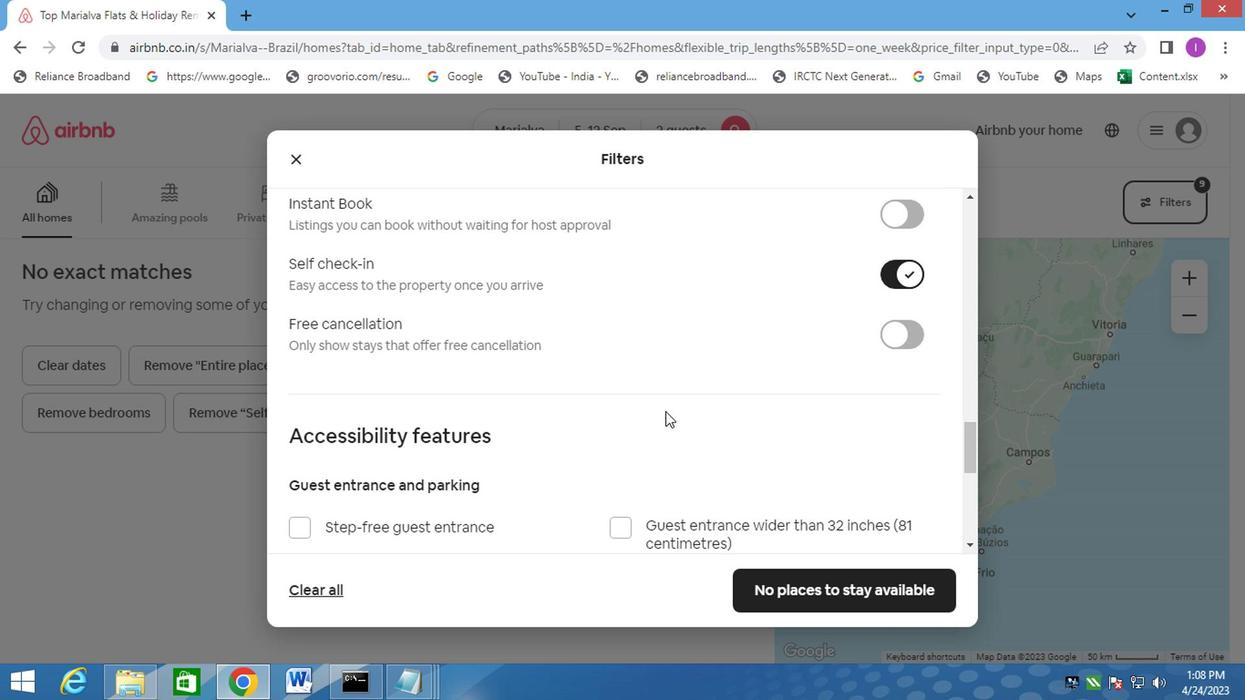 
Action: Mouse scrolled (646, 407) with delta (0, 0)
Screenshot: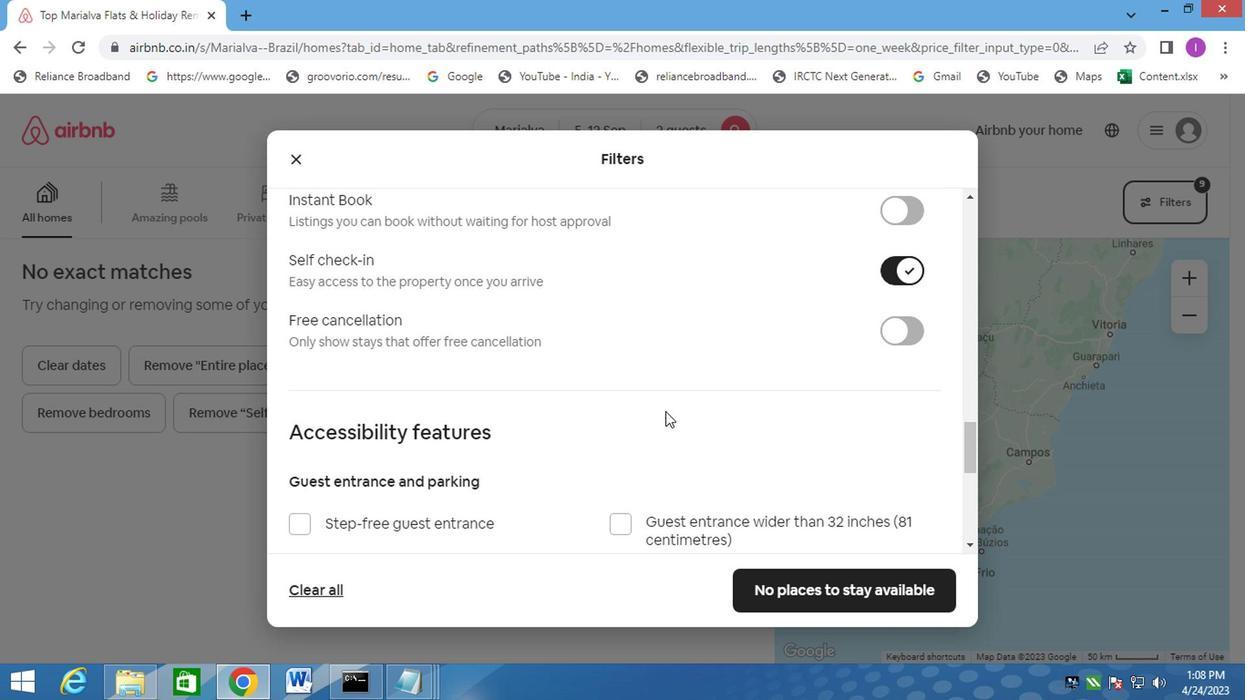 
Action: Mouse scrolled (646, 407) with delta (0, 0)
Screenshot: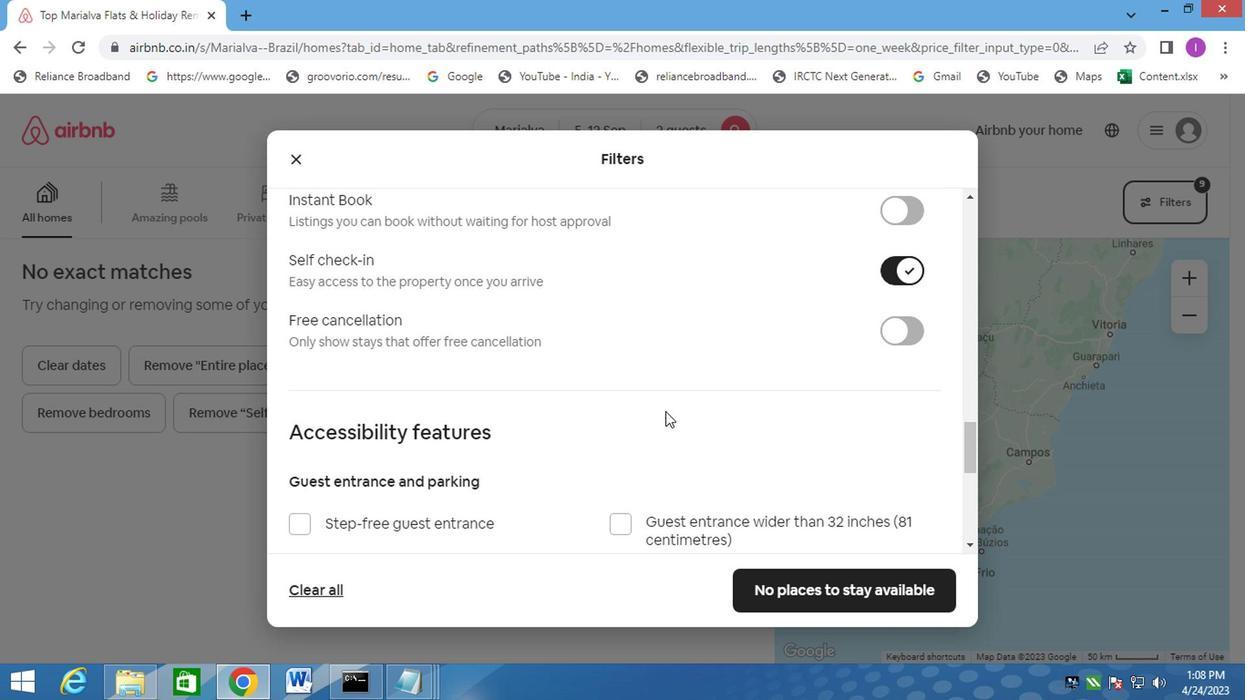 
Action: Mouse scrolled (646, 407) with delta (0, 0)
Screenshot: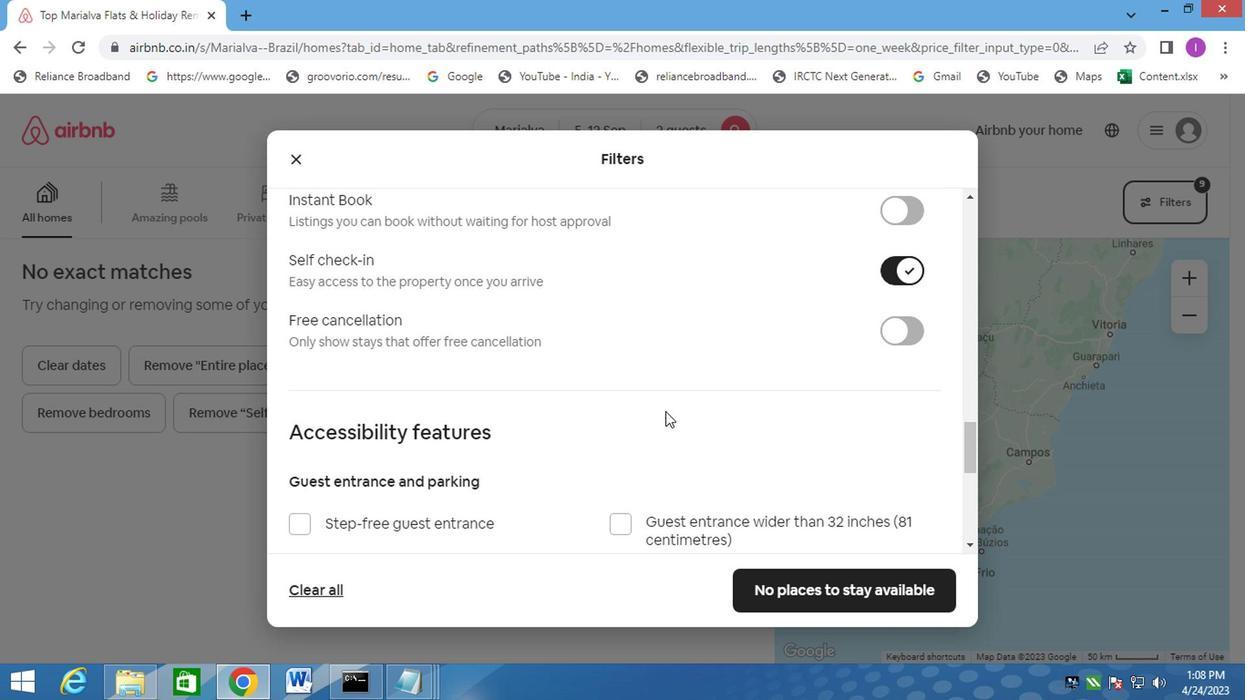 
Action: Mouse scrolled (646, 407) with delta (0, 0)
Screenshot: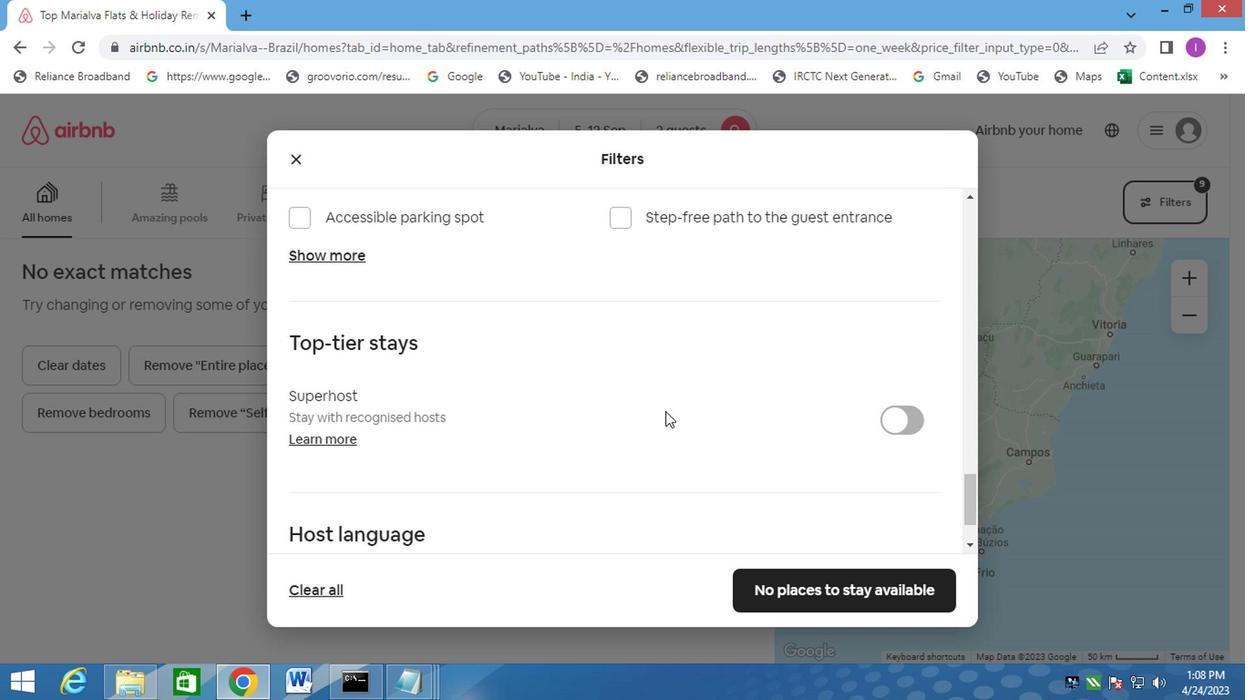 
Action: Mouse scrolled (646, 407) with delta (0, 0)
Screenshot: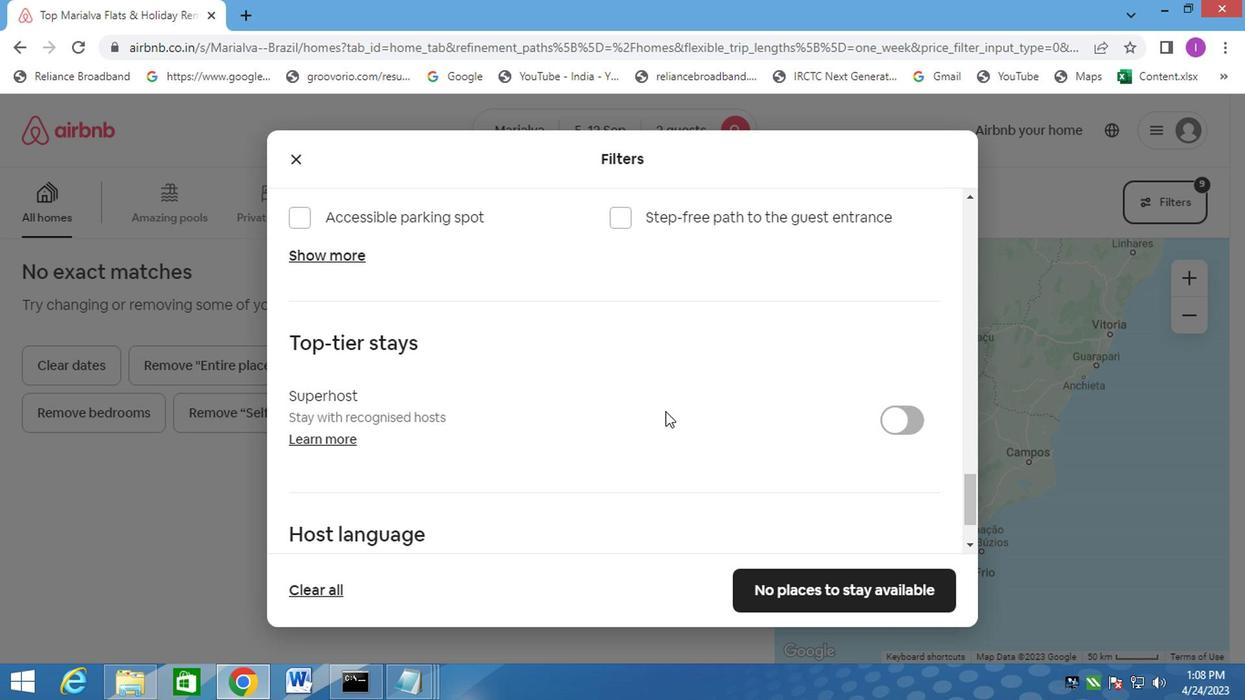 
Action: Mouse scrolled (646, 407) with delta (0, 0)
Screenshot: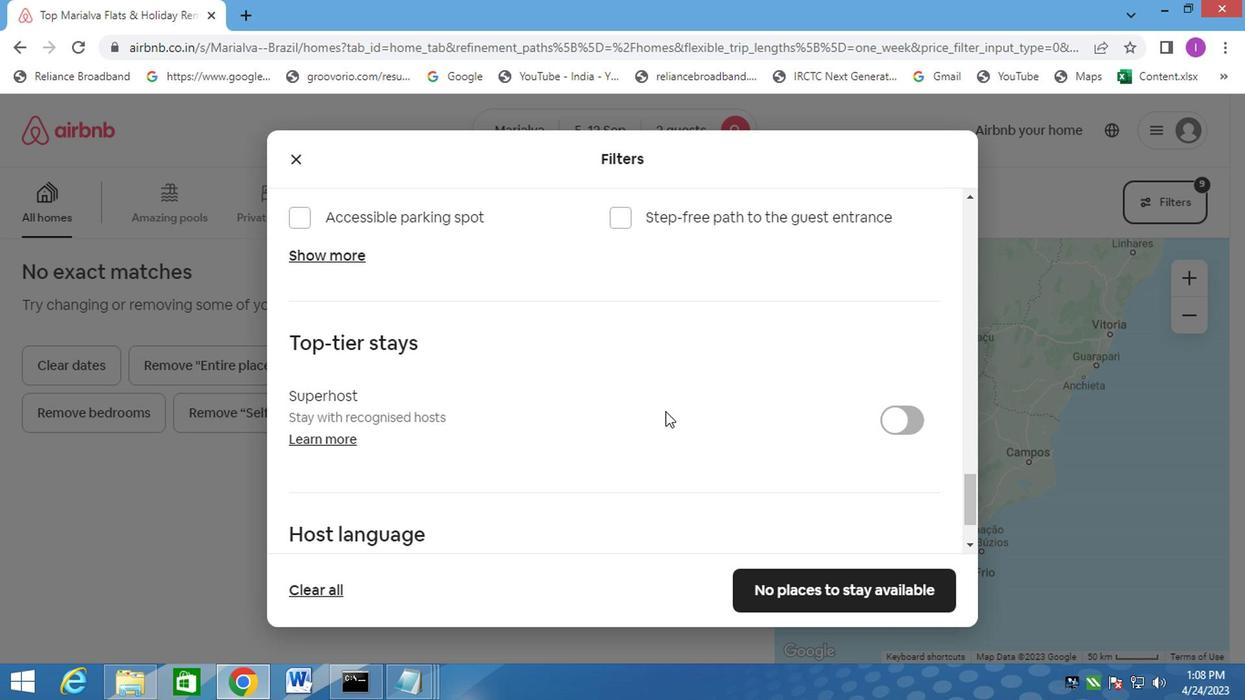 
Action: Mouse scrolled (646, 407) with delta (0, 0)
Screenshot: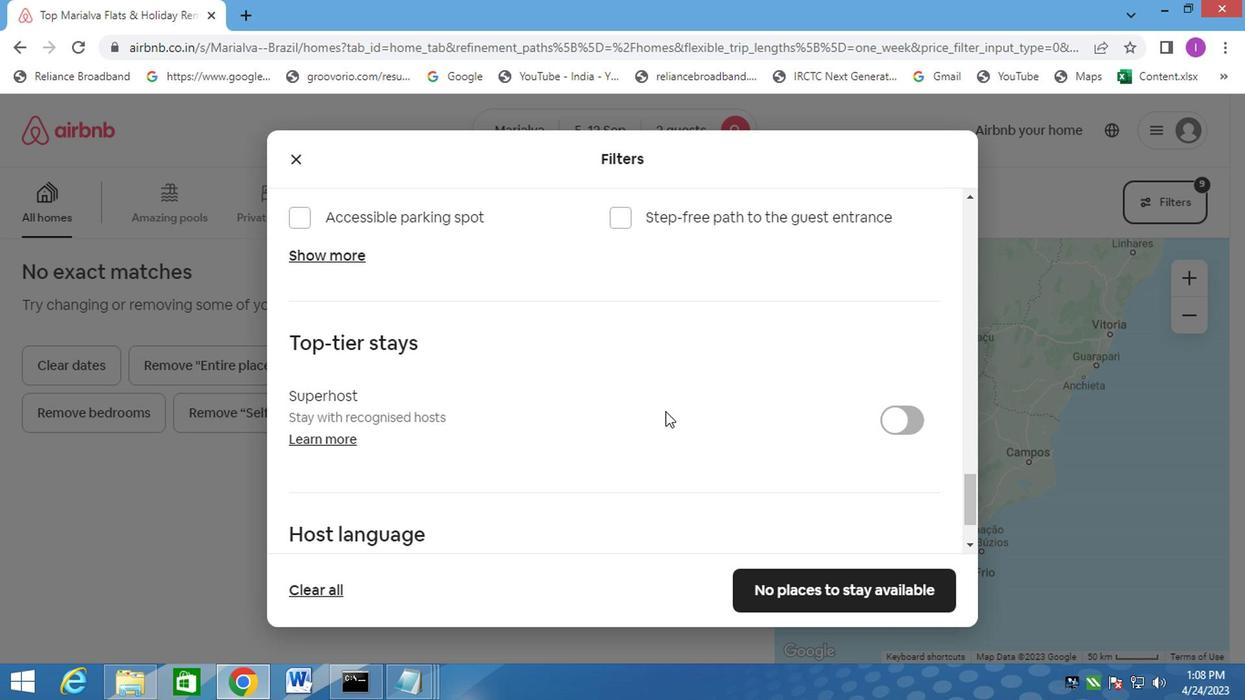 
Action: Mouse moved to (652, 399)
Screenshot: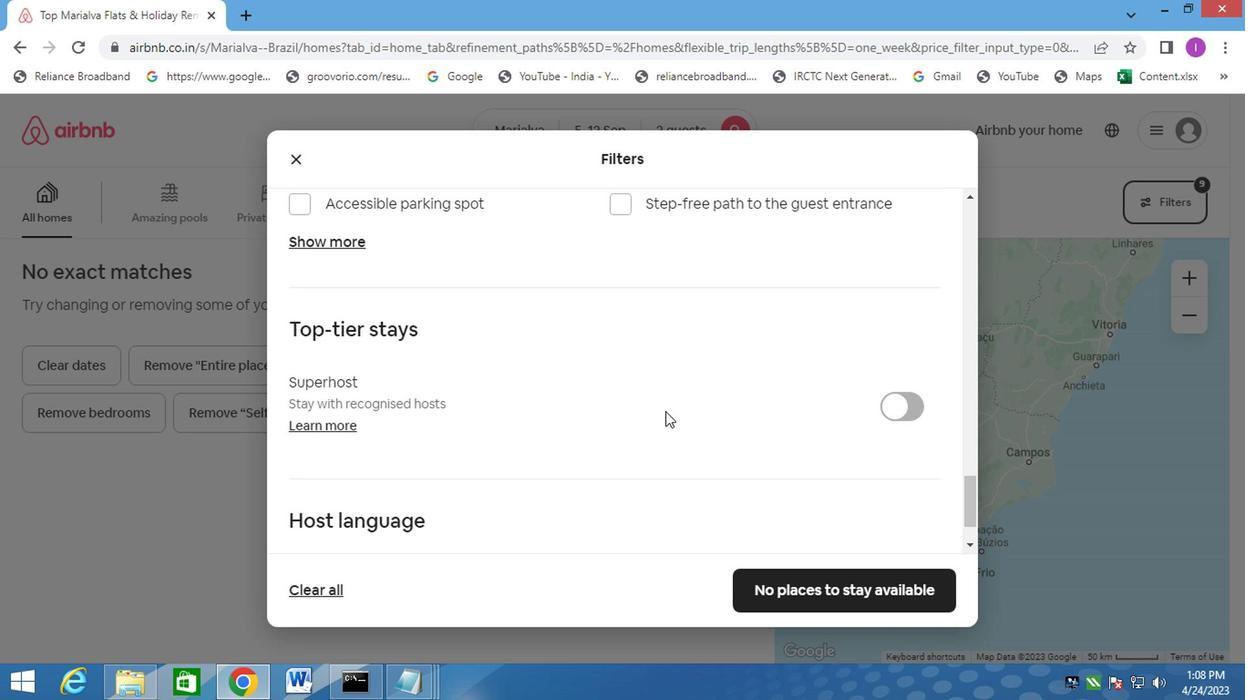
Action: Mouse scrolled (652, 398) with delta (0, 0)
Screenshot: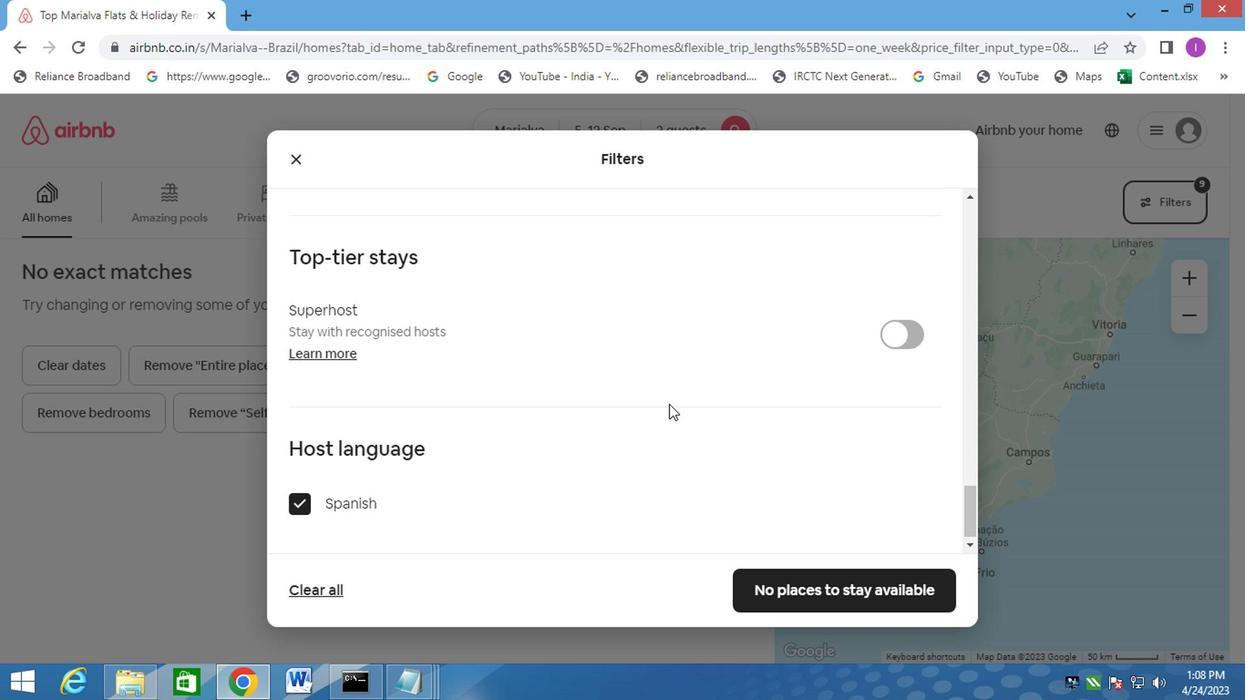 
Action: Mouse scrolled (652, 398) with delta (0, 0)
Screenshot: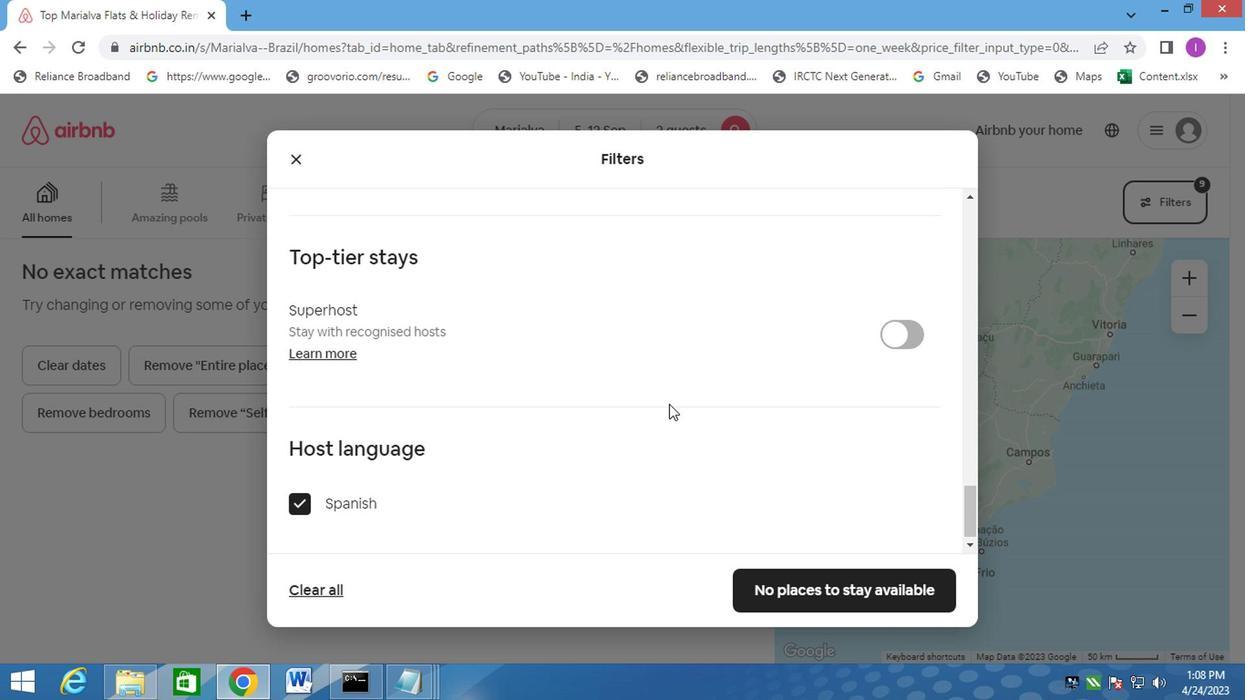
Action: Mouse scrolled (652, 398) with delta (0, 0)
Screenshot: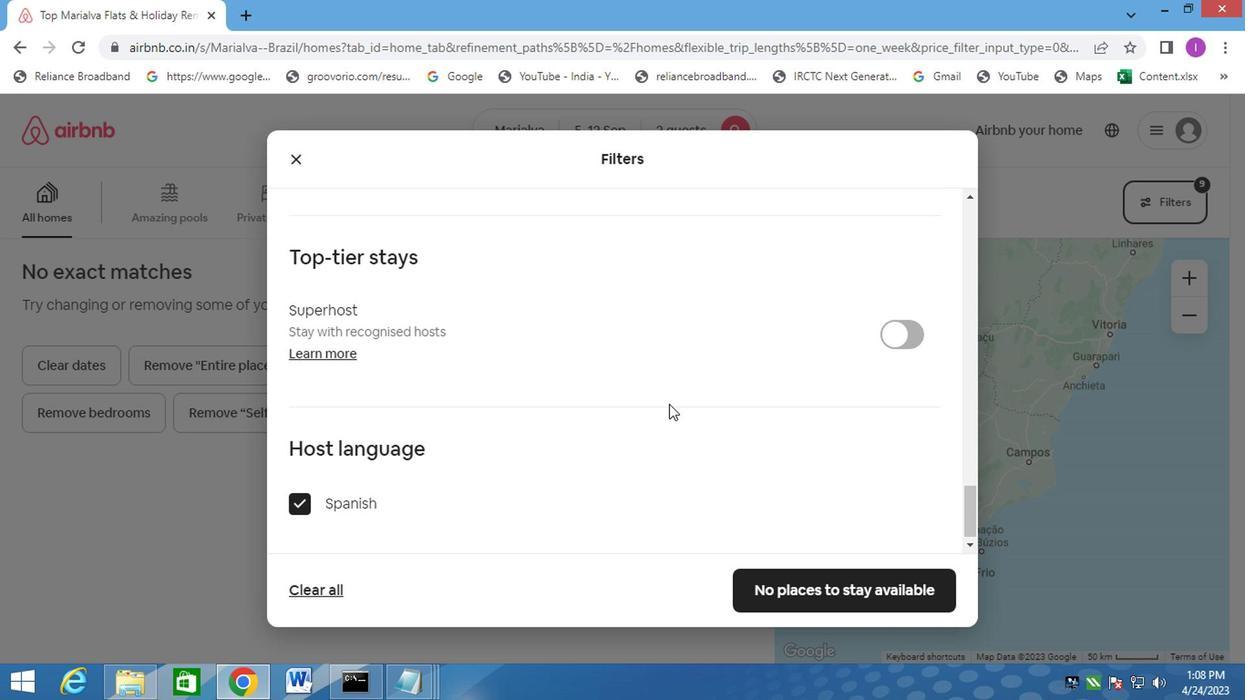 
Action: Mouse scrolled (652, 398) with delta (0, 0)
Screenshot: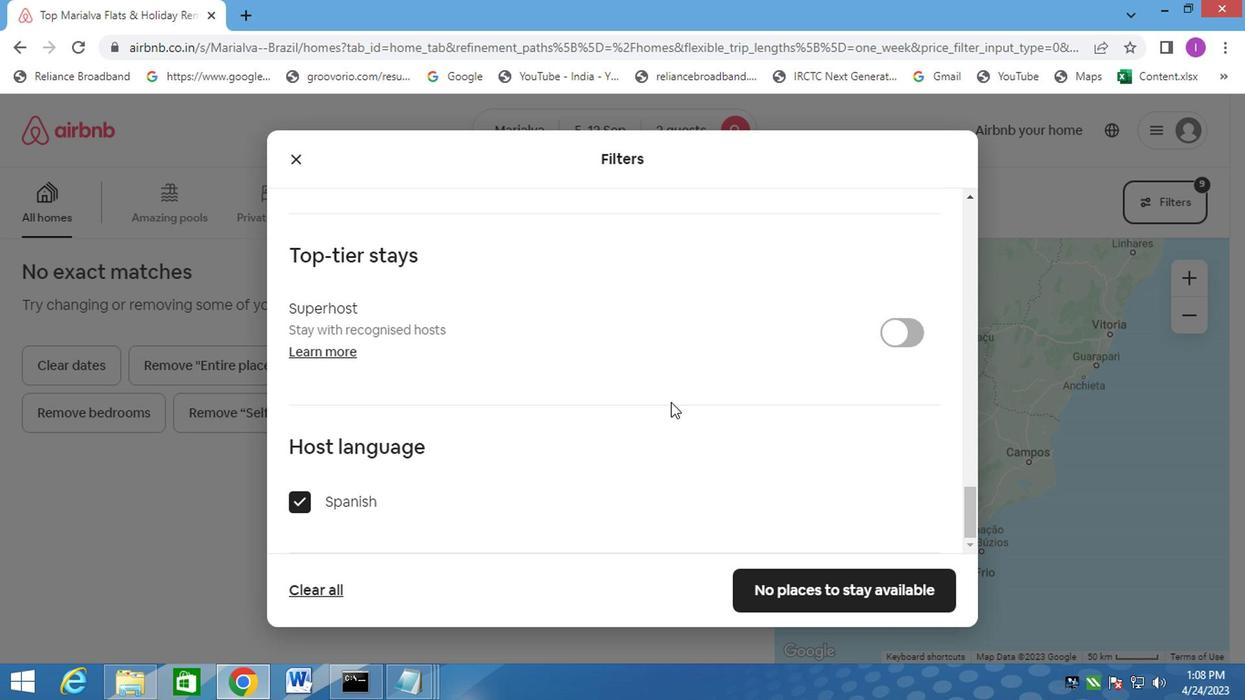 
Action: Mouse scrolled (652, 398) with delta (0, 0)
Screenshot: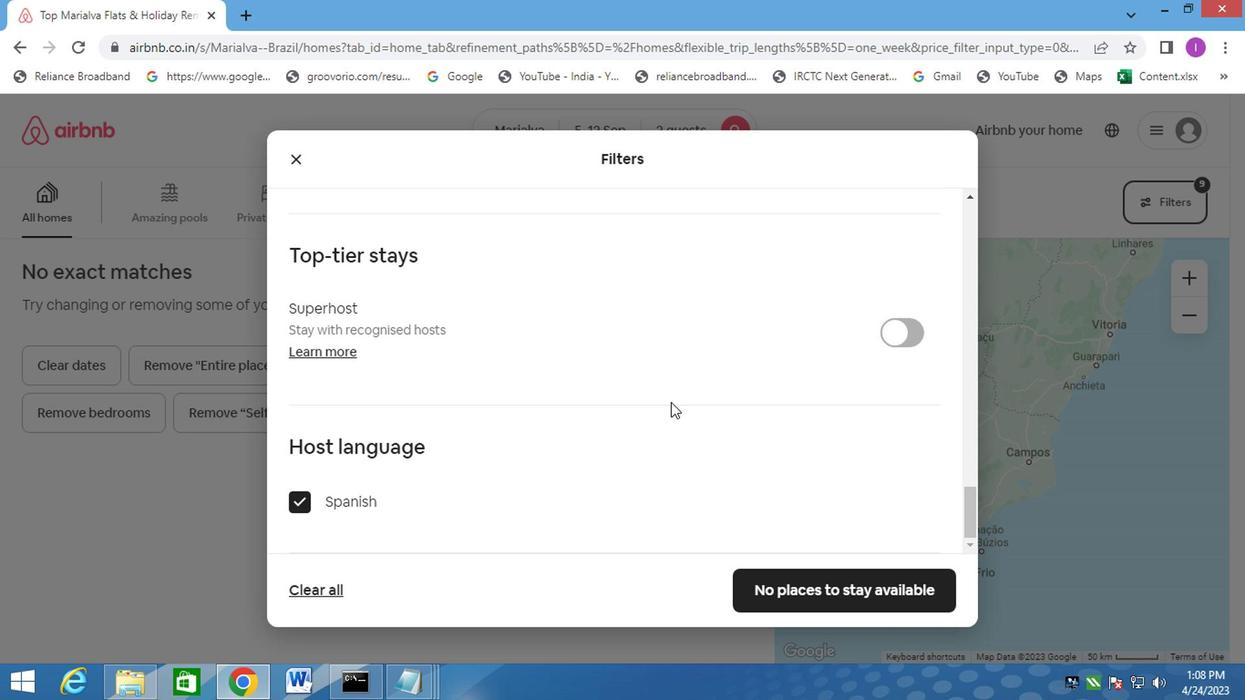 
Action: Mouse moved to (806, 558)
Screenshot: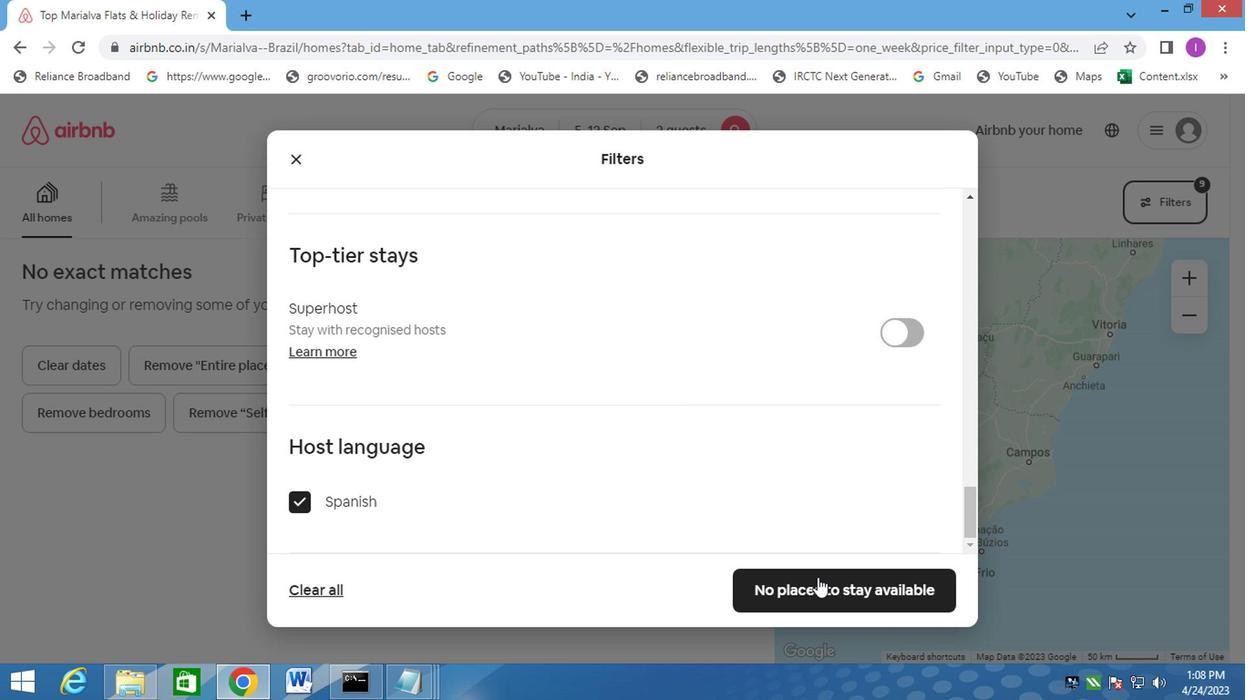 
Action: Mouse pressed left at (806, 558)
Screenshot: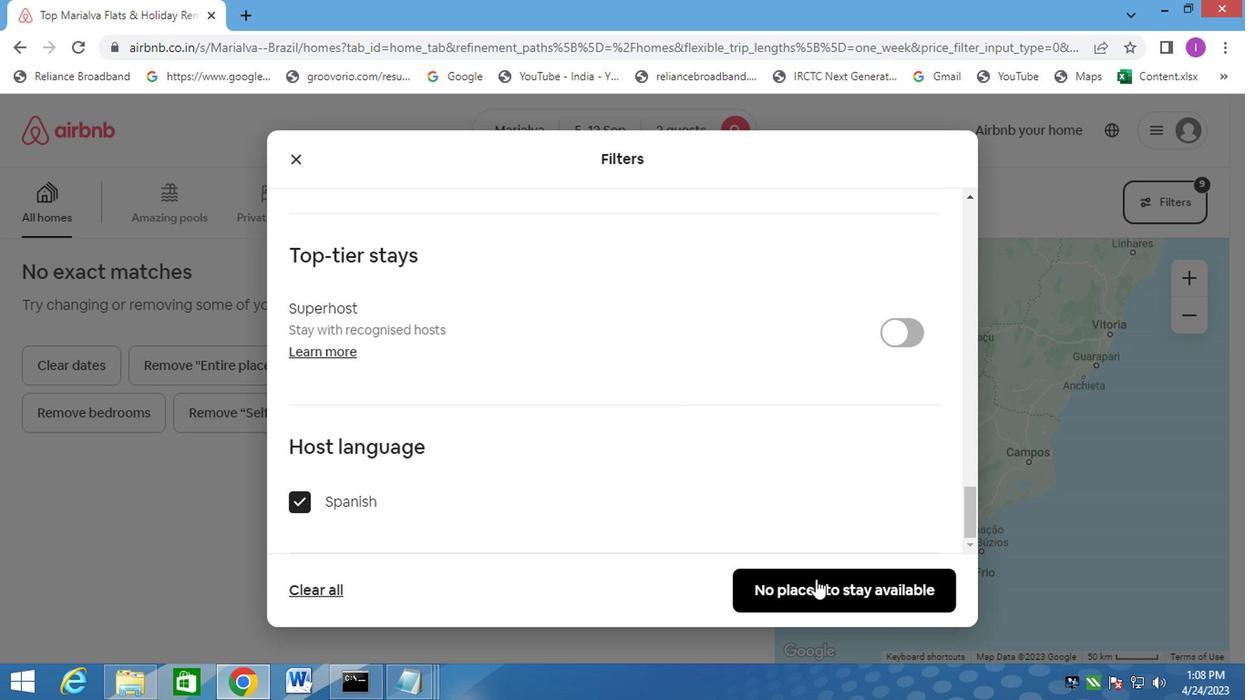 
Action: Mouse moved to (559, 84)
Screenshot: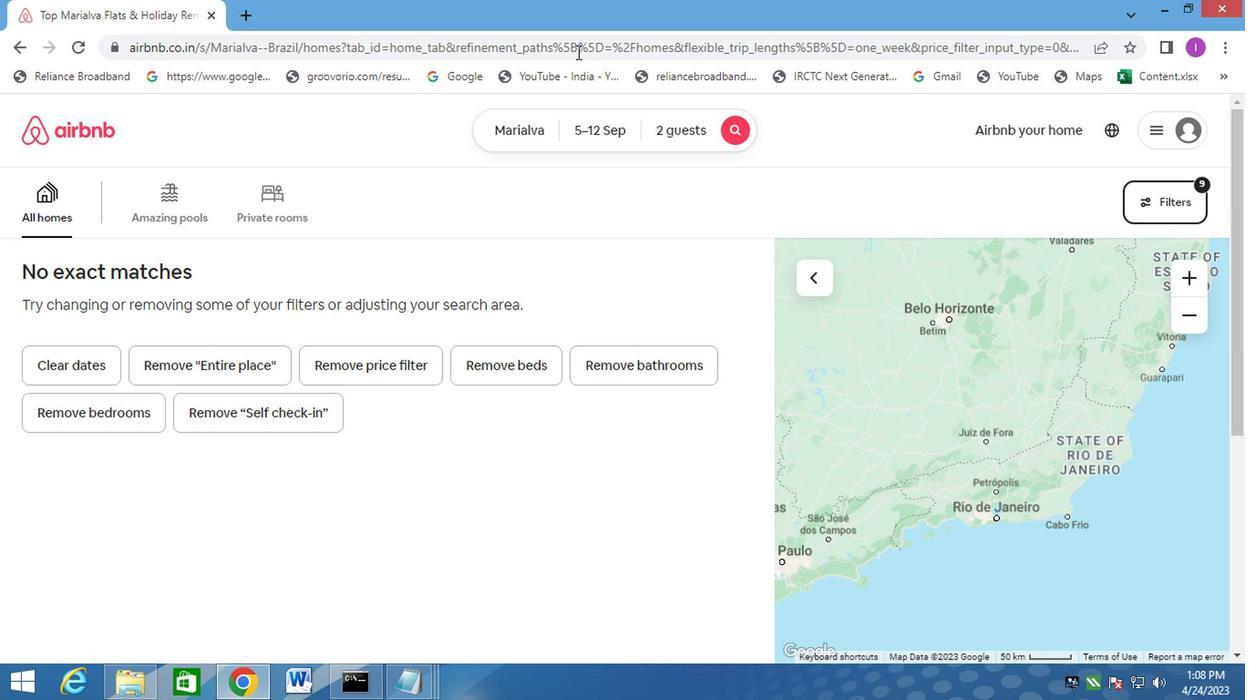 
Action: Key pressed <Key.f8>
Screenshot: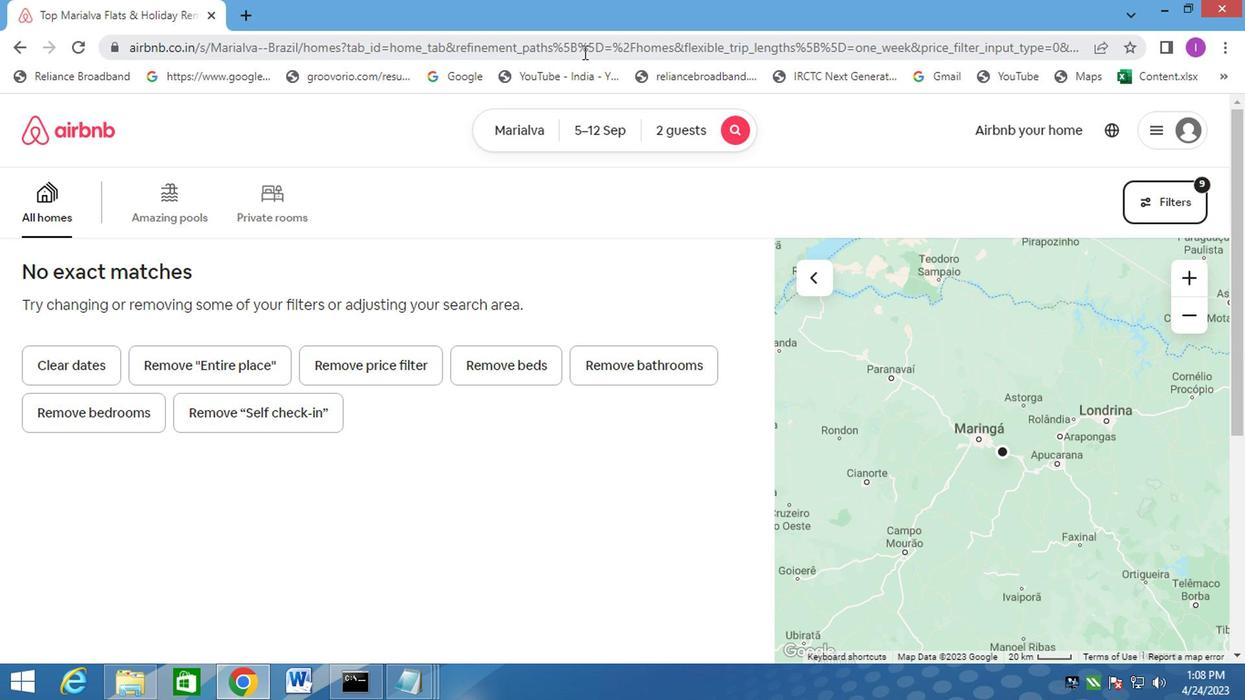 
